 Task: Find connections with filter location Bad Arolsen with filter topic #Investingwith filter profile language Spanish with filter current company Haldiram Foods International Ltd with filter school Lalit Narayan Mithila University, Darbhanga with filter industry Utilities Administration with filter service category Resume Writing with filter keywords title Customer Service
Action: Mouse moved to (698, 92)
Screenshot: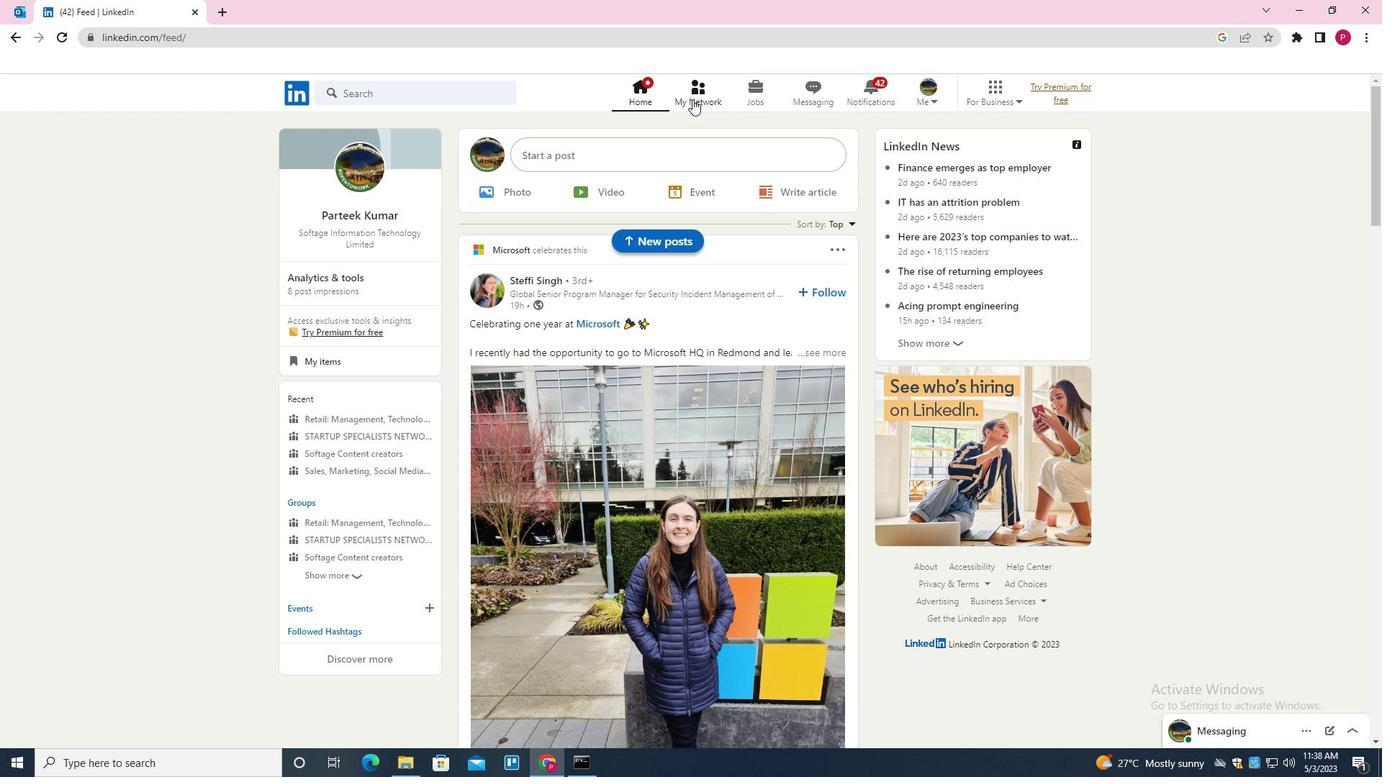 
Action: Mouse pressed left at (698, 92)
Screenshot: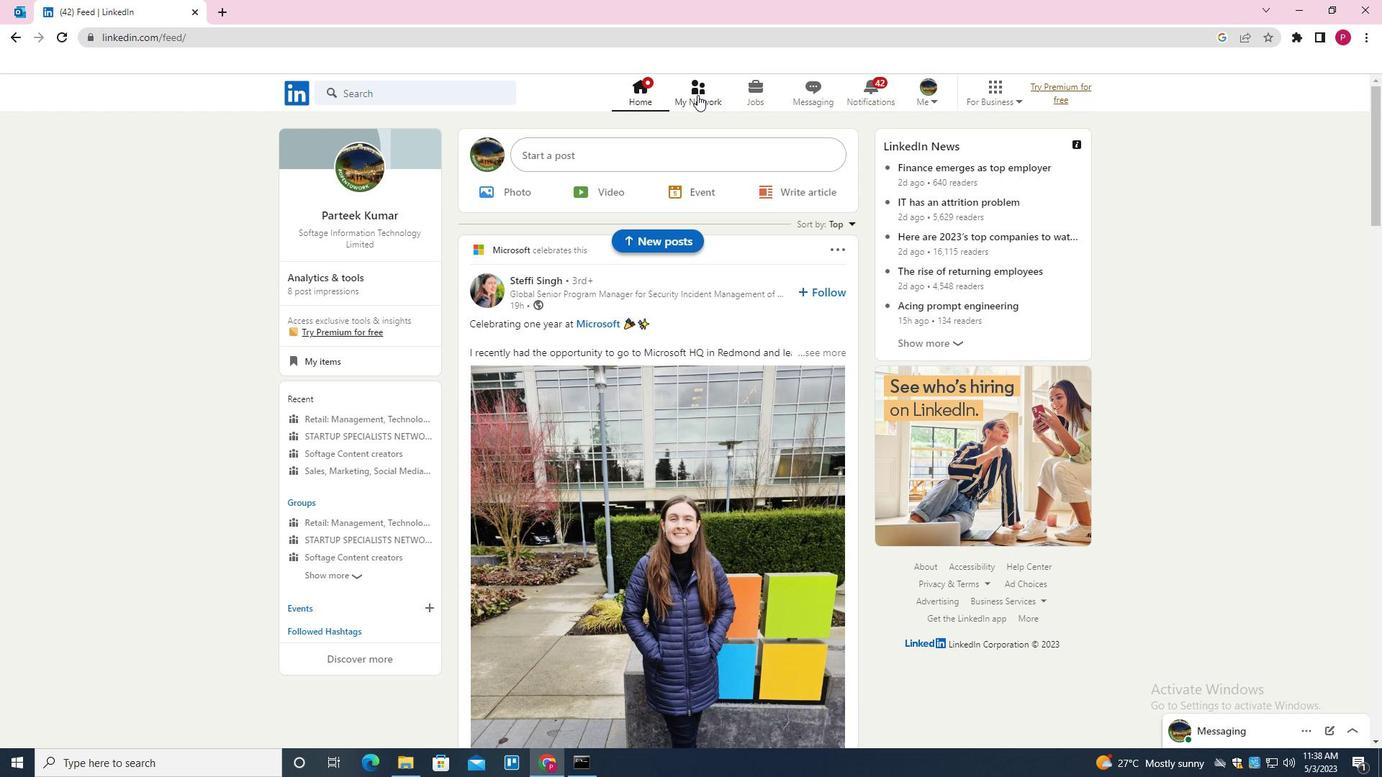
Action: Mouse moved to (444, 170)
Screenshot: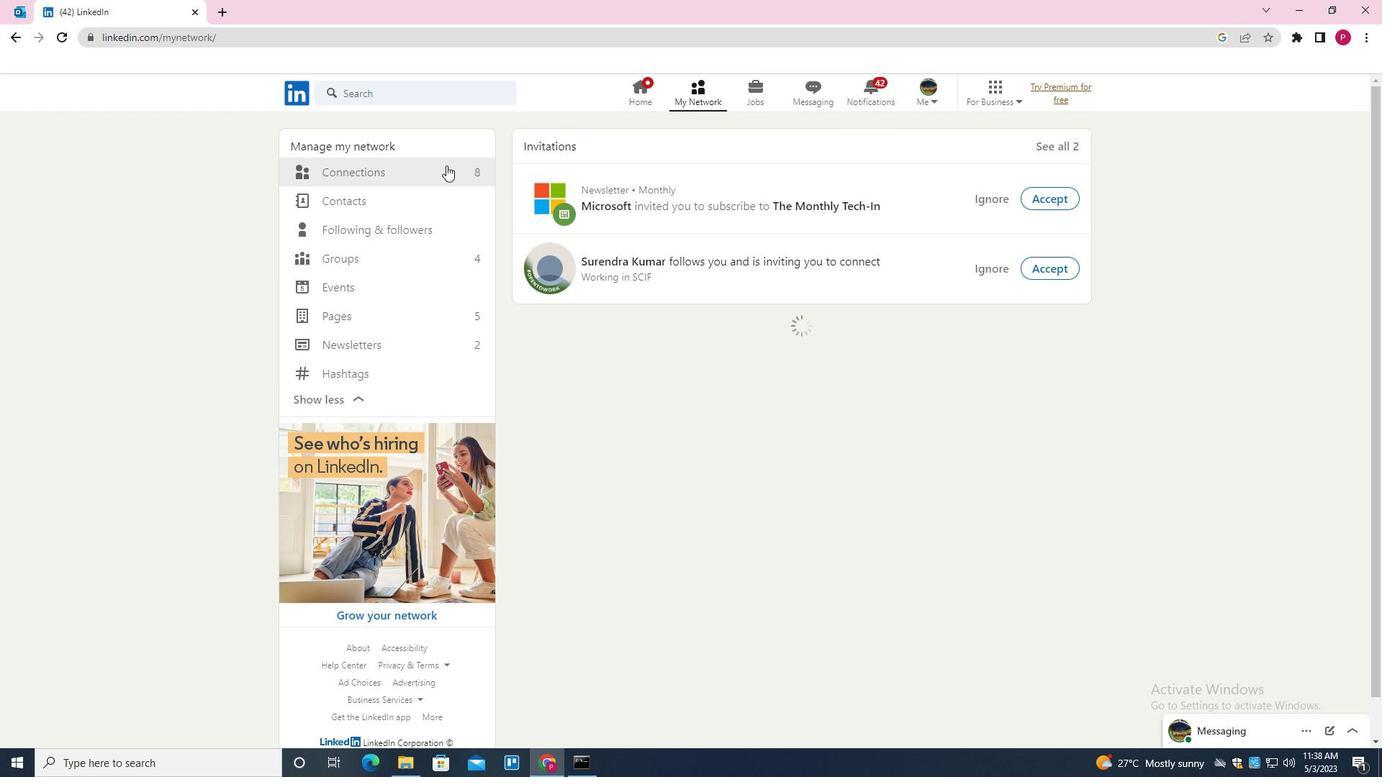 
Action: Mouse pressed left at (444, 170)
Screenshot: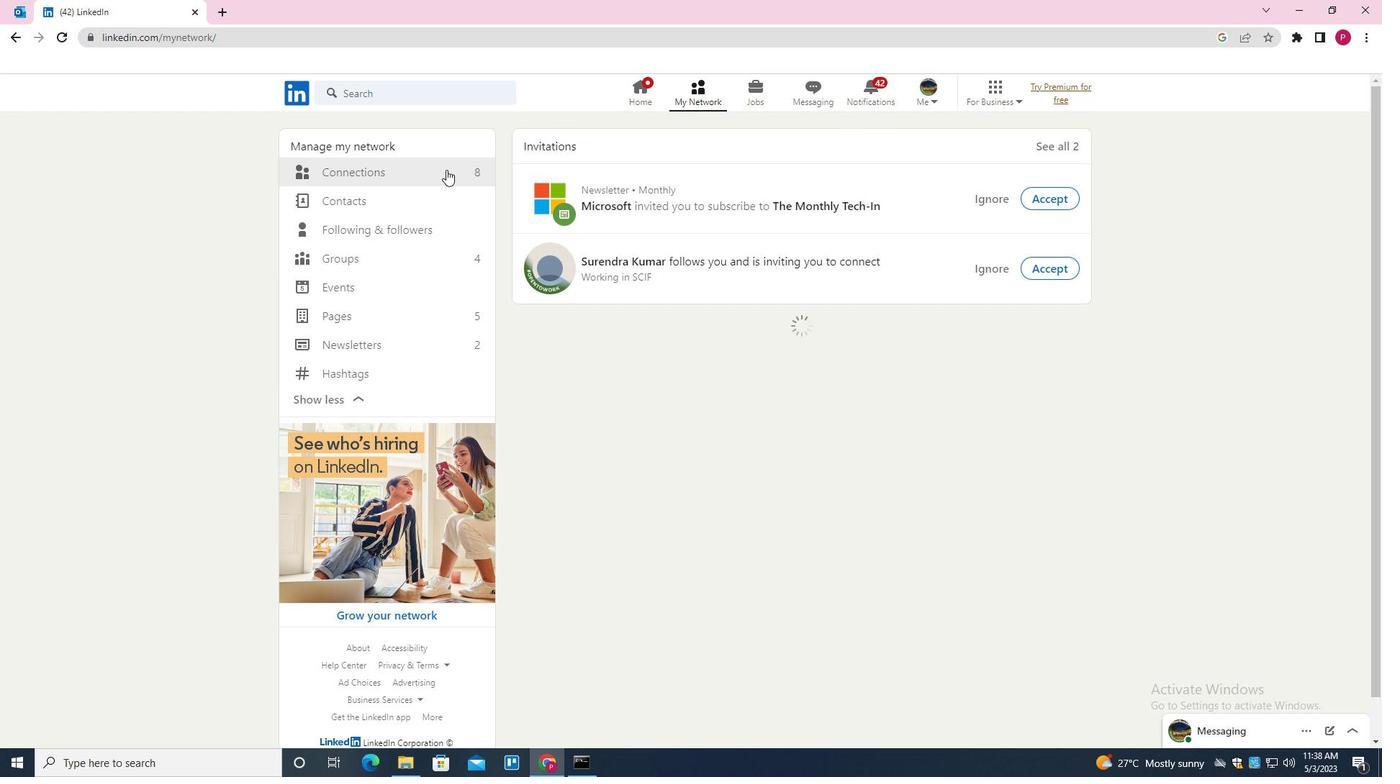 
Action: Mouse moved to (801, 169)
Screenshot: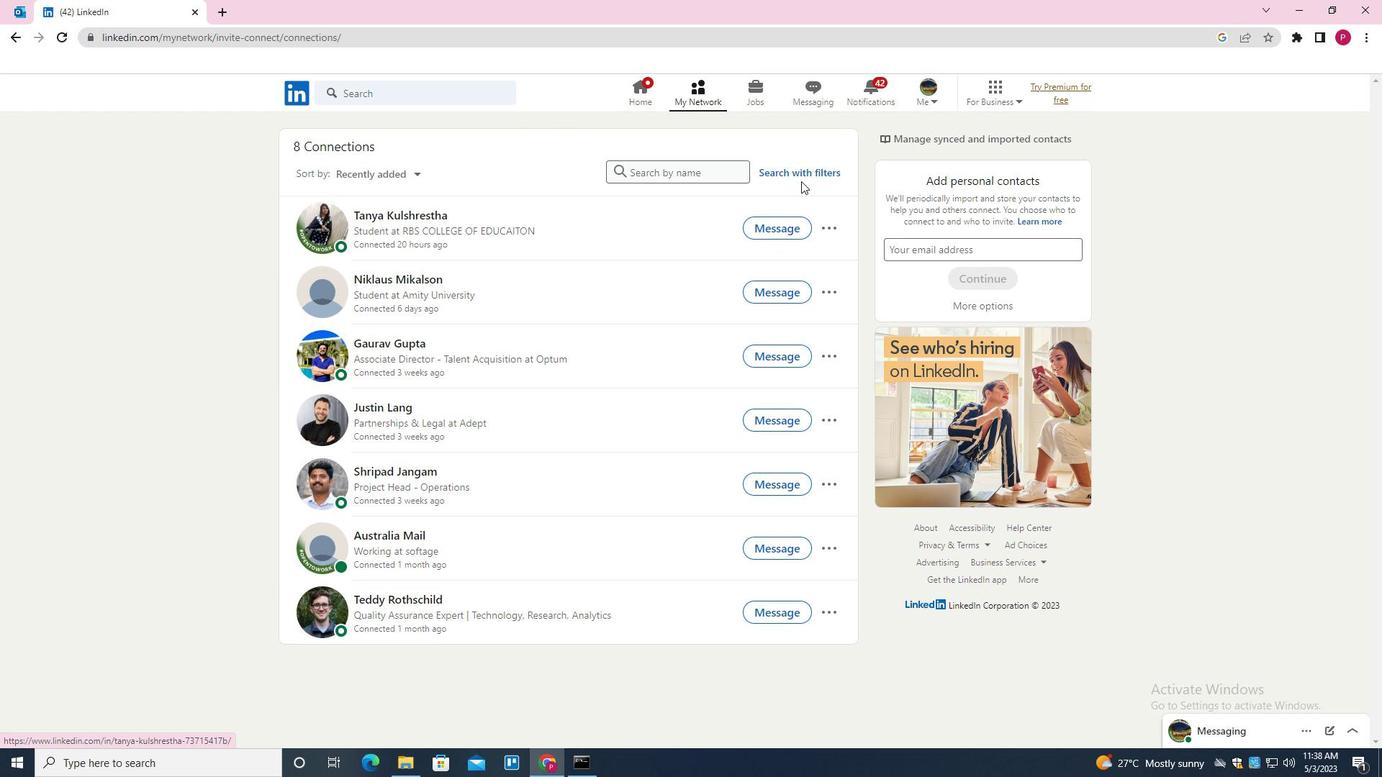
Action: Mouse pressed left at (801, 169)
Screenshot: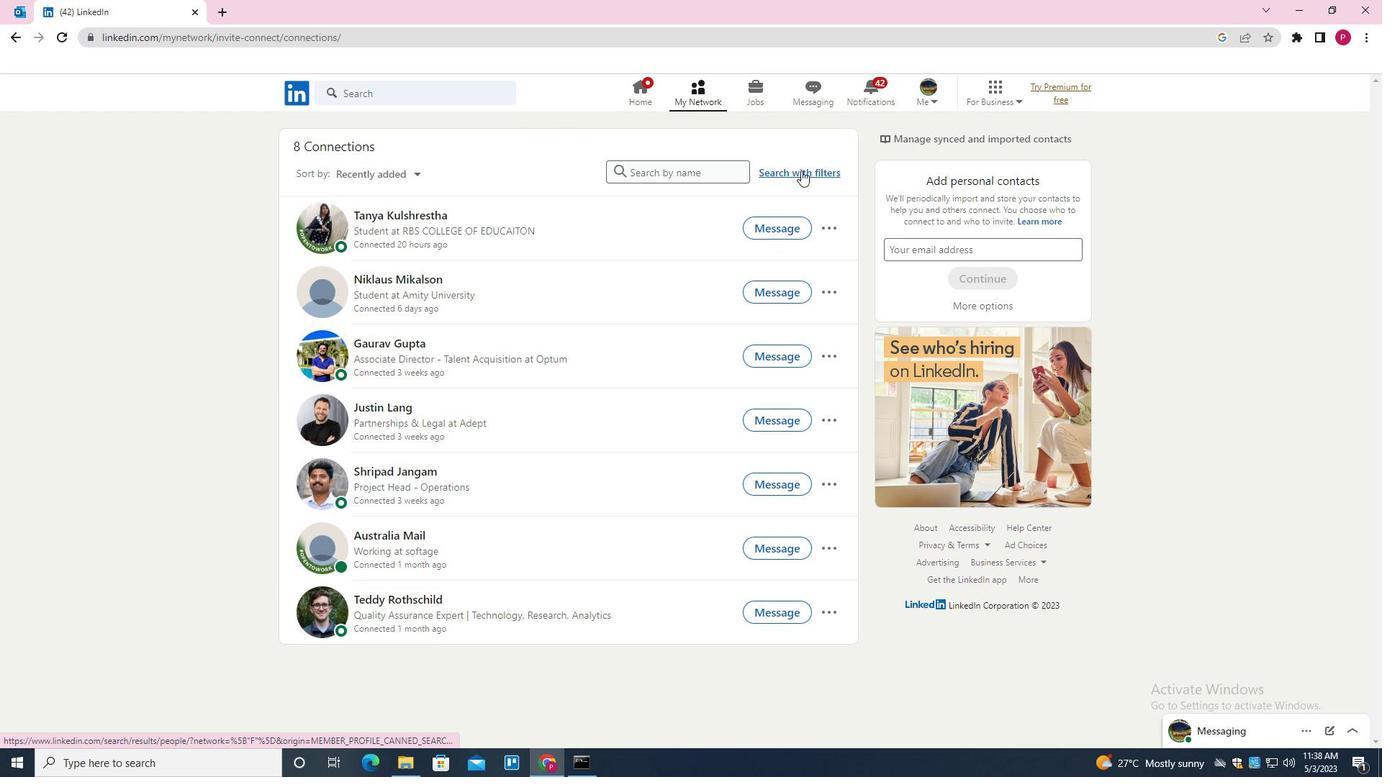 
Action: Mouse moved to (741, 133)
Screenshot: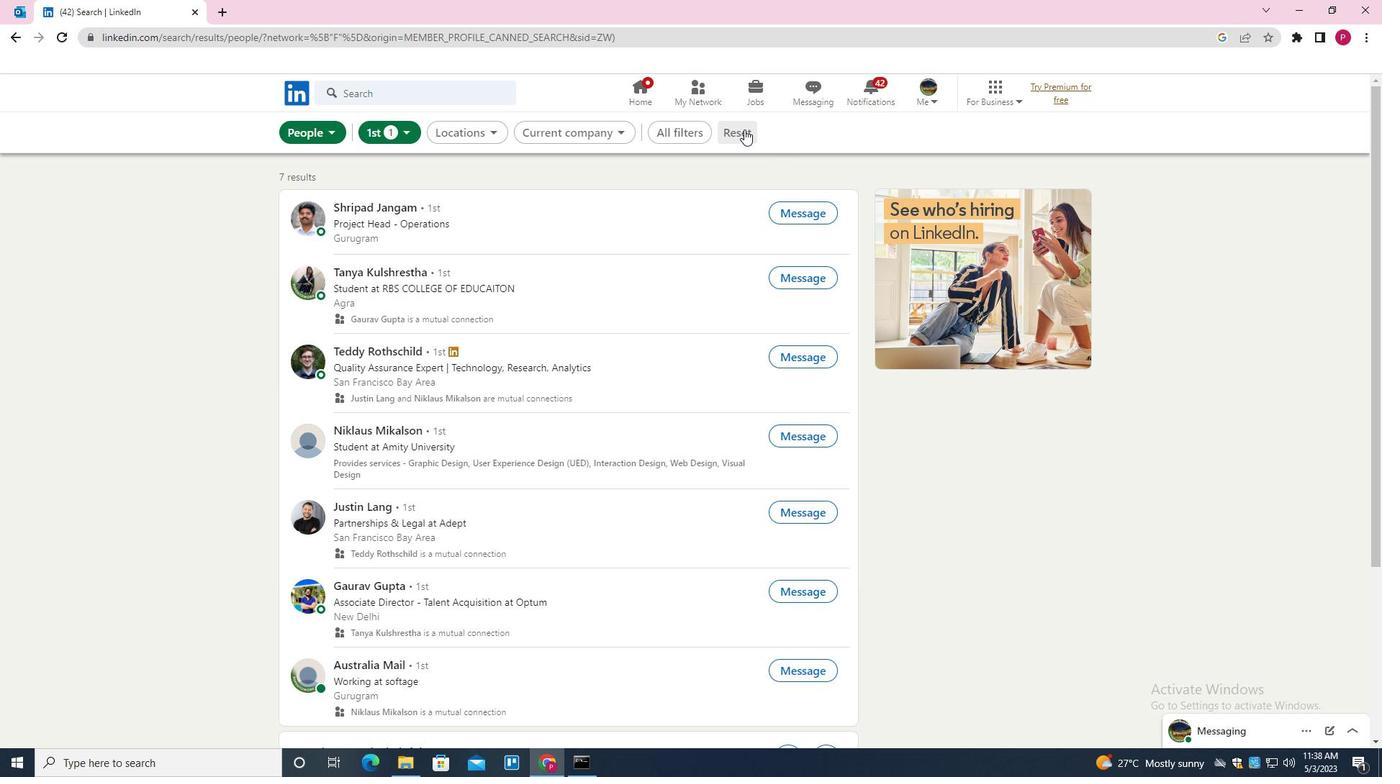 
Action: Mouse pressed left at (741, 133)
Screenshot: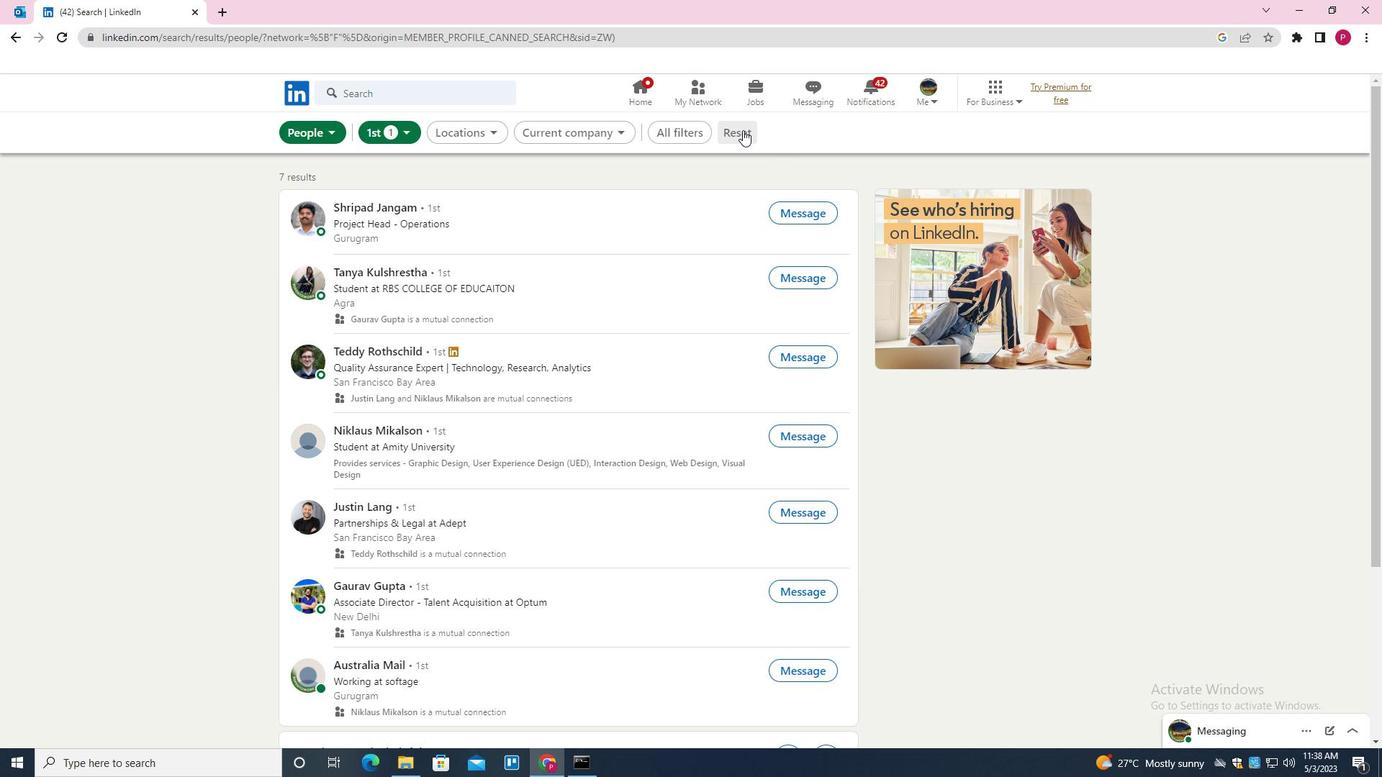 
Action: Mouse moved to (718, 136)
Screenshot: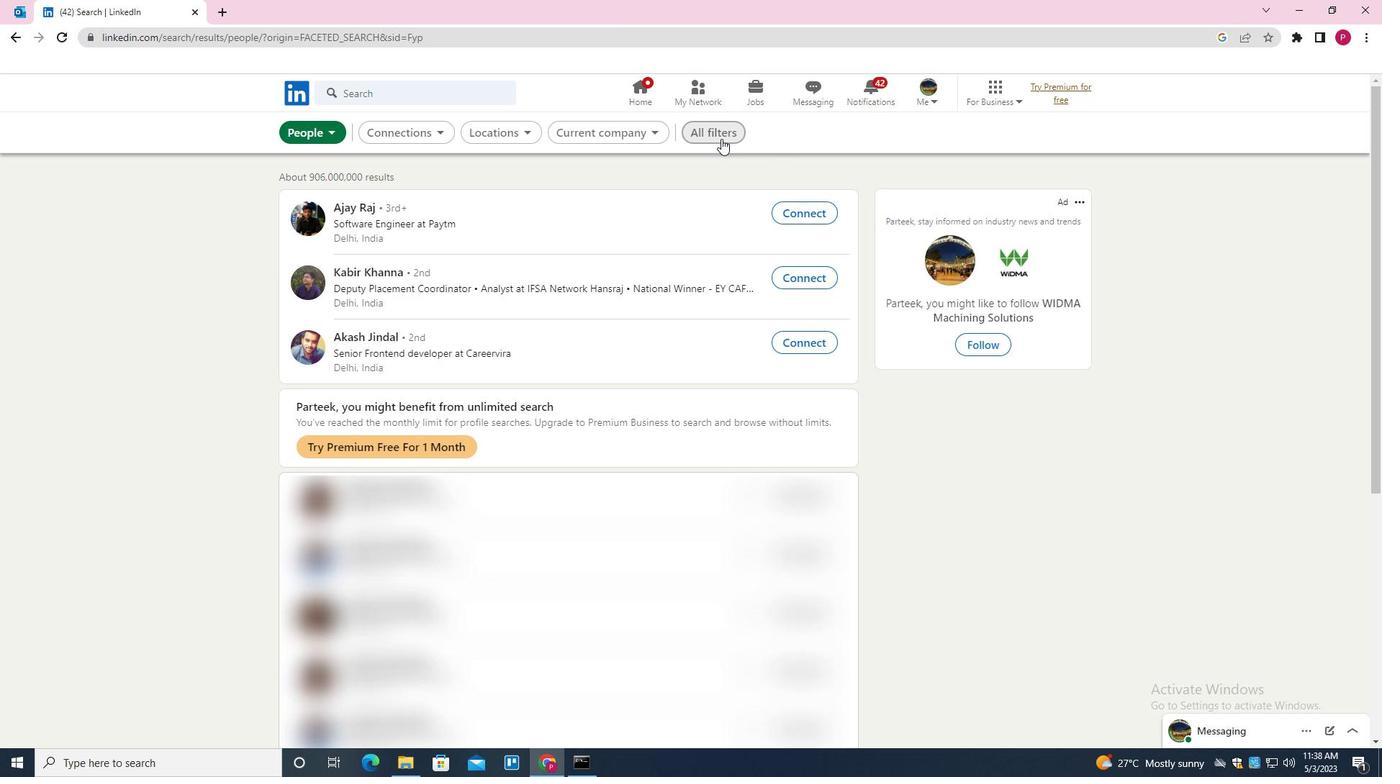 
Action: Mouse pressed left at (718, 136)
Screenshot: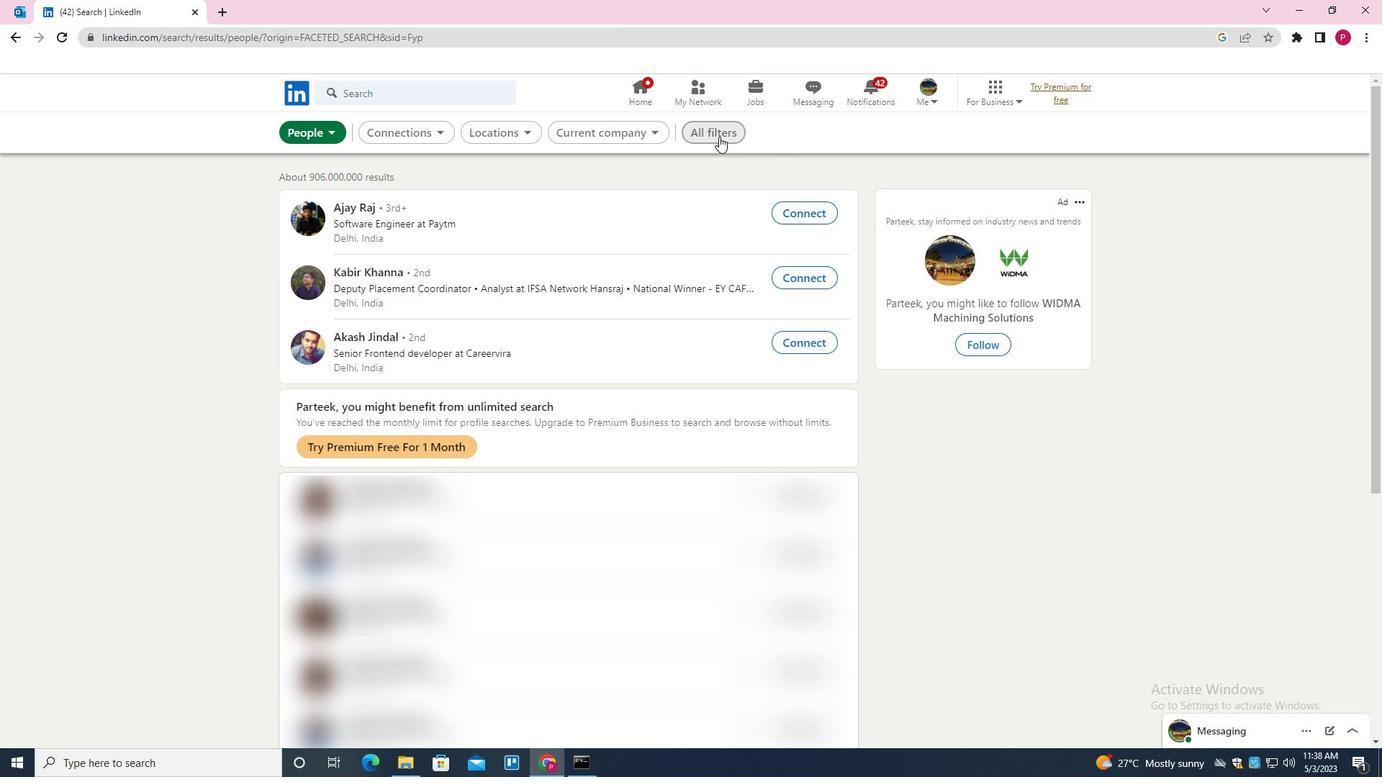 
Action: Mouse moved to (1007, 317)
Screenshot: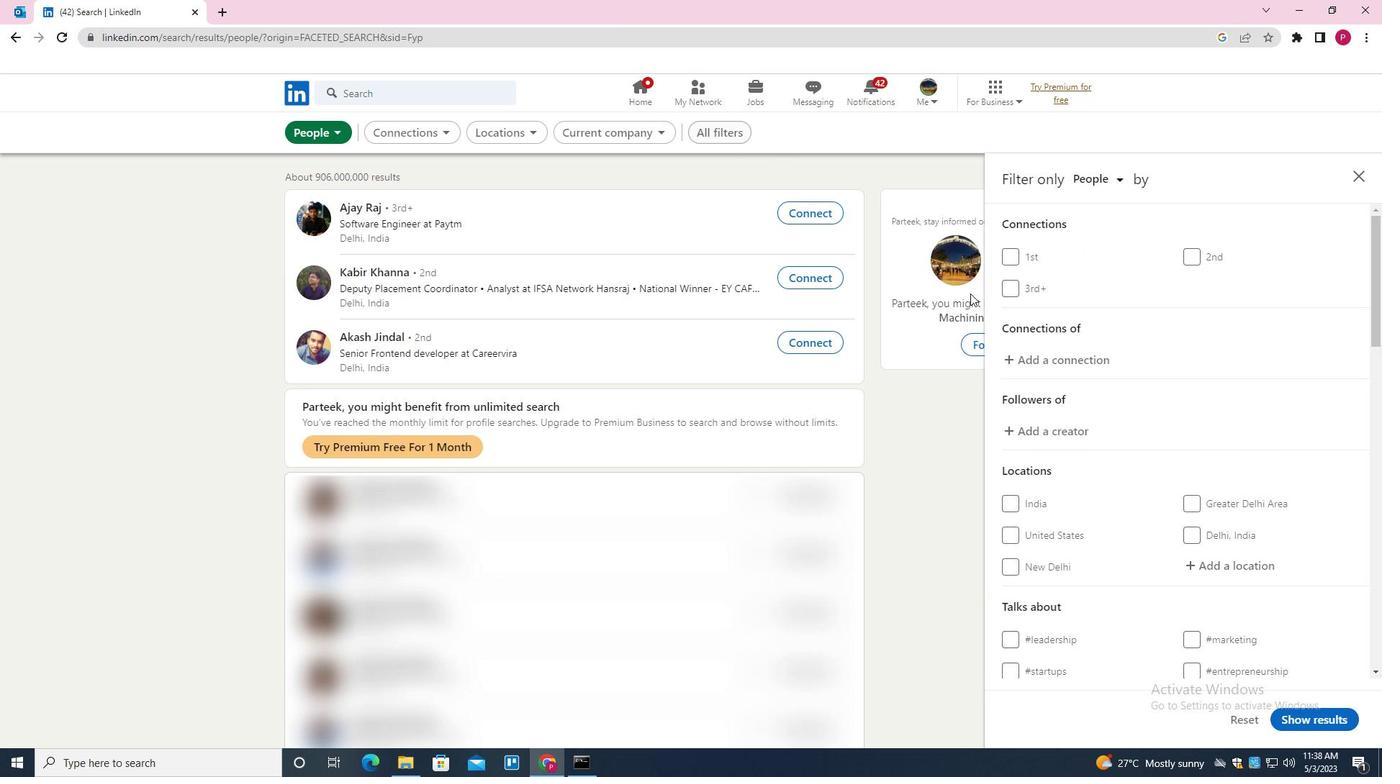 
Action: Mouse scrolled (1007, 316) with delta (0, 0)
Screenshot: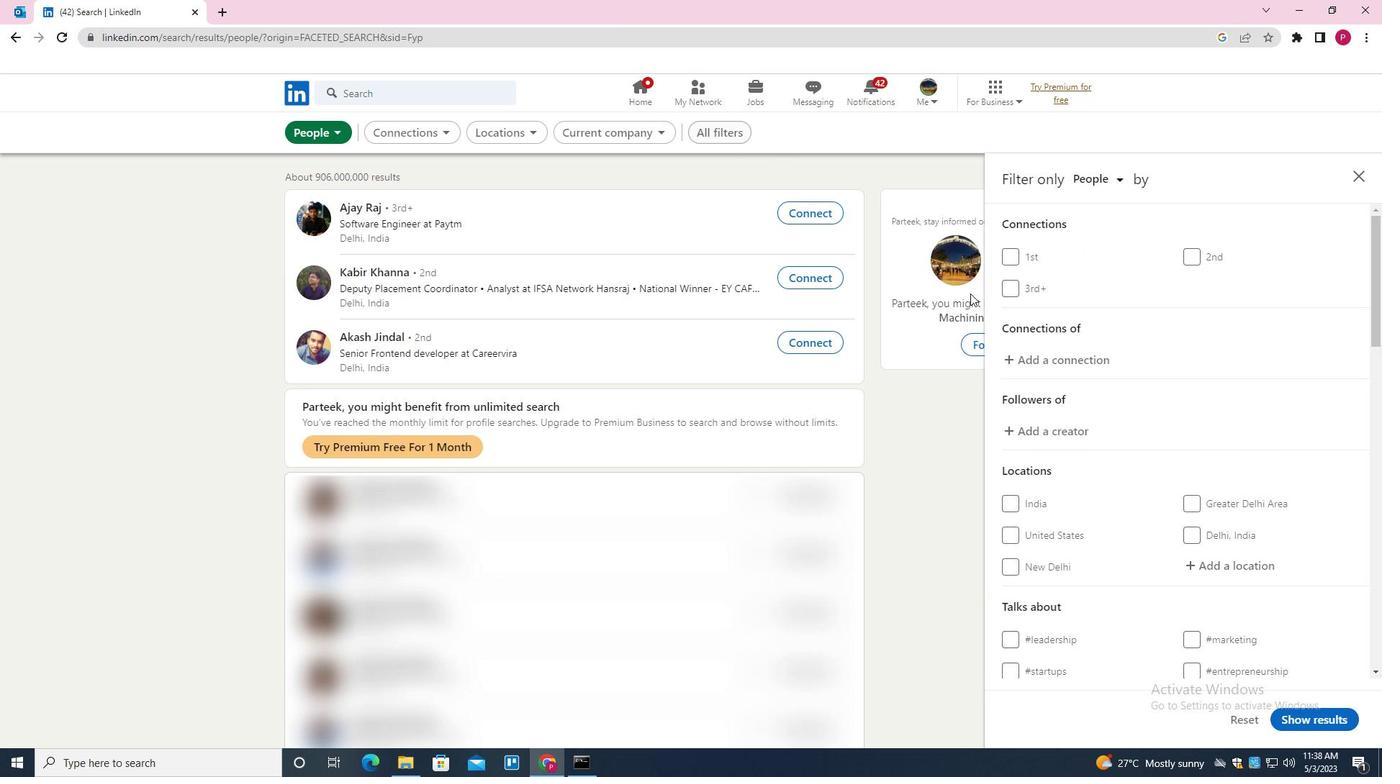 
Action: Mouse moved to (1043, 335)
Screenshot: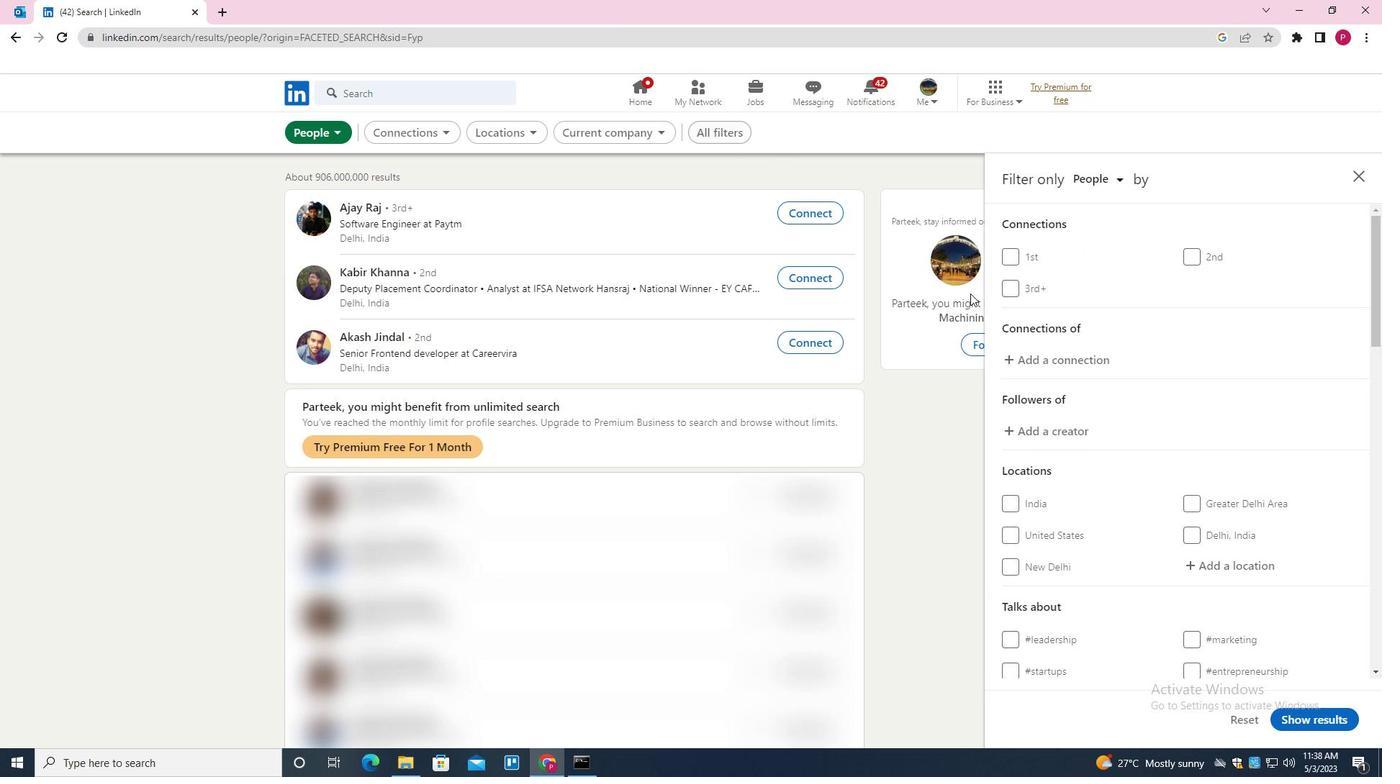 
Action: Mouse scrolled (1043, 334) with delta (0, 0)
Screenshot: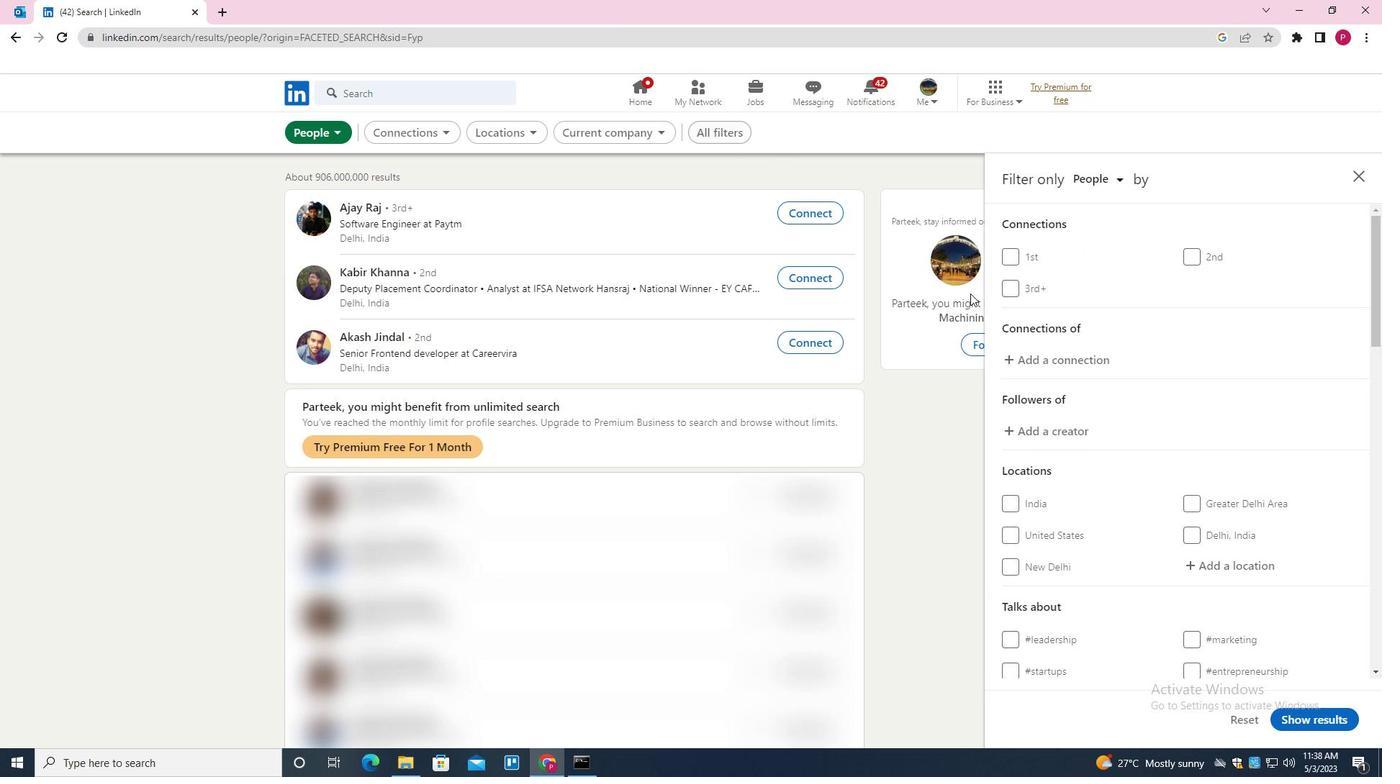 
Action: Mouse moved to (1228, 415)
Screenshot: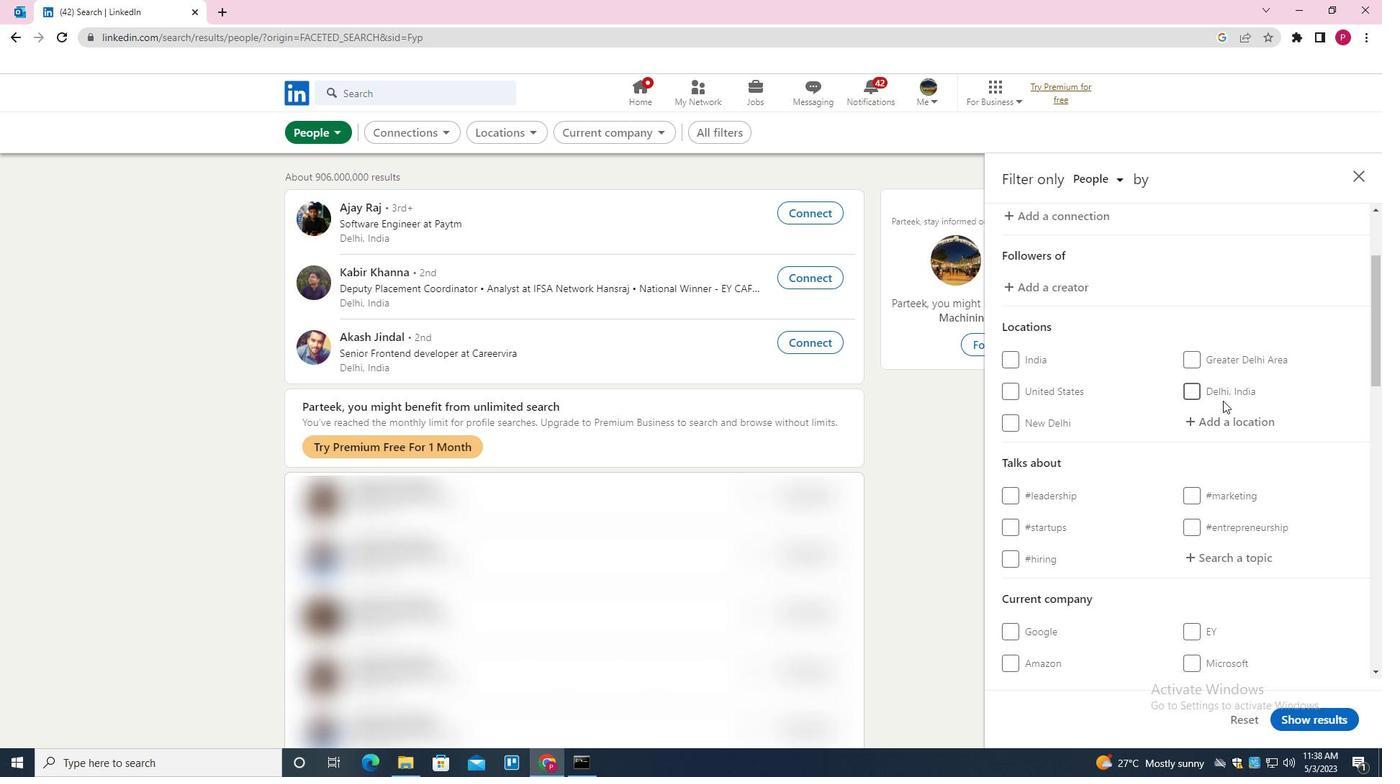 
Action: Mouse pressed left at (1228, 415)
Screenshot: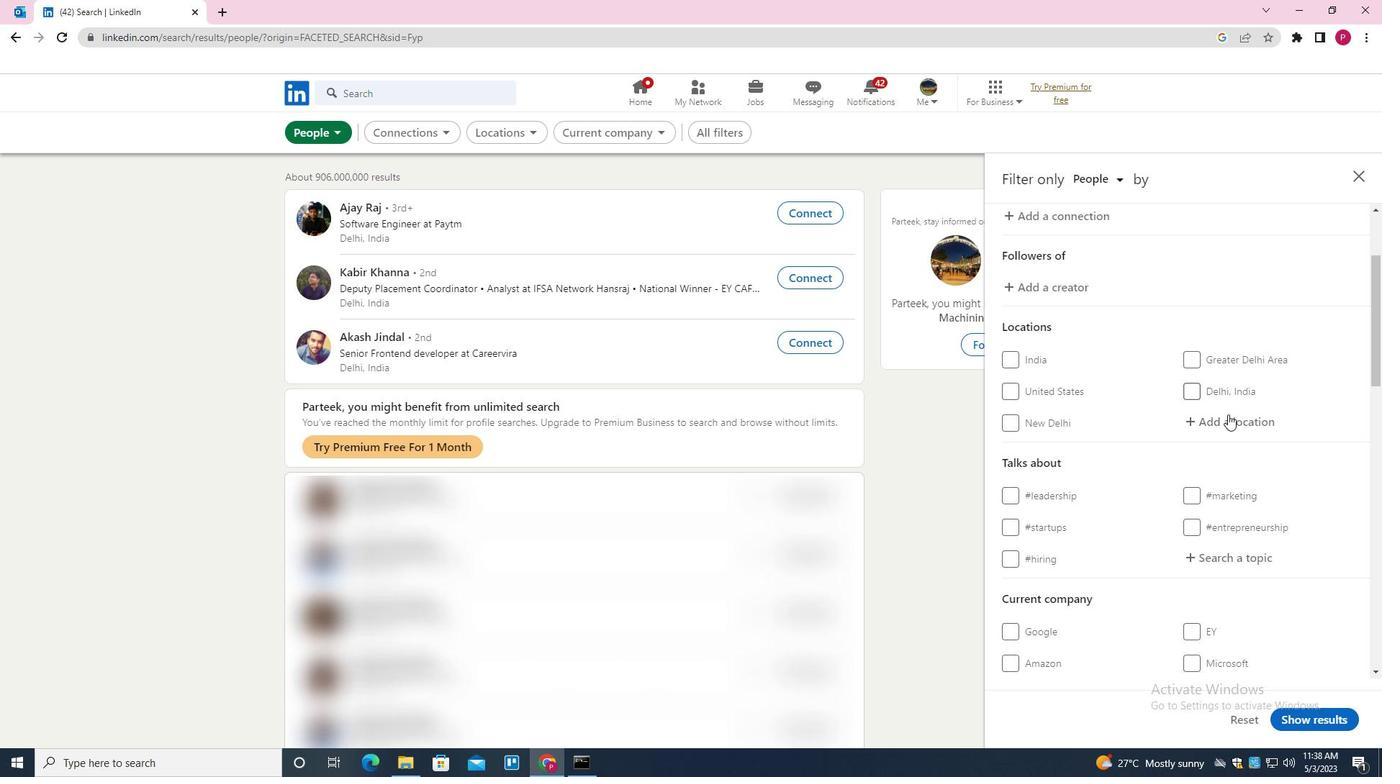 
Action: Key pressed <Key.shift>BAD<Key.space><Key.shift>AROLSEN<Key.down><Key.enter>
Screenshot: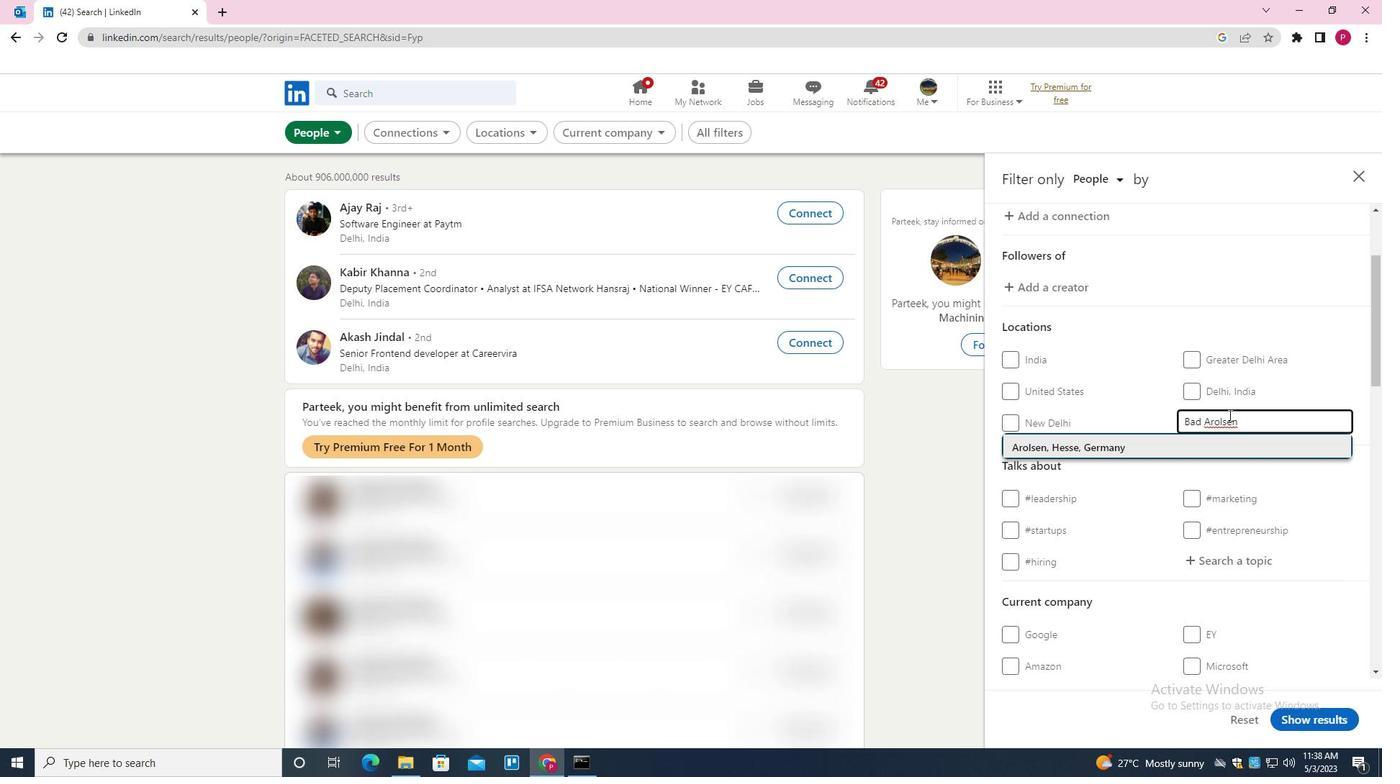 
Action: Mouse moved to (1175, 395)
Screenshot: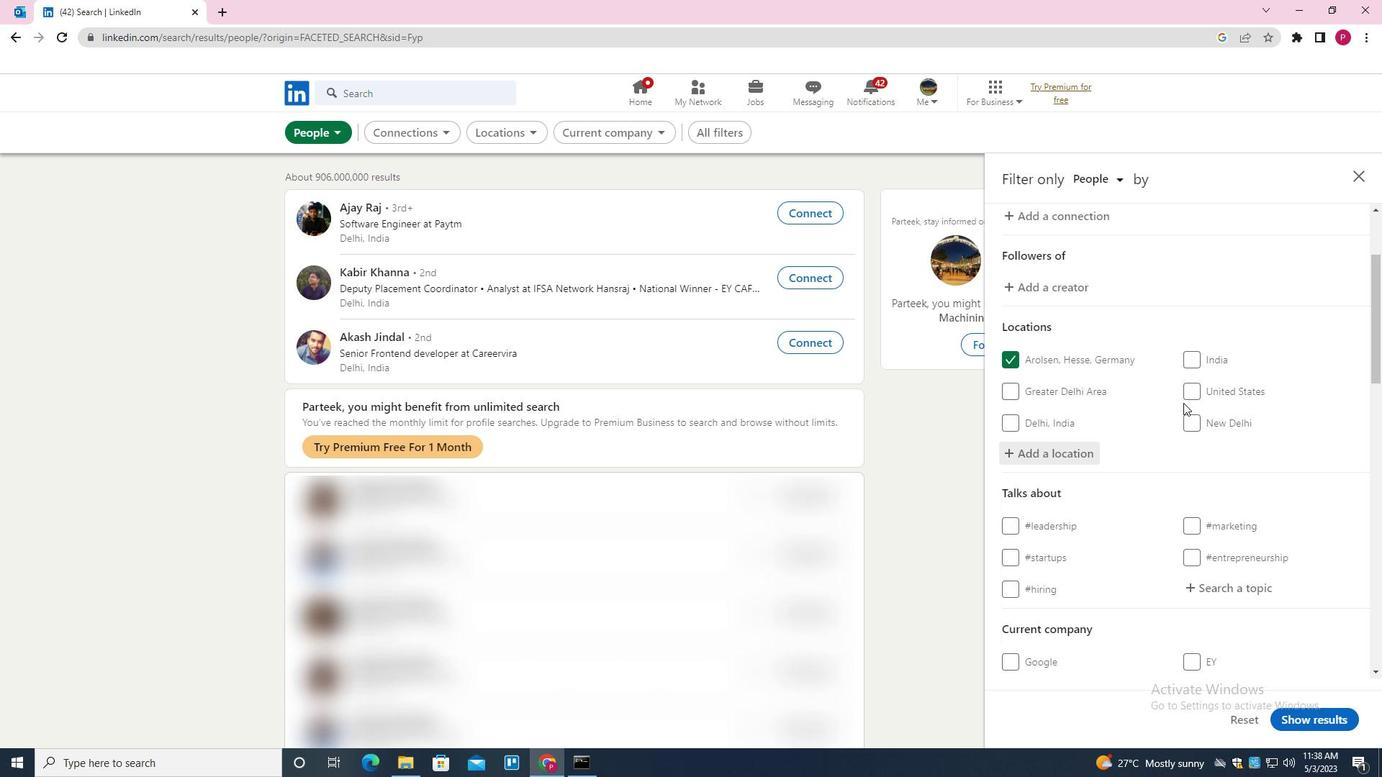 
Action: Mouse scrolled (1175, 395) with delta (0, 0)
Screenshot: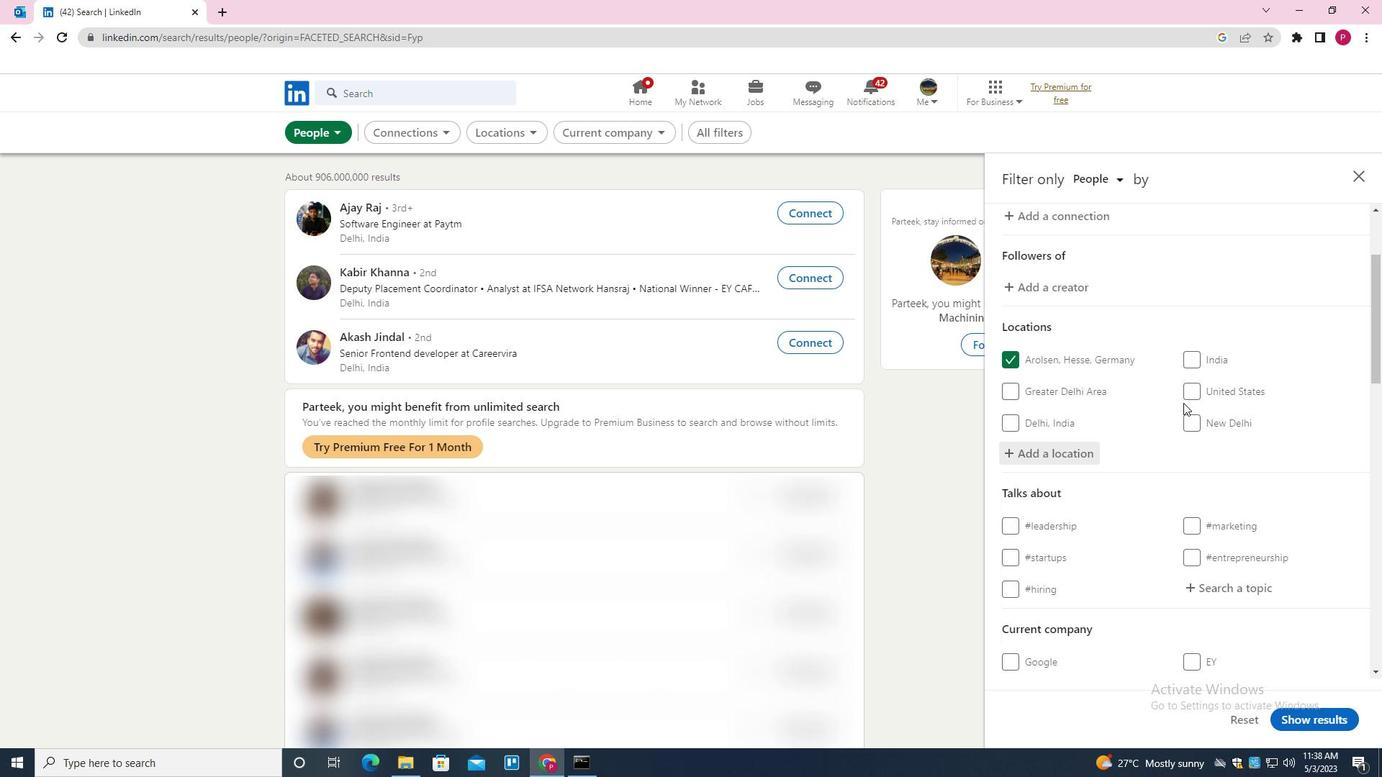 
Action: Mouse moved to (1174, 394)
Screenshot: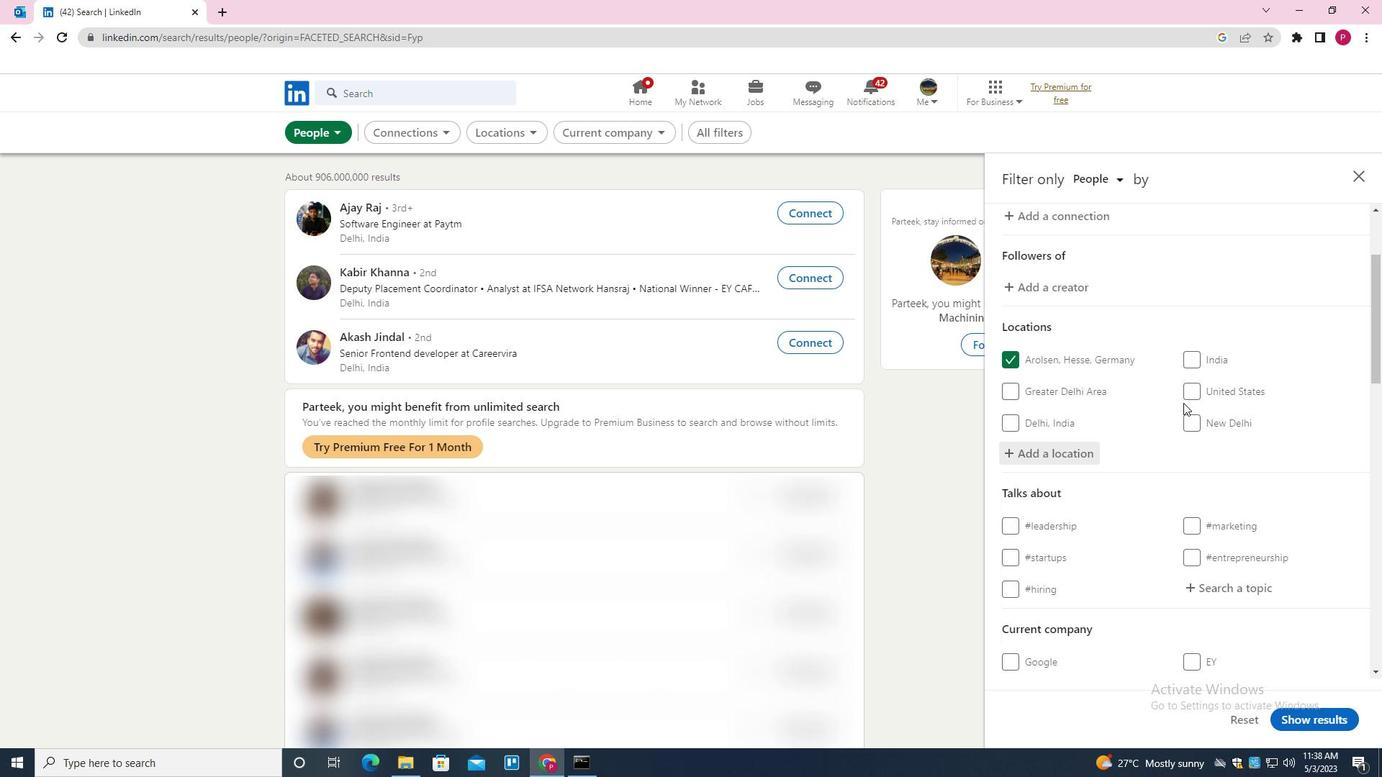
Action: Mouse scrolled (1174, 393) with delta (0, 0)
Screenshot: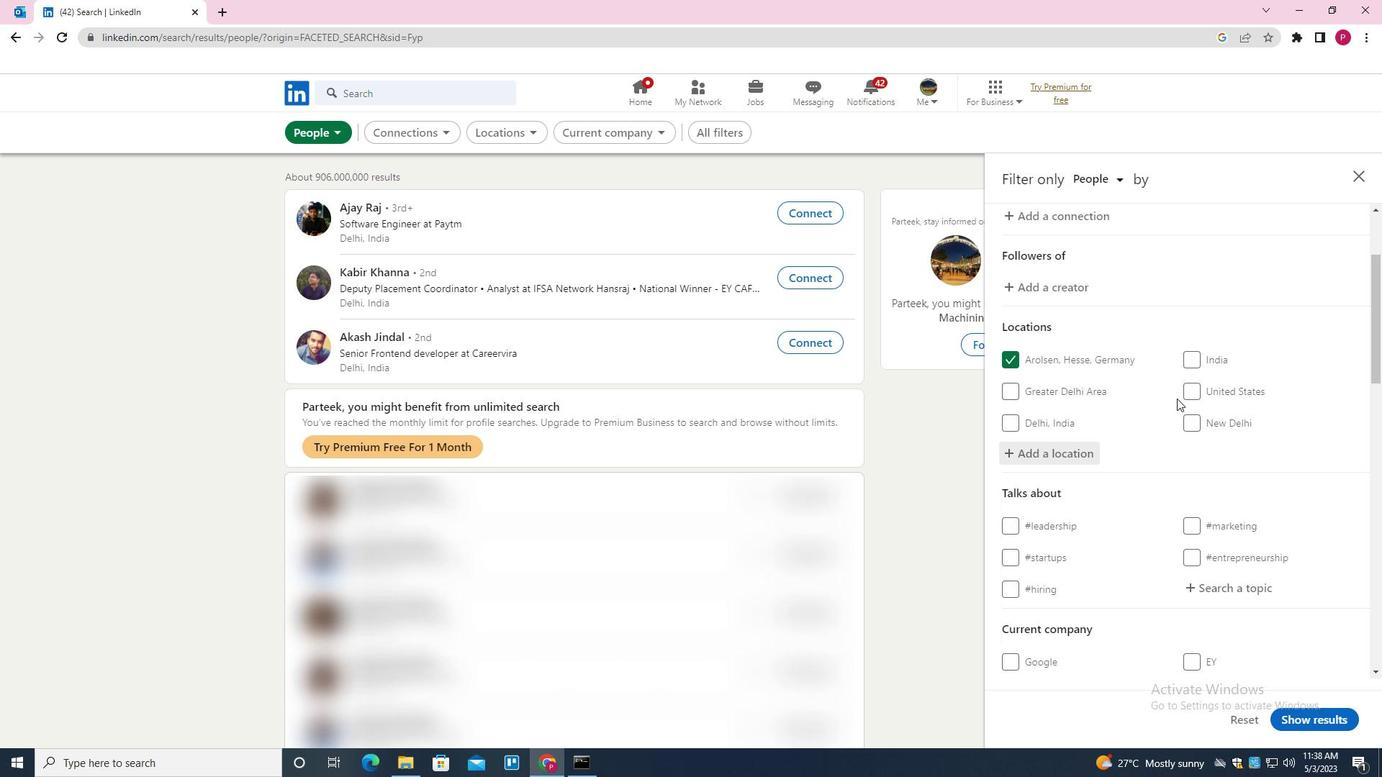 
Action: Mouse scrolled (1174, 393) with delta (0, 0)
Screenshot: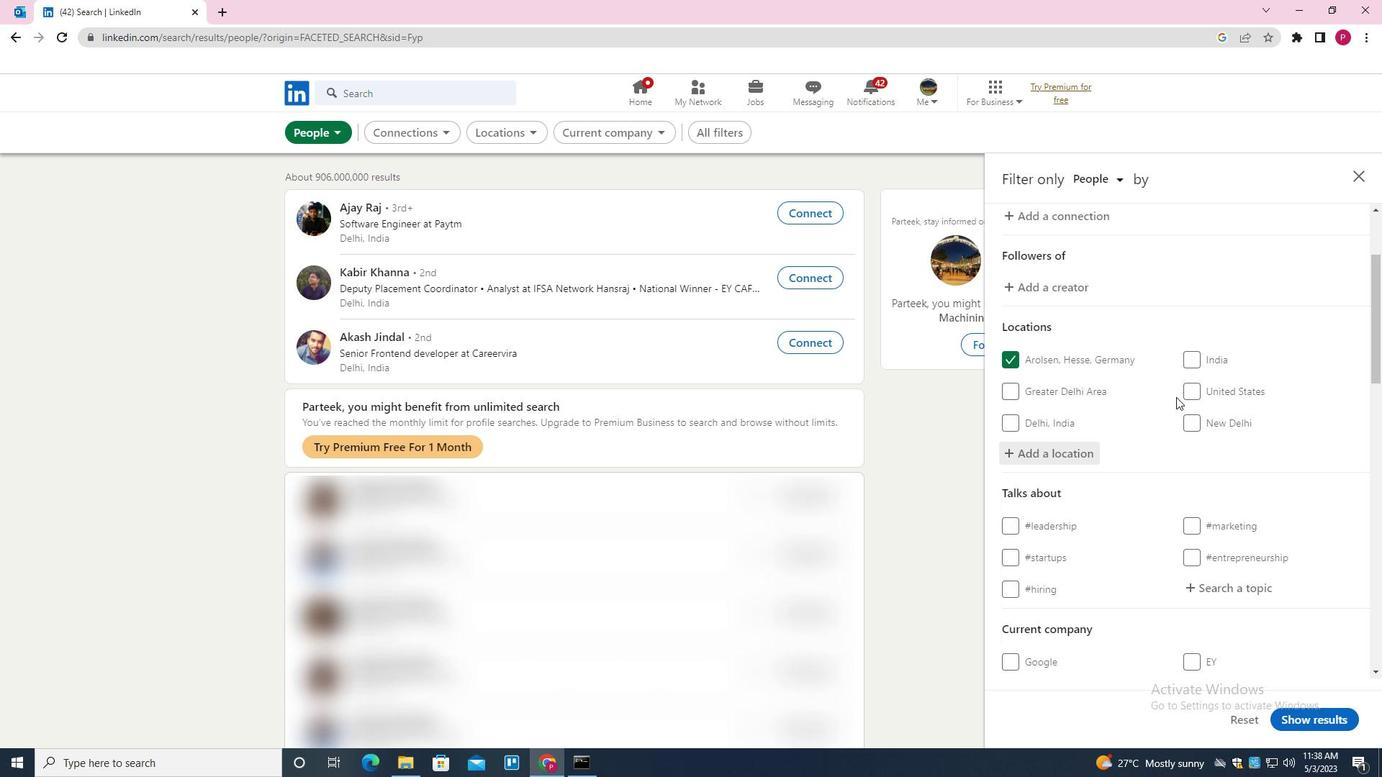 
Action: Mouse moved to (1209, 371)
Screenshot: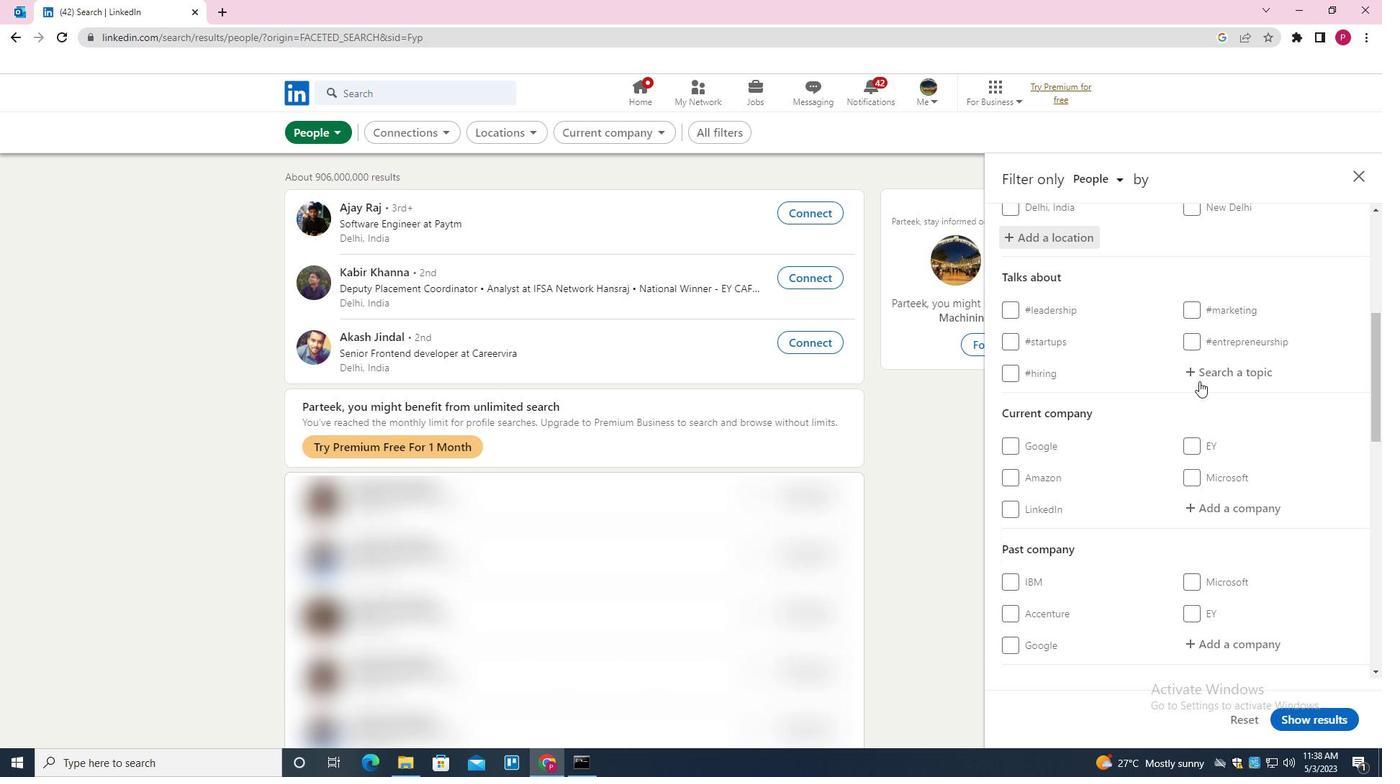 
Action: Mouse pressed left at (1209, 371)
Screenshot: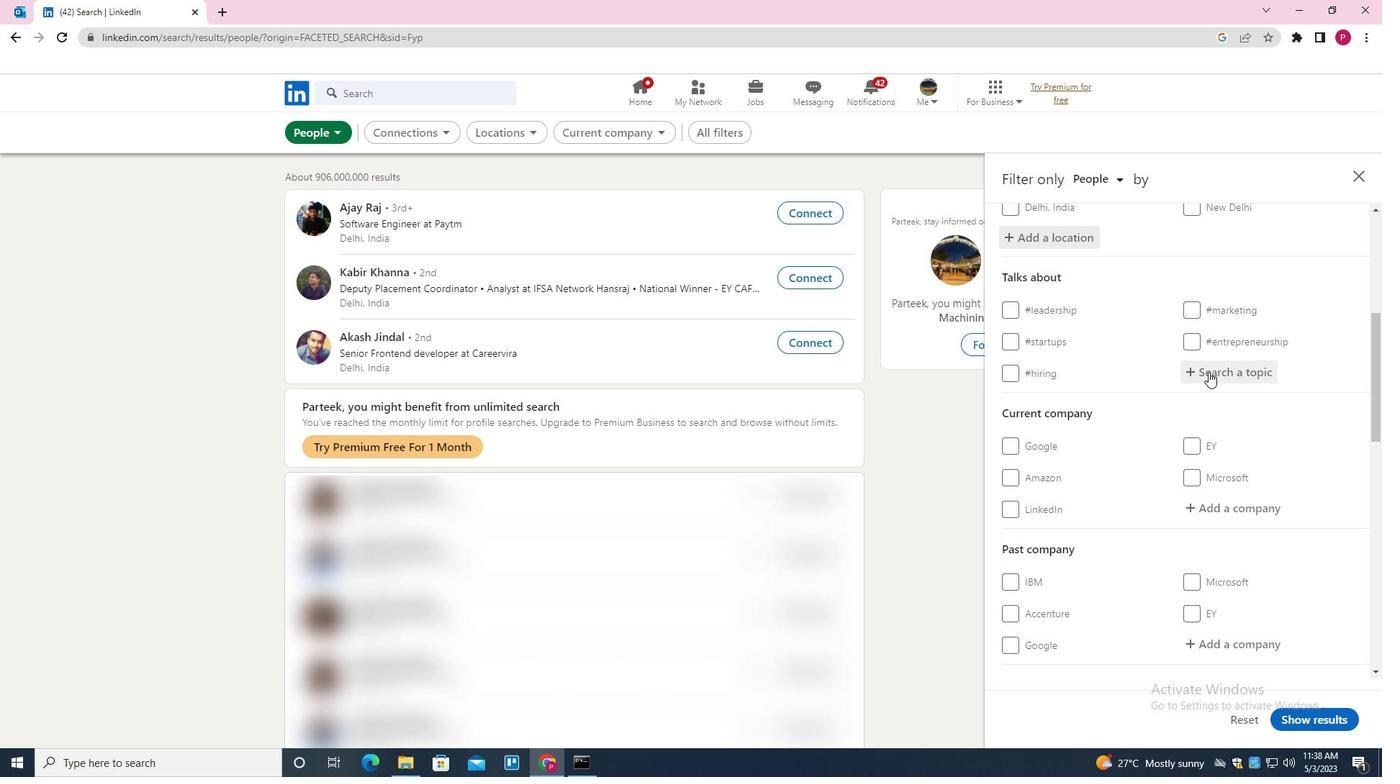 
Action: Key pressed INVESTING<Key.down><Key.enter>
Screenshot: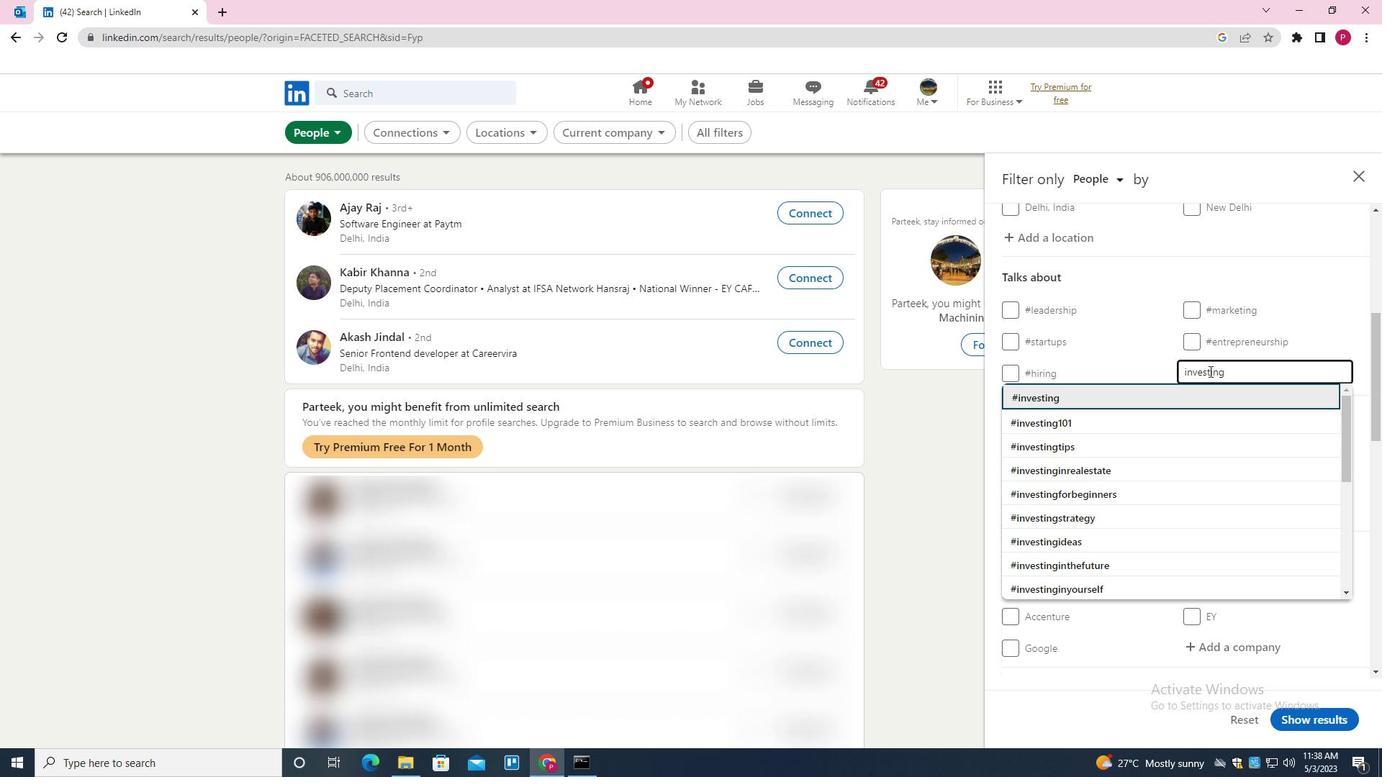 
Action: Mouse moved to (1202, 395)
Screenshot: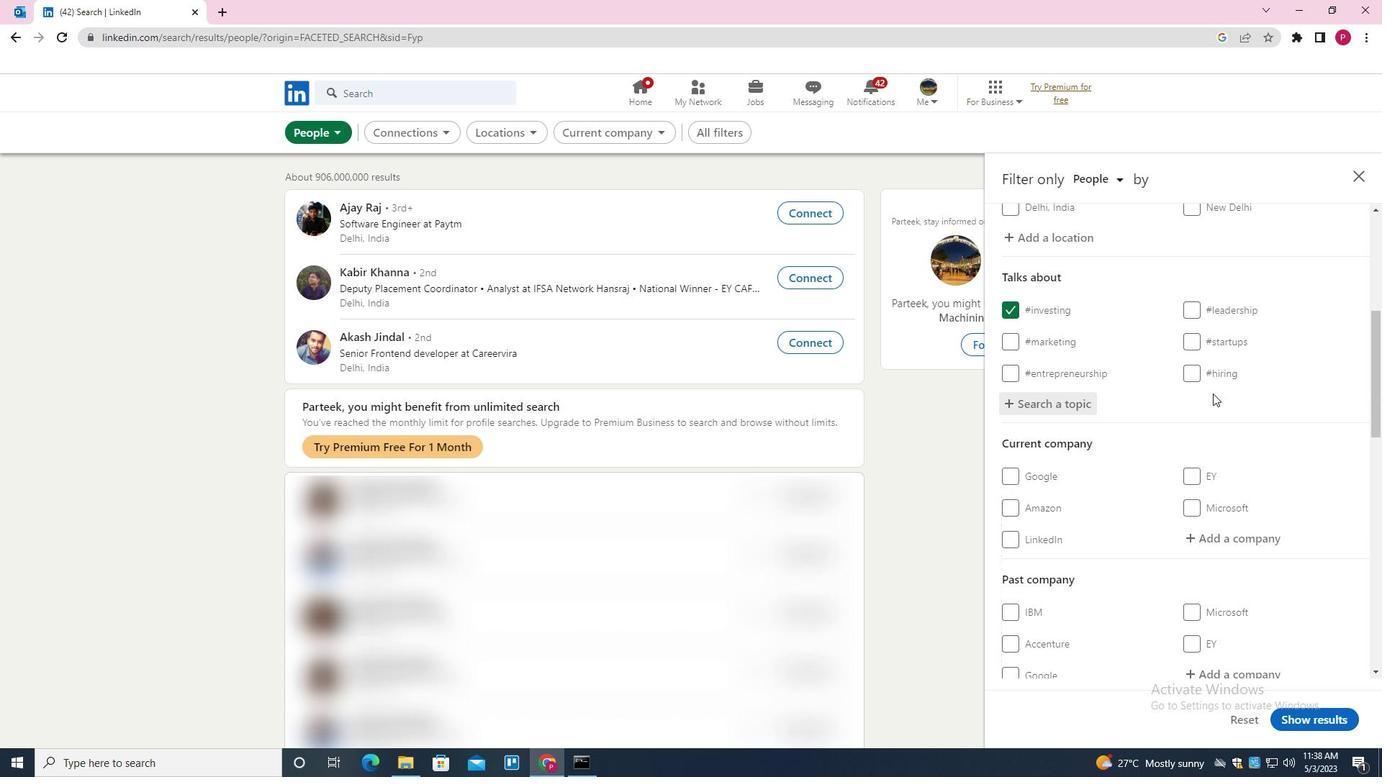 
Action: Mouse scrolled (1202, 395) with delta (0, 0)
Screenshot: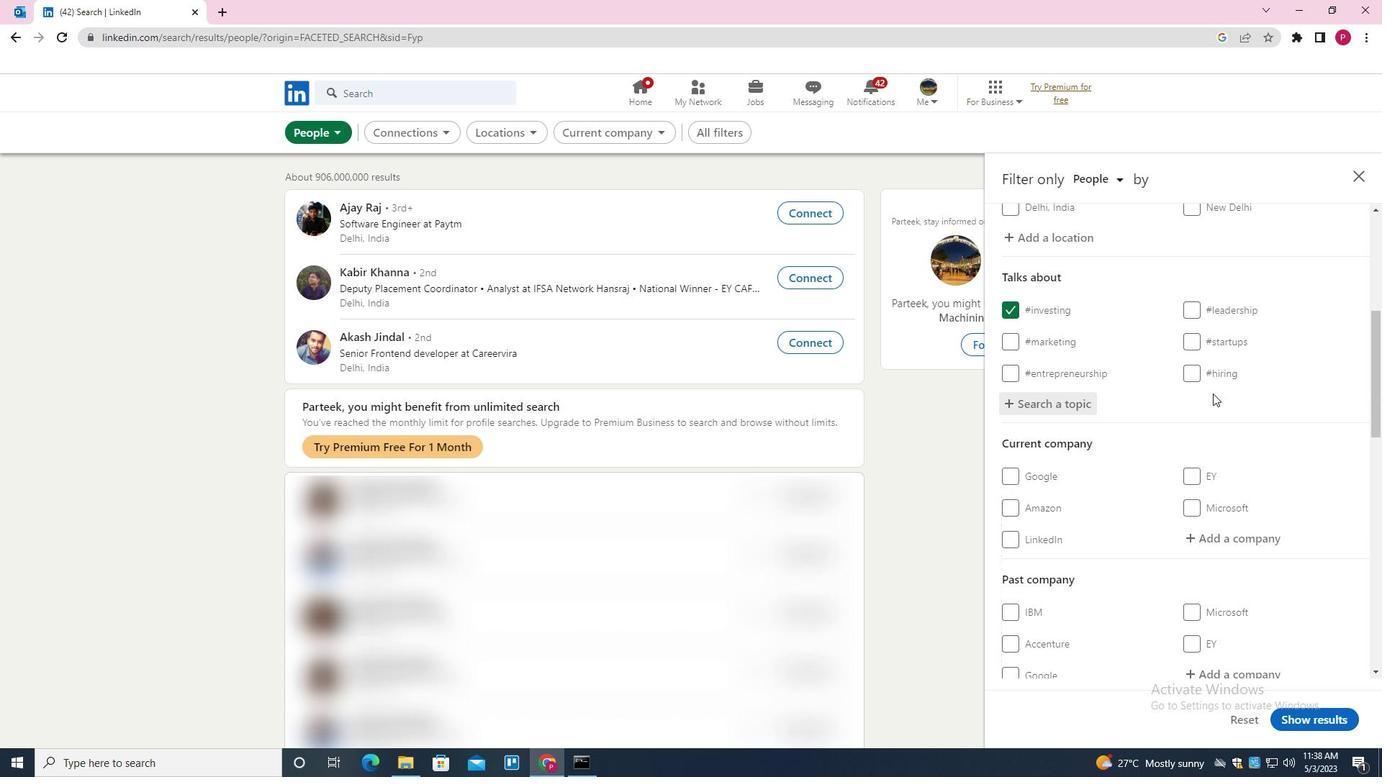 
Action: Mouse moved to (1202, 395)
Screenshot: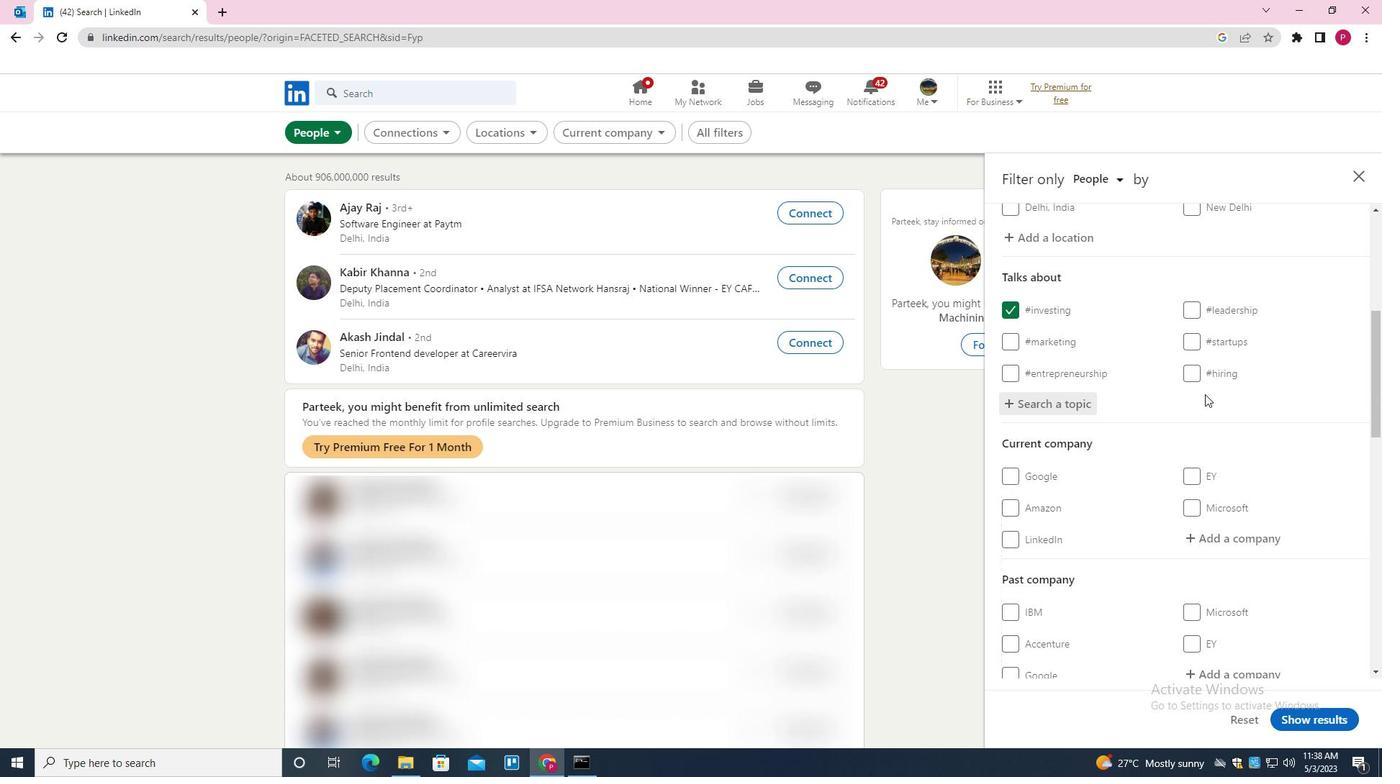 
Action: Mouse scrolled (1202, 395) with delta (0, 0)
Screenshot: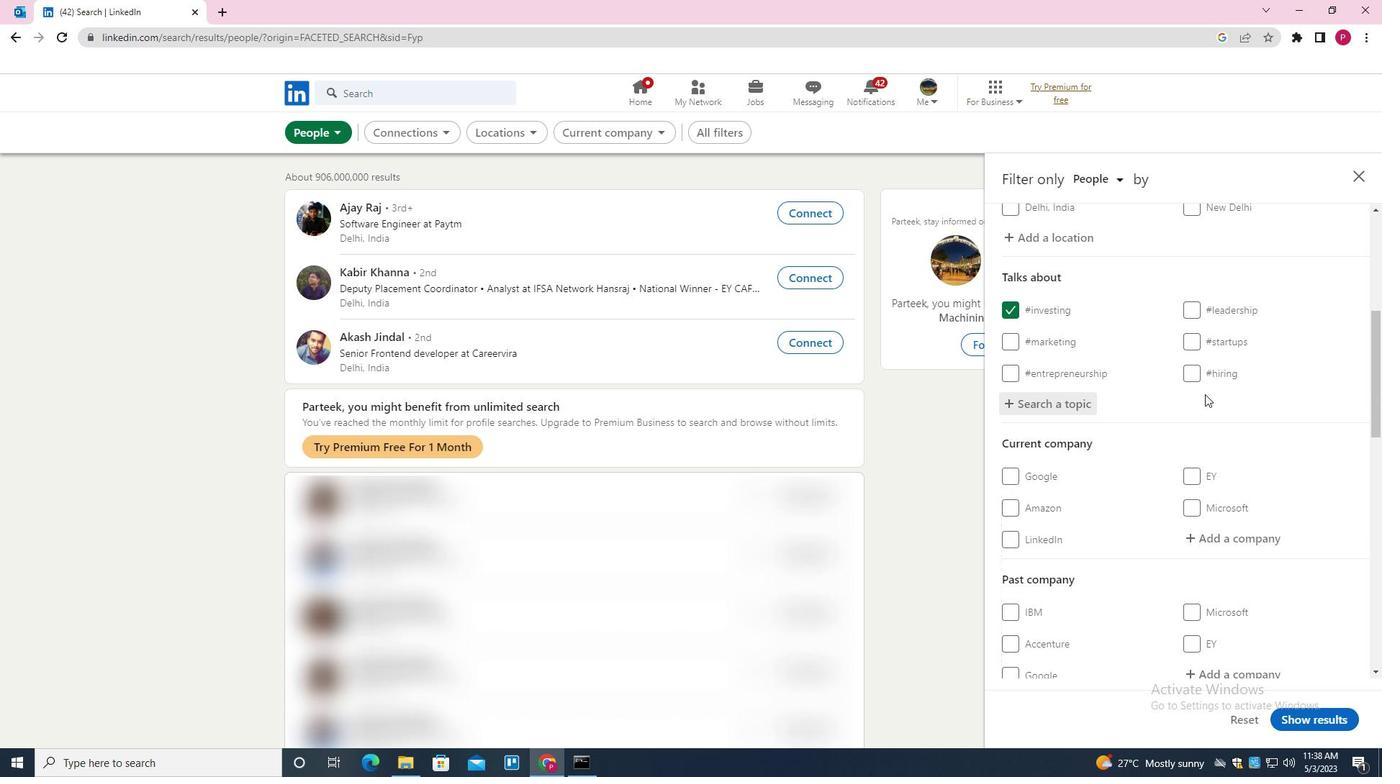 
Action: Mouse scrolled (1202, 395) with delta (0, 0)
Screenshot: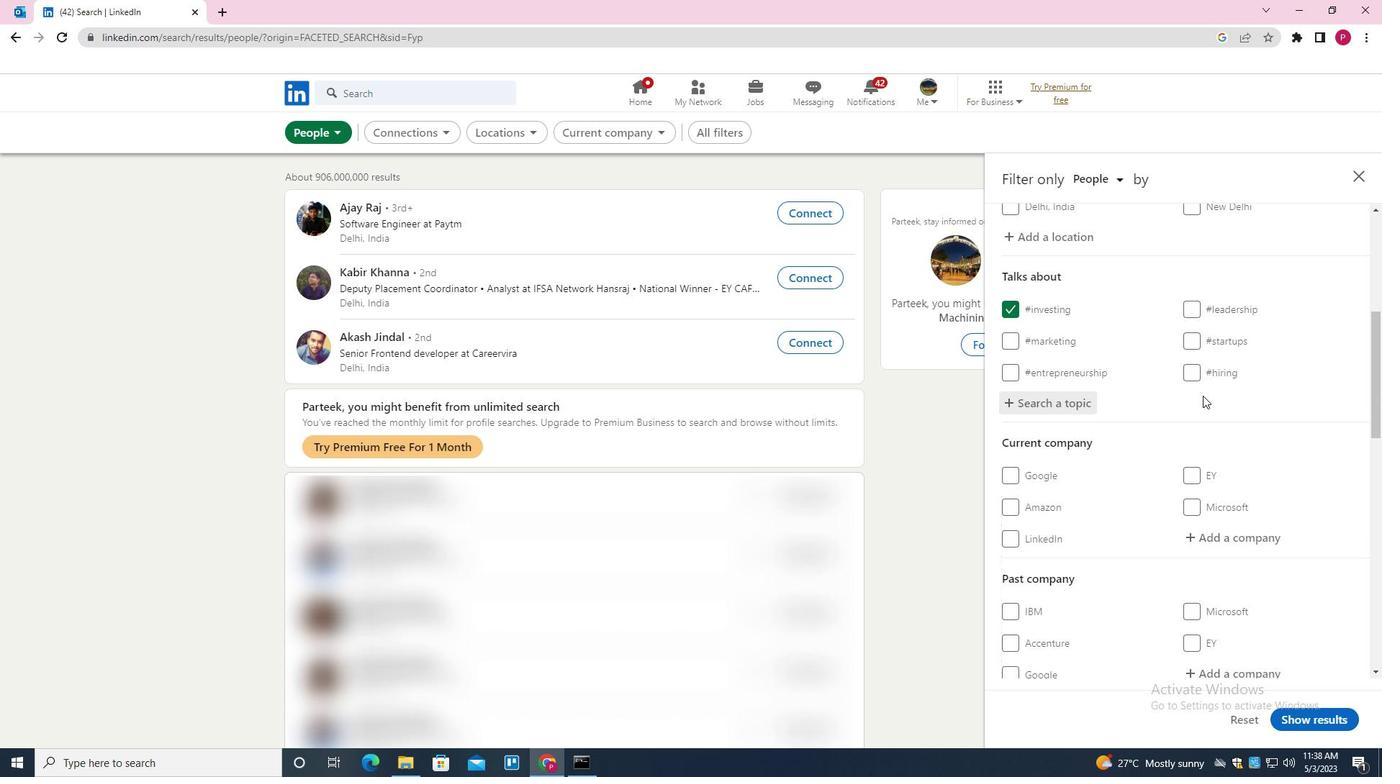 
Action: Mouse scrolled (1202, 395) with delta (0, 0)
Screenshot: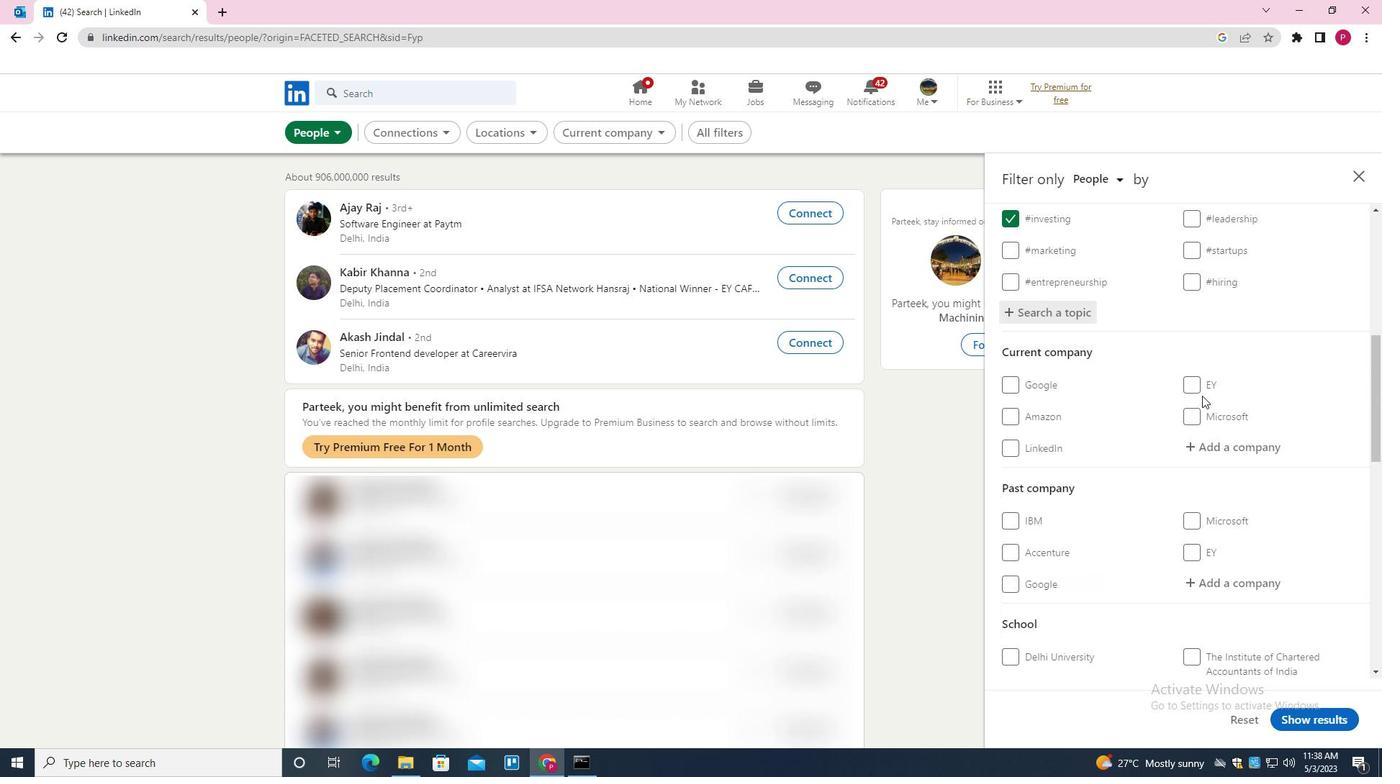 
Action: Mouse moved to (1187, 399)
Screenshot: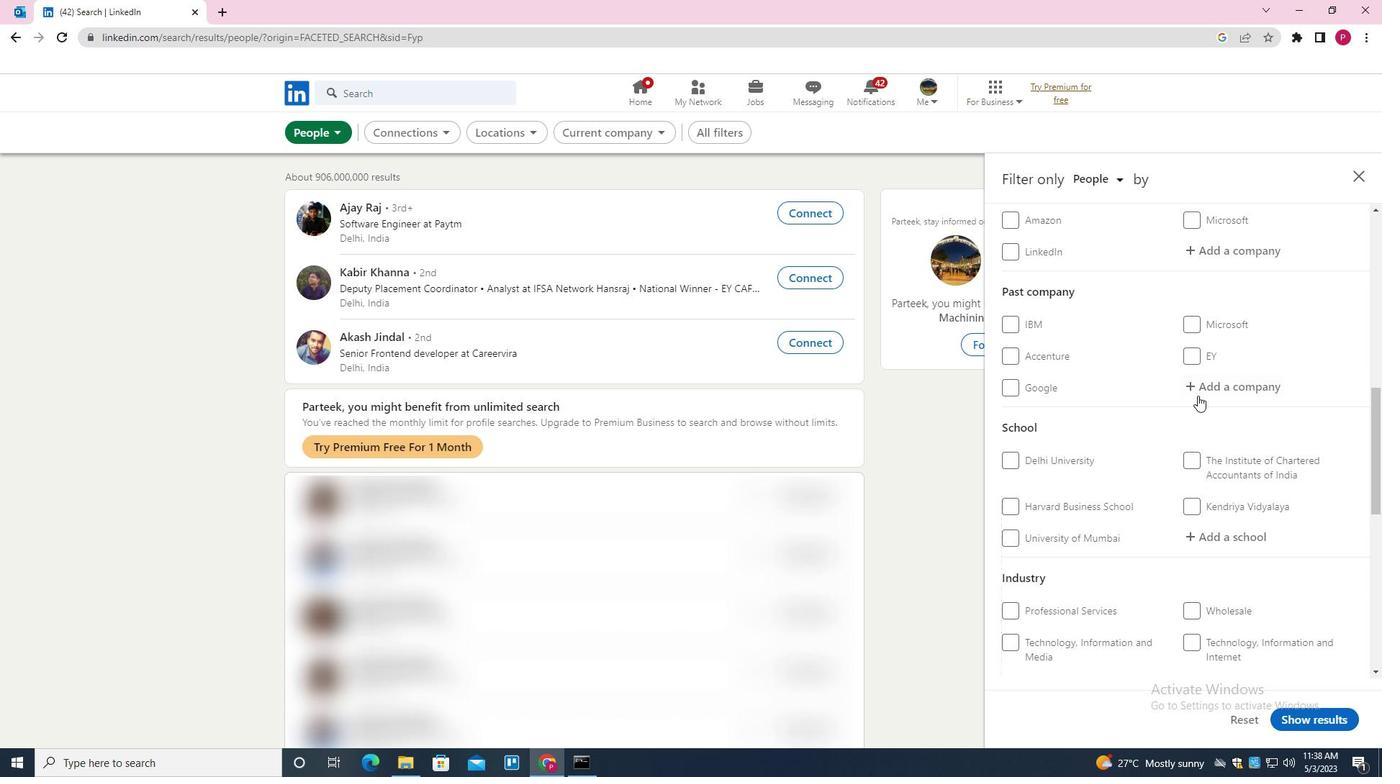 
Action: Mouse scrolled (1187, 398) with delta (0, 0)
Screenshot: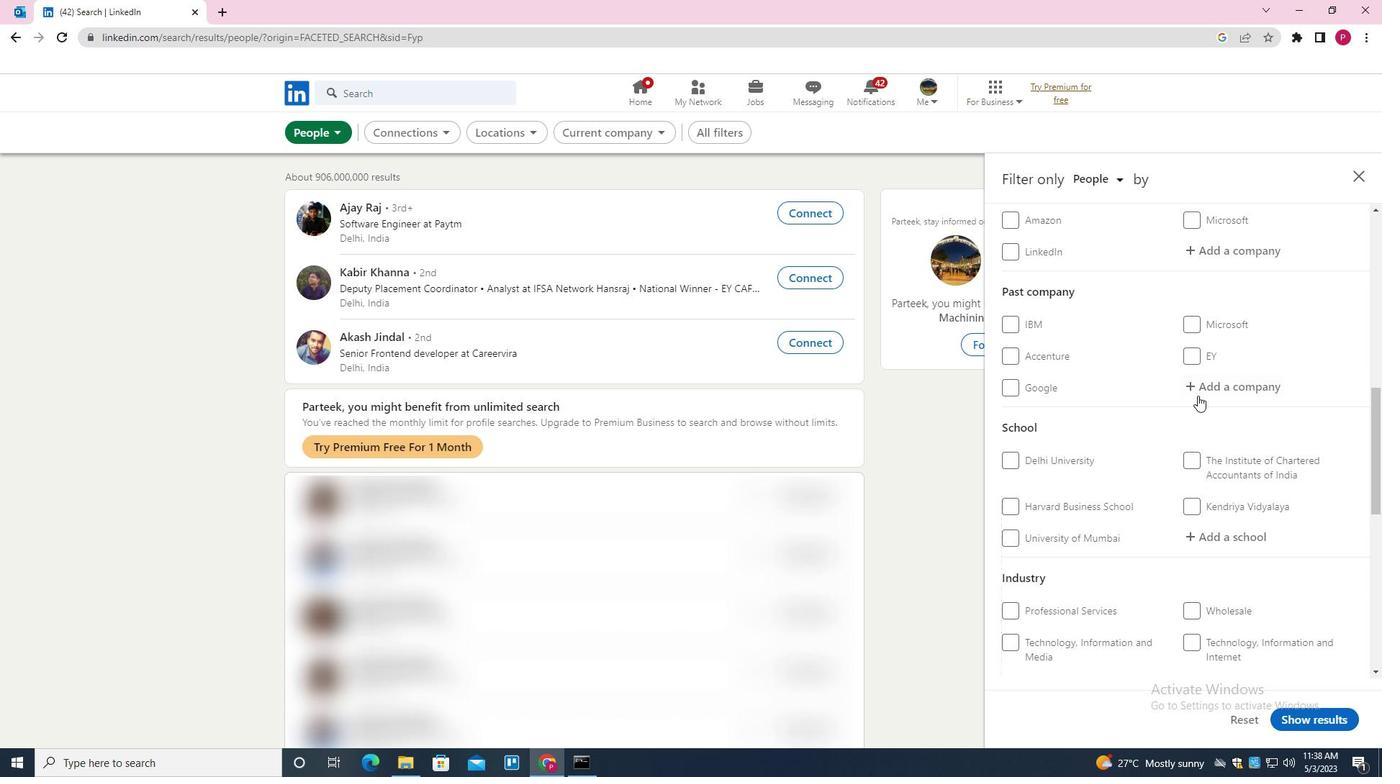 
Action: Mouse moved to (1185, 400)
Screenshot: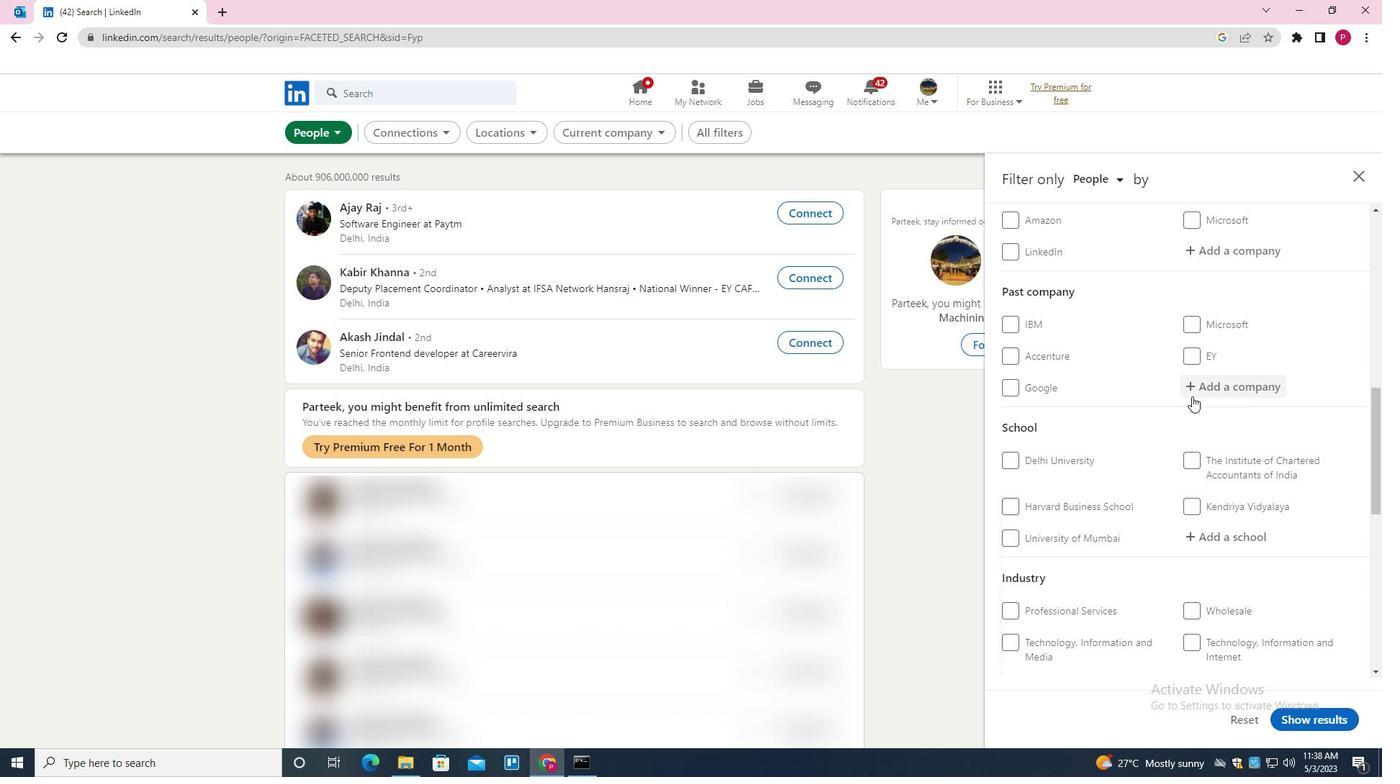 
Action: Mouse scrolled (1185, 400) with delta (0, 0)
Screenshot: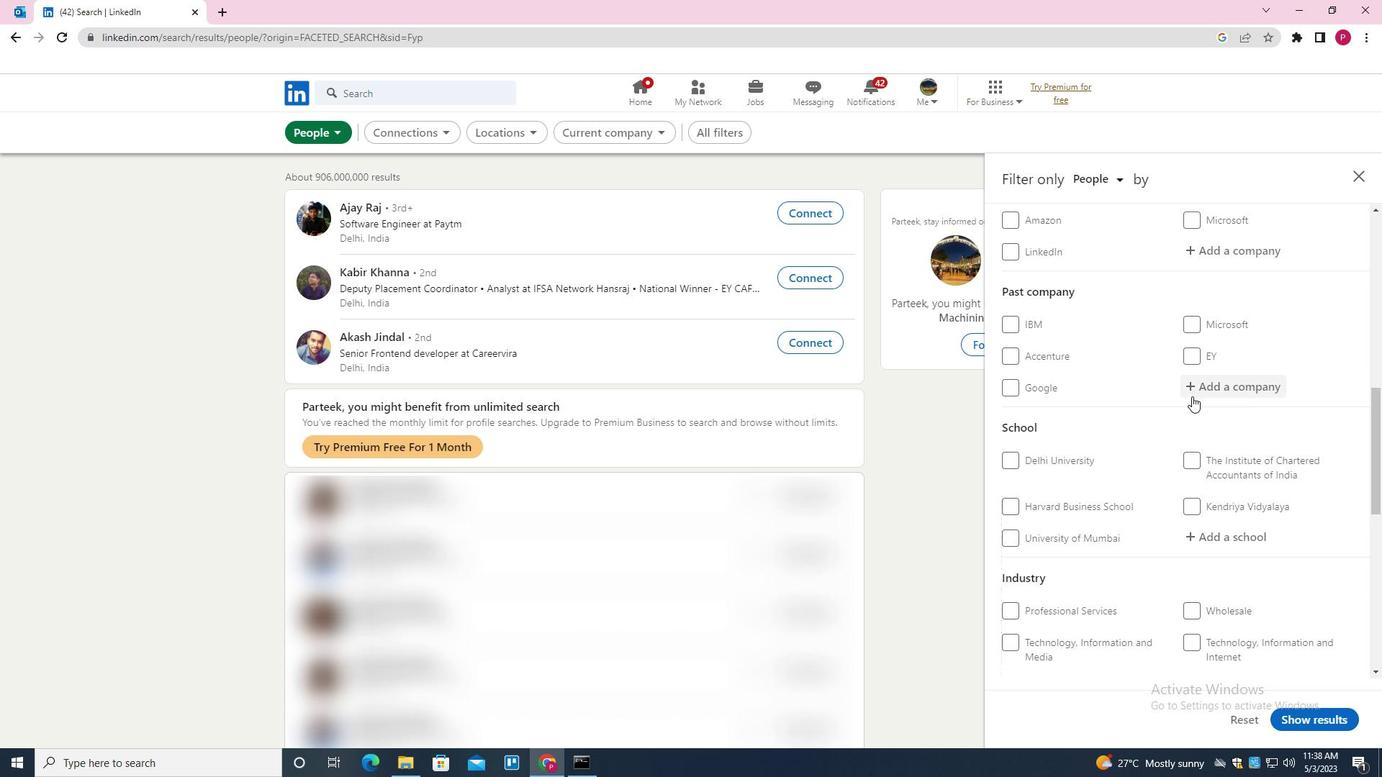 
Action: Mouse scrolled (1185, 400) with delta (0, 0)
Screenshot: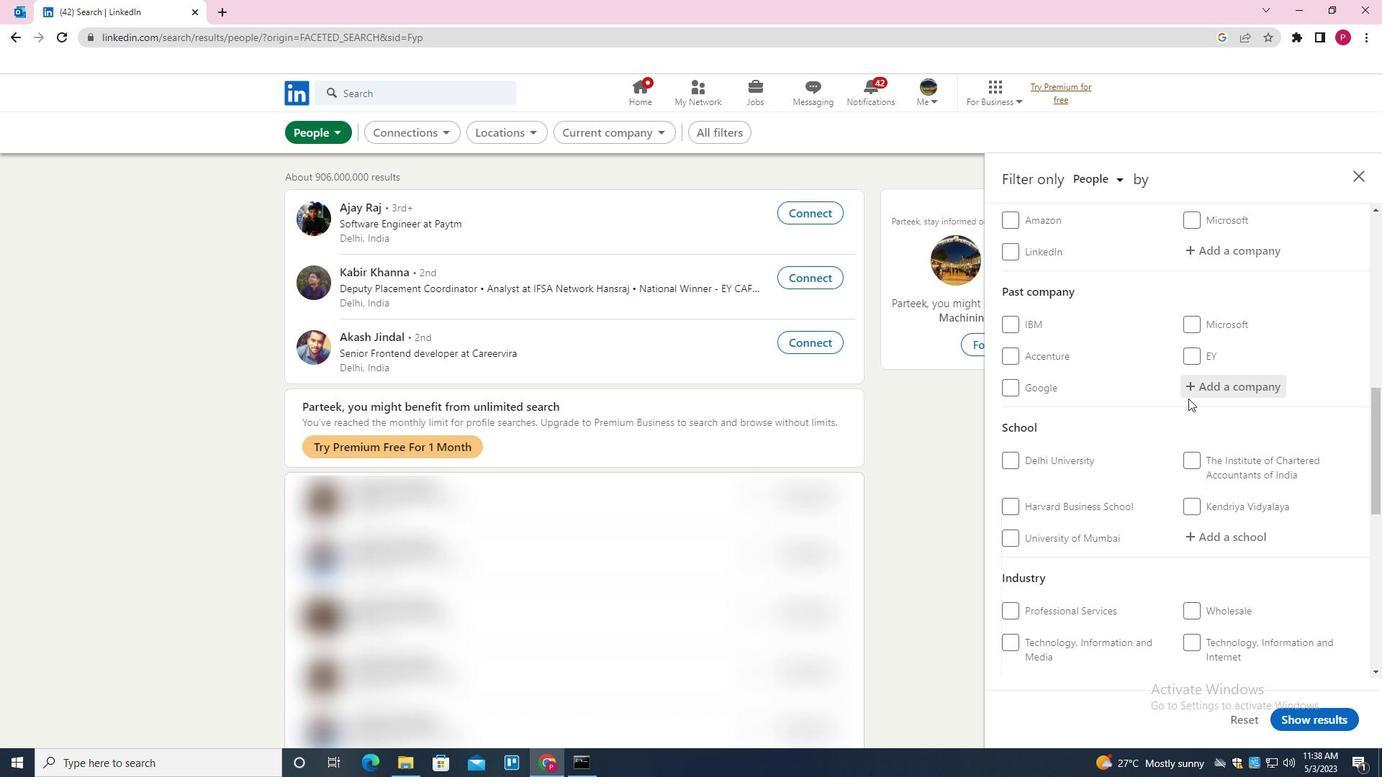 
Action: Mouse moved to (1185, 400)
Screenshot: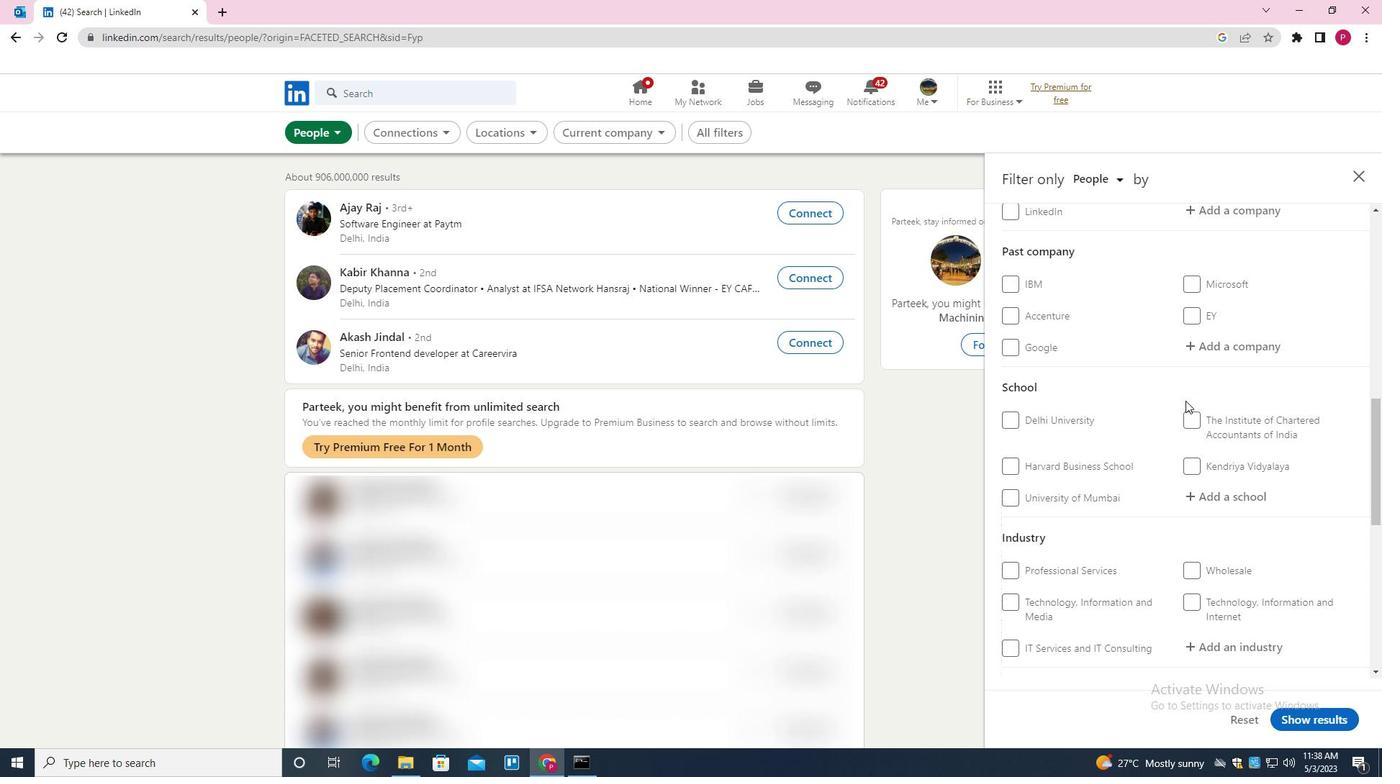 
Action: Mouse scrolled (1185, 400) with delta (0, 0)
Screenshot: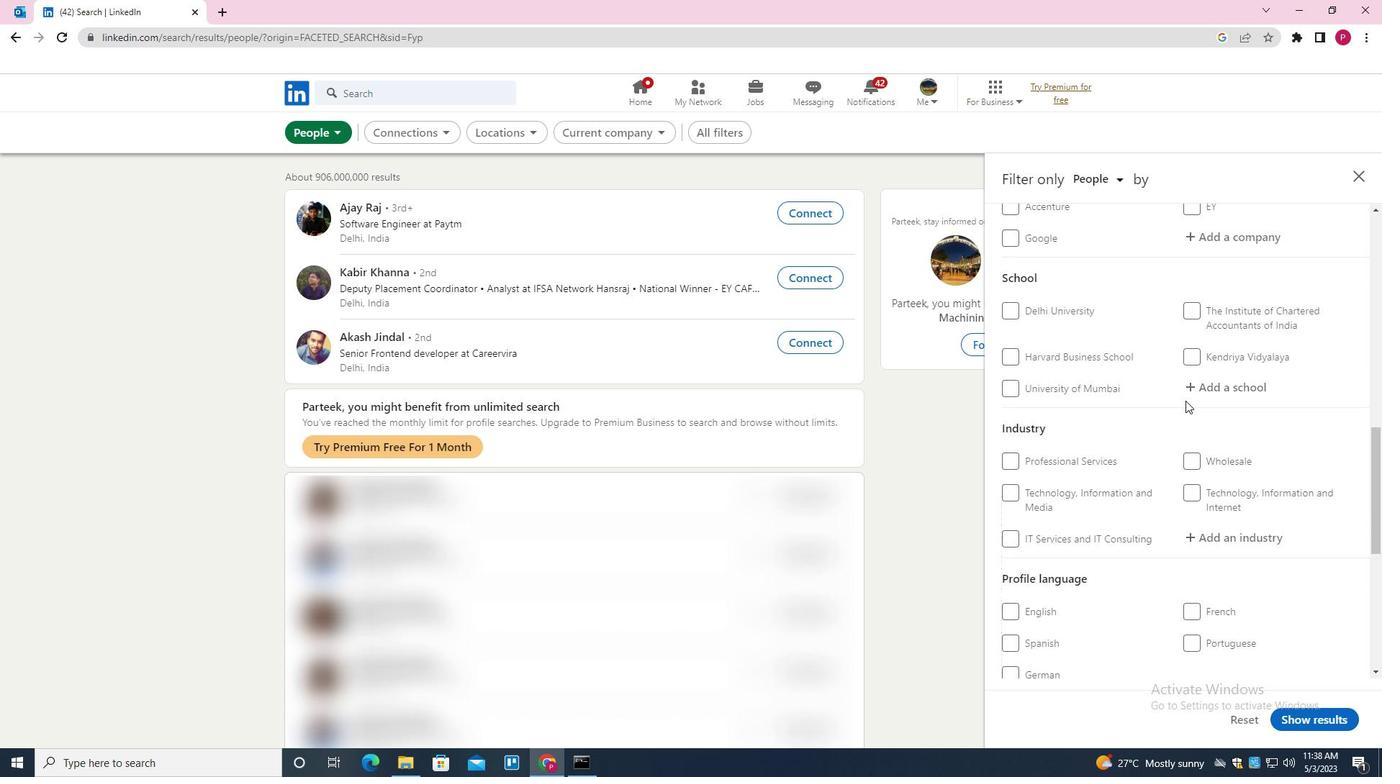 
Action: Mouse moved to (1184, 400)
Screenshot: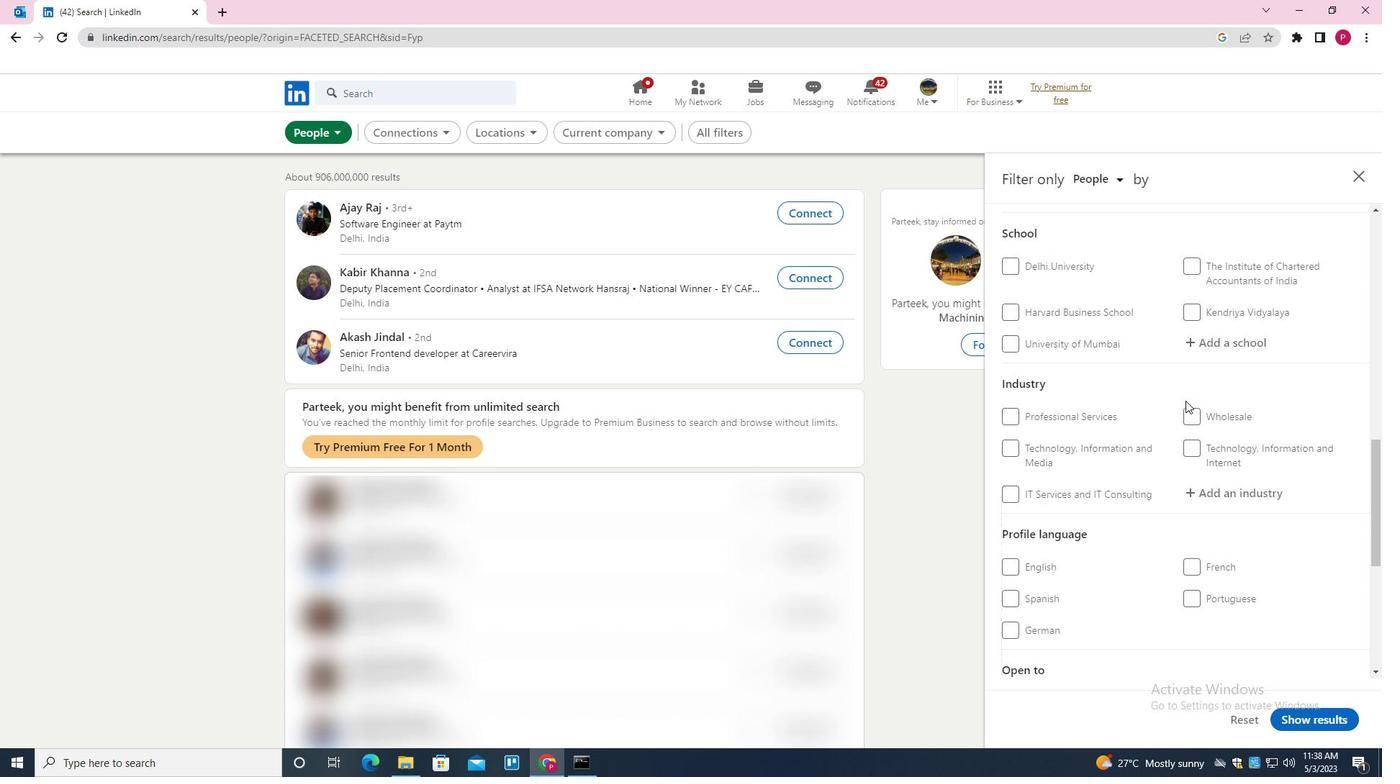 
Action: Mouse scrolled (1184, 400) with delta (0, 0)
Screenshot: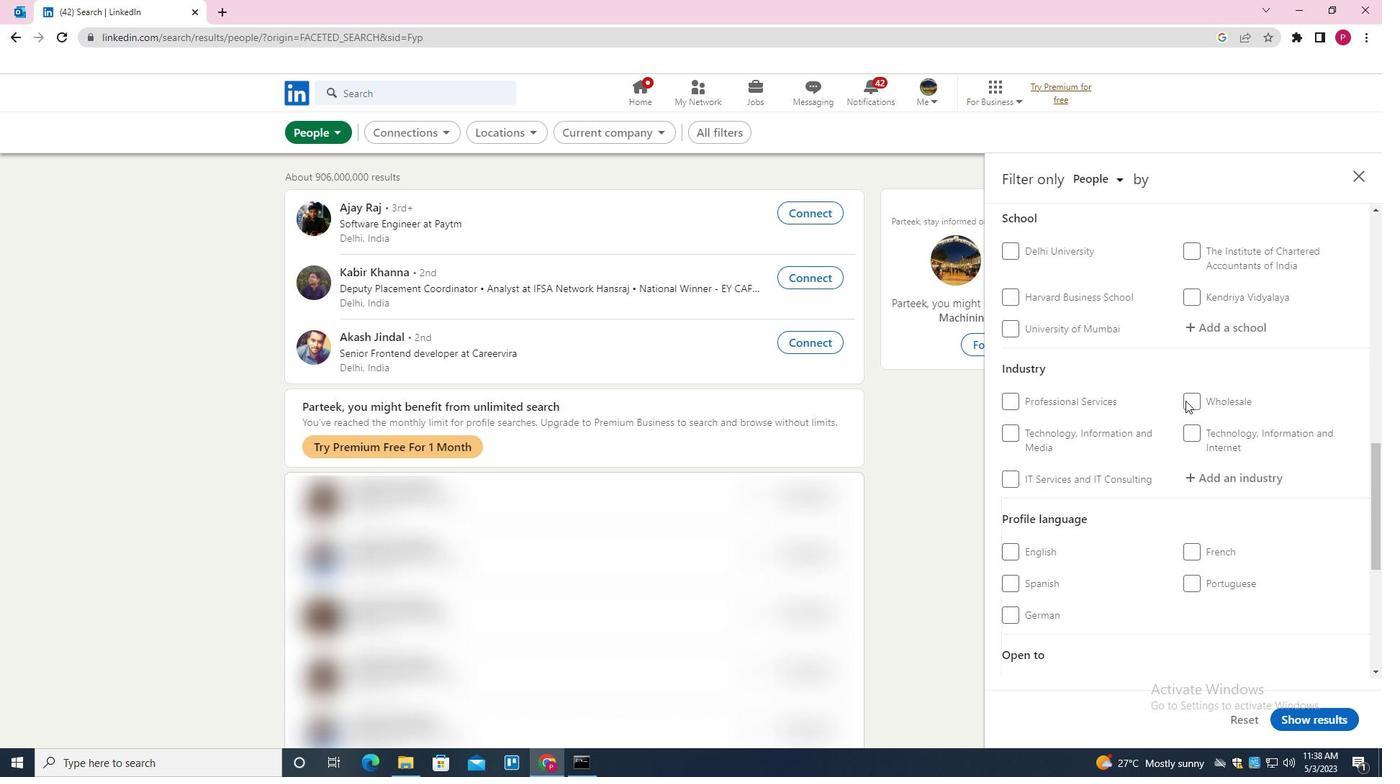 
Action: Mouse moved to (1037, 430)
Screenshot: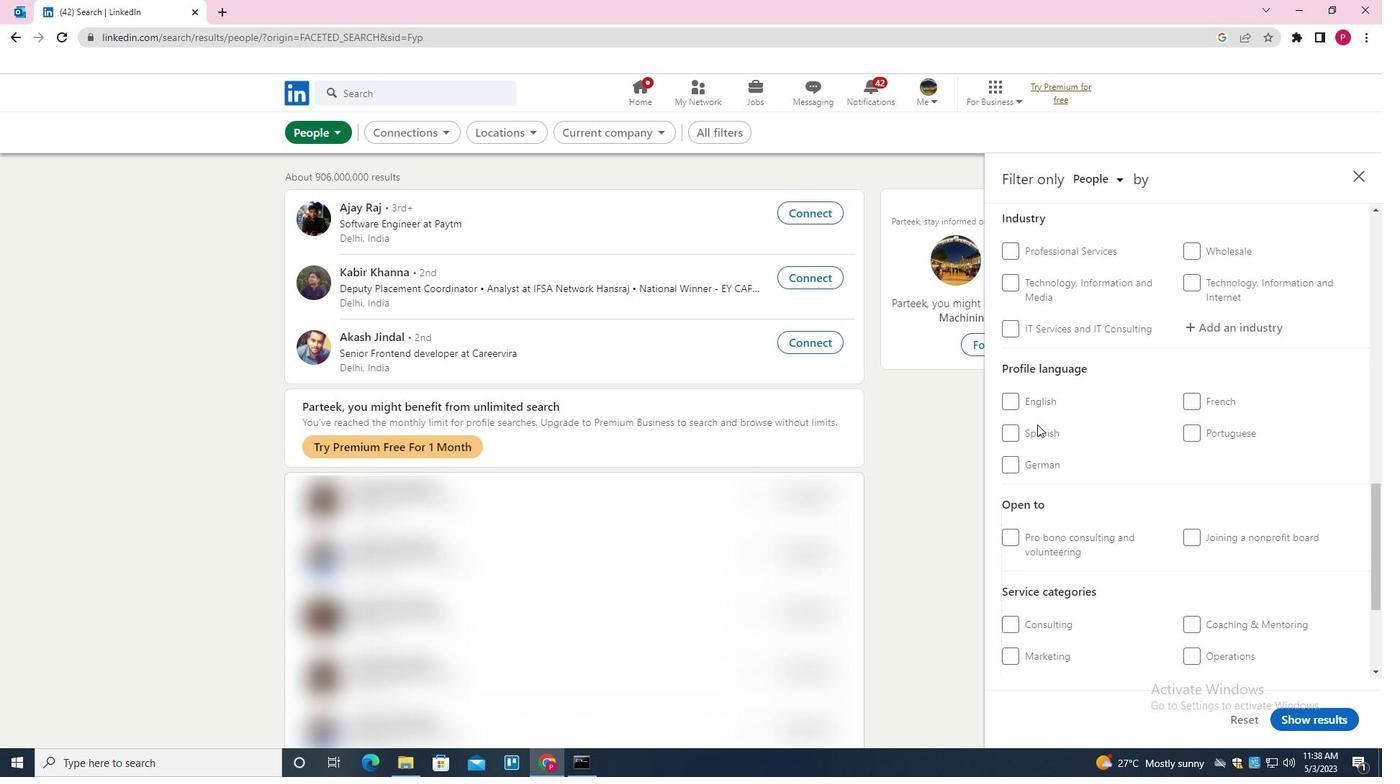 
Action: Mouse pressed left at (1037, 430)
Screenshot: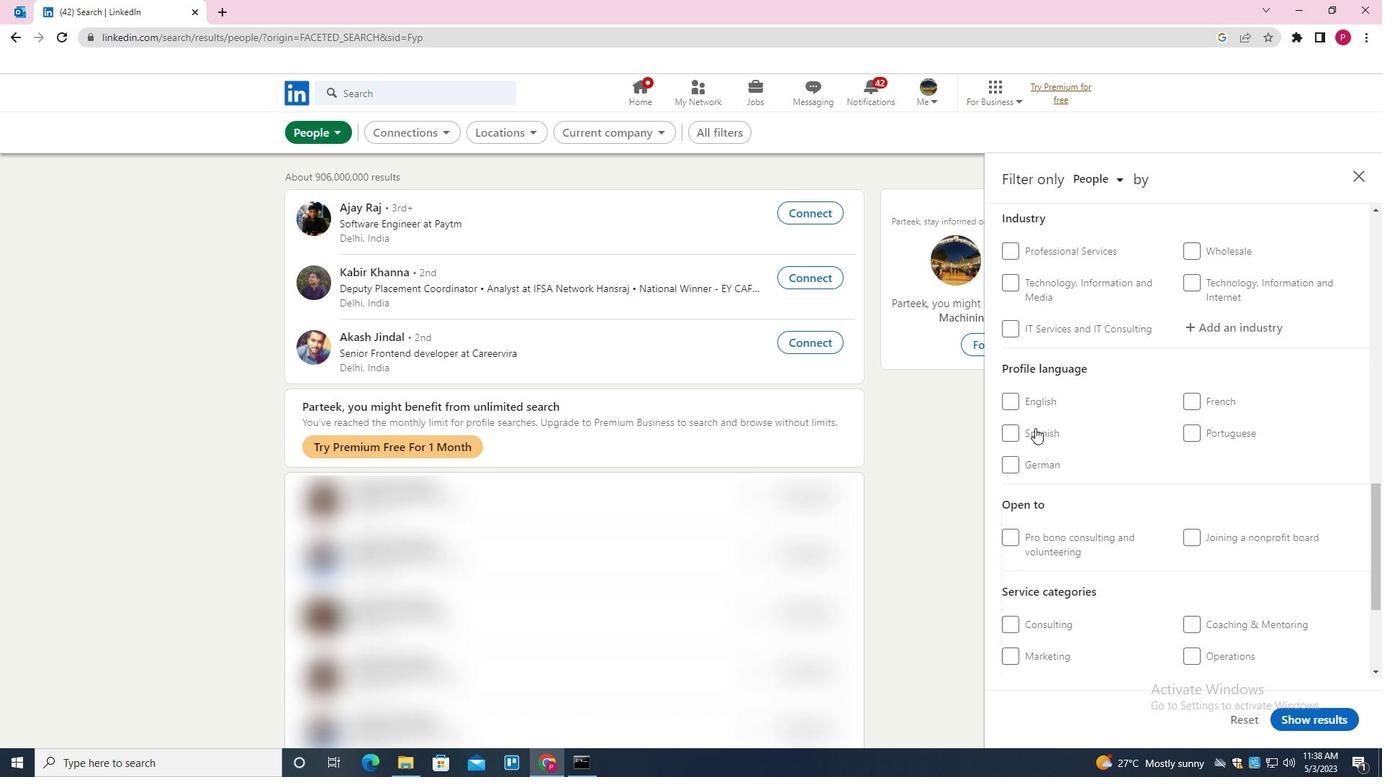 
Action: Mouse moved to (1102, 436)
Screenshot: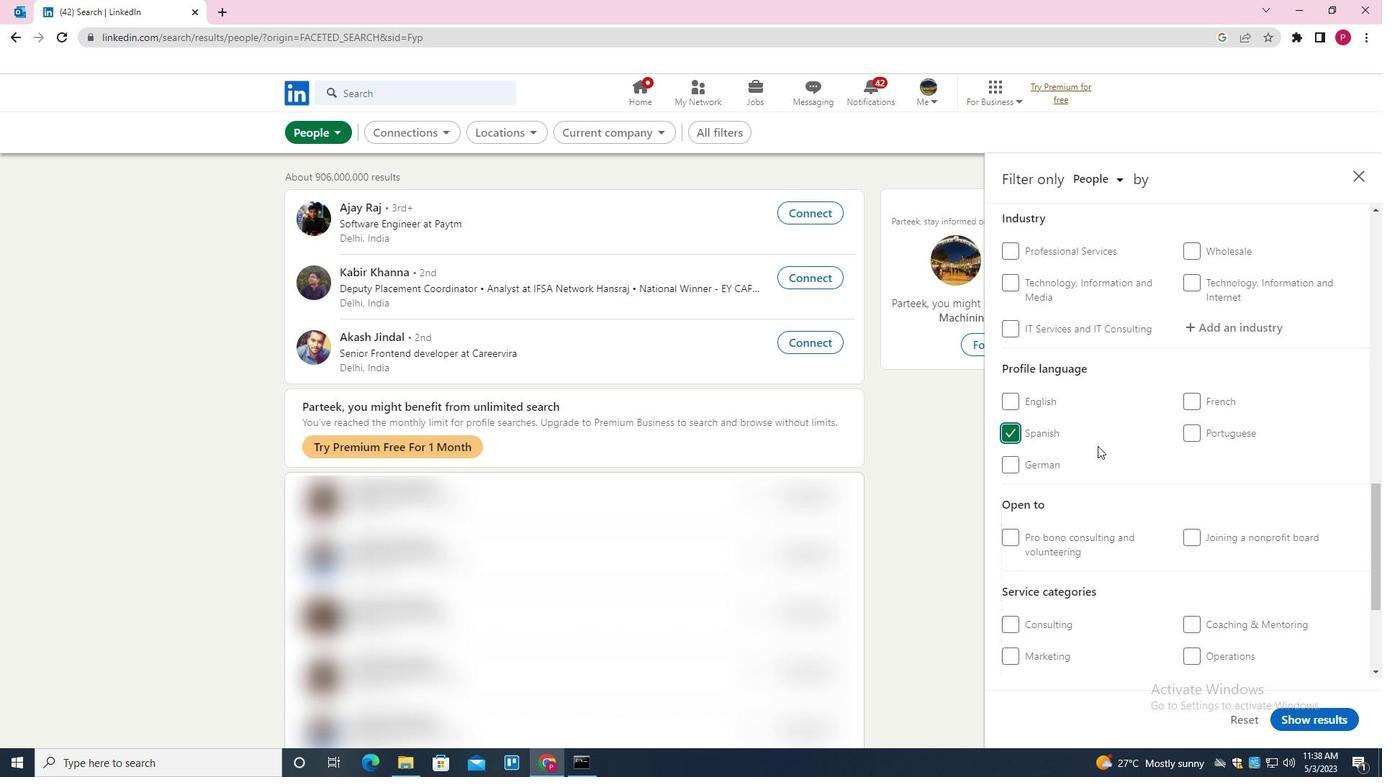 
Action: Mouse scrolled (1102, 437) with delta (0, 0)
Screenshot: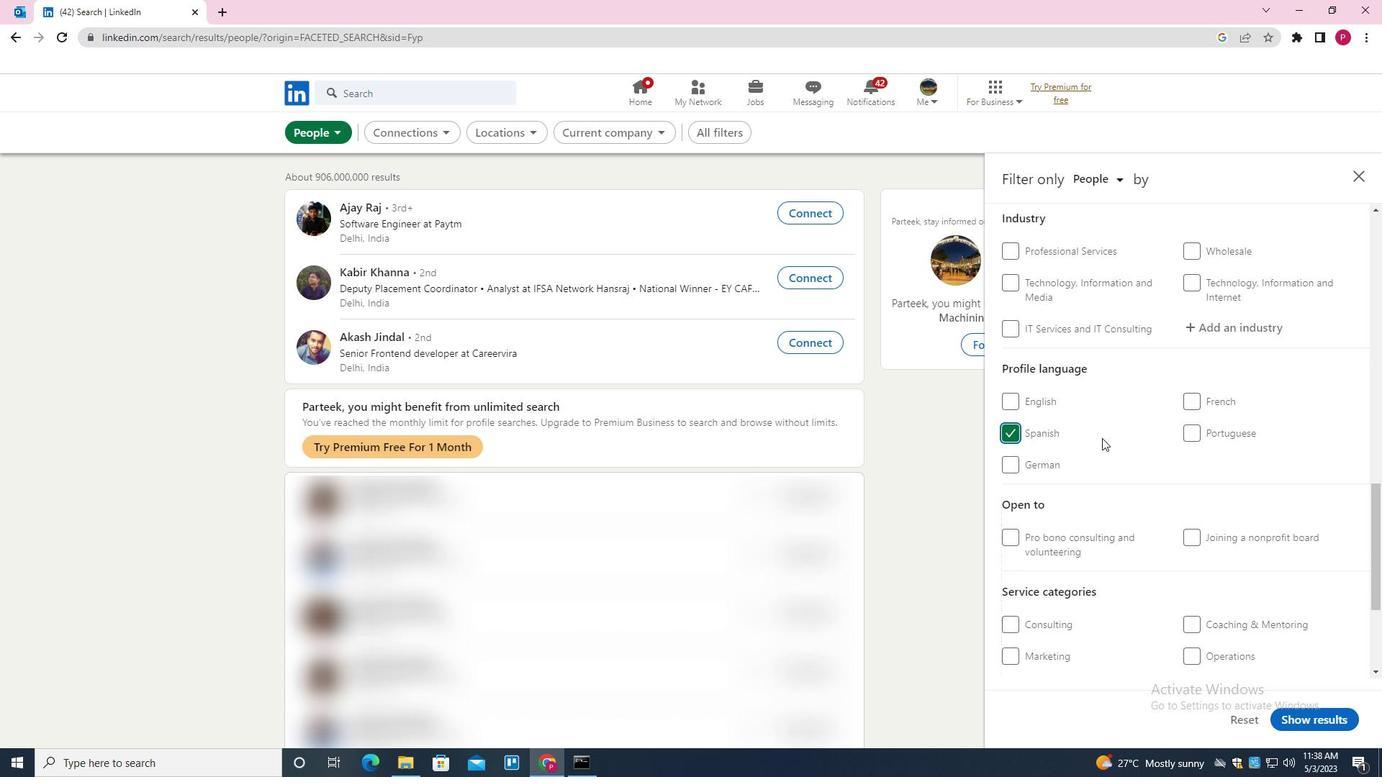
Action: Mouse scrolled (1102, 437) with delta (0, 0)
Screenshot: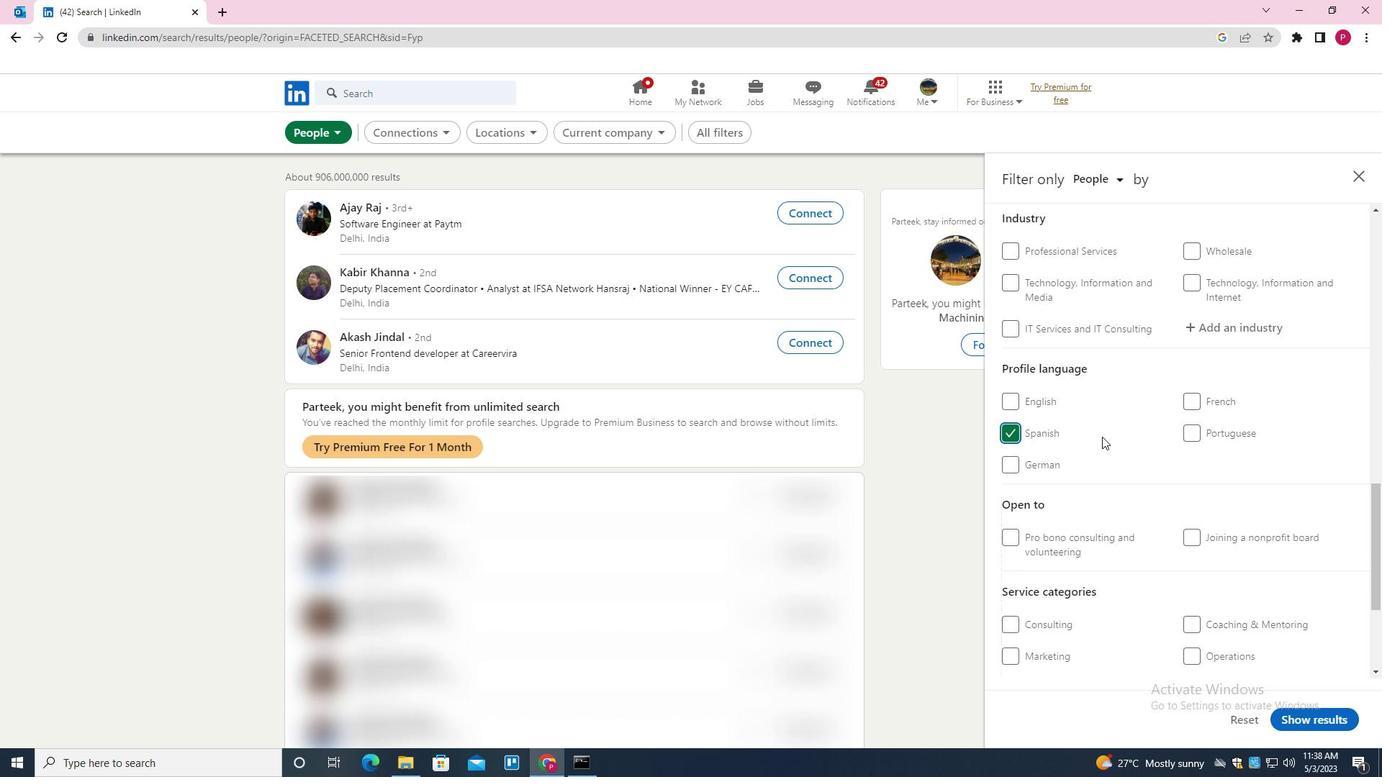 
Action: Mouse scrolled (1102, 437) with delta (0, 0)
Screenshot: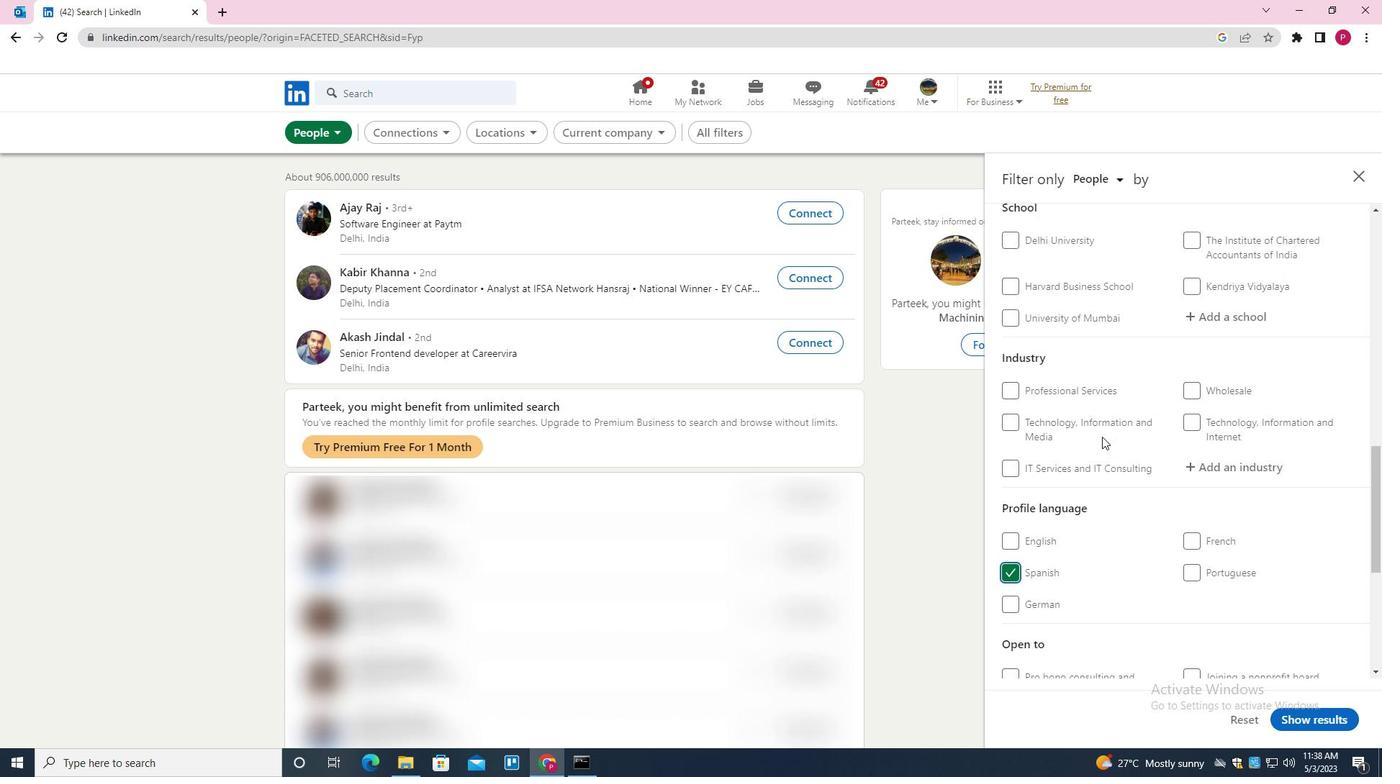 
Action: Mouse scrolled (1102, 437) with delta (0, 0)
Screenshot: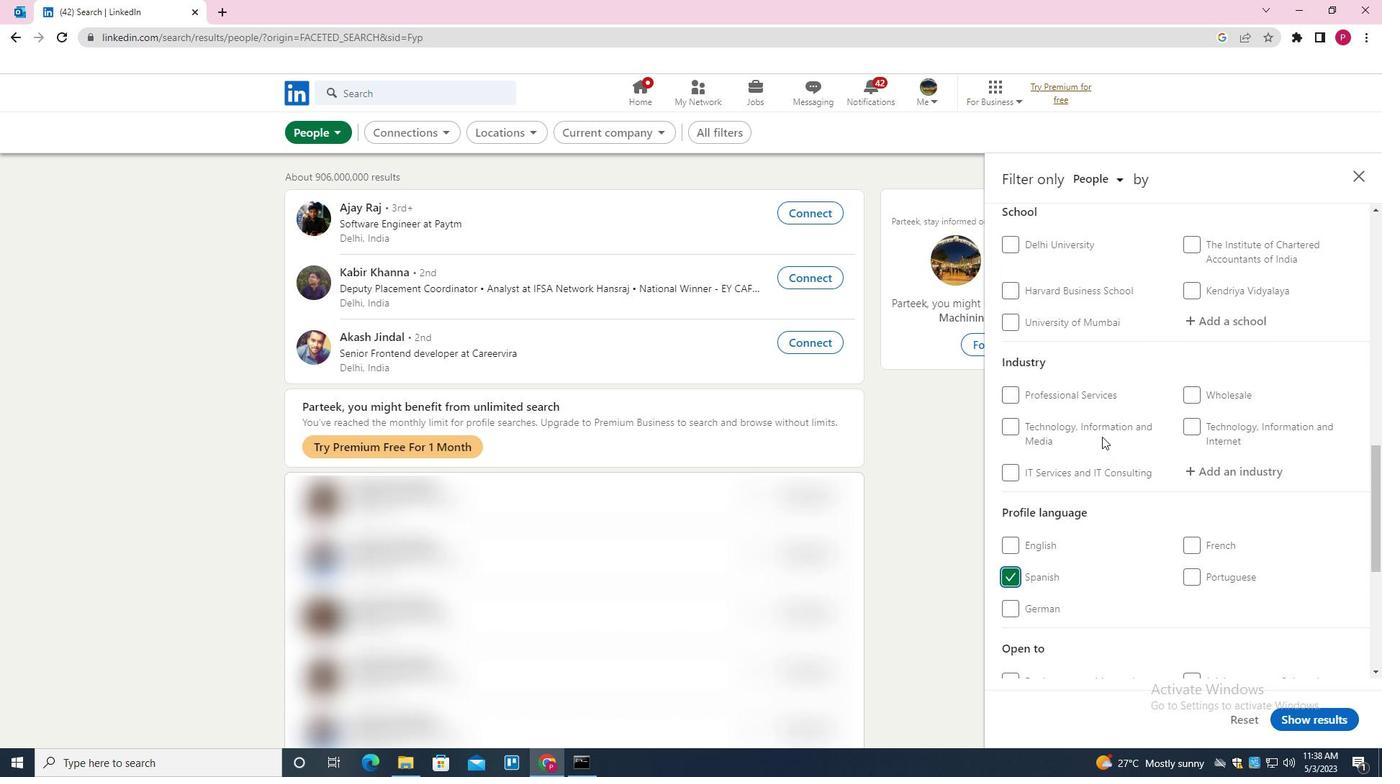 
Action: Mouse scrolled (1102, 437) with delta (0, 0)
Screenshot: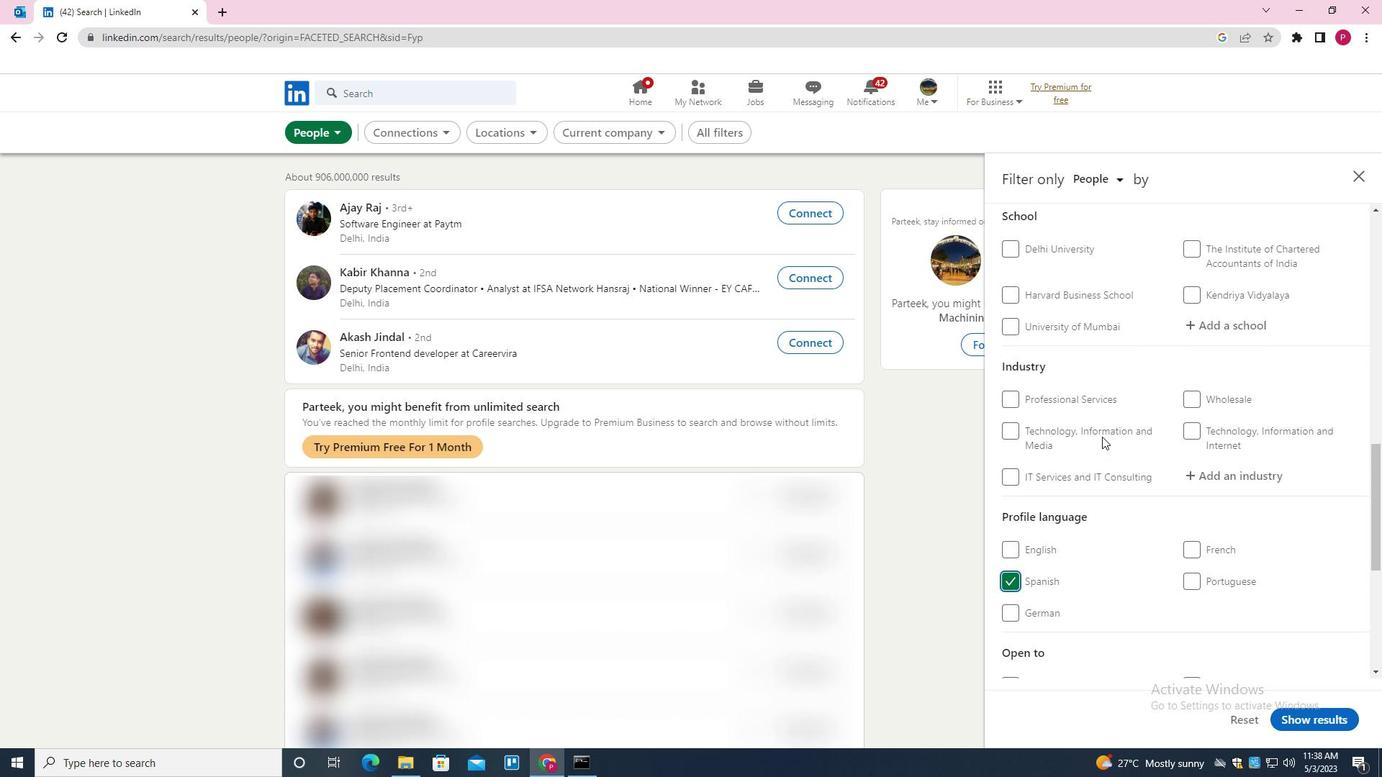 
Action: Mouse scrolled (1102, 437) with delta (0, 0)
Screenshot: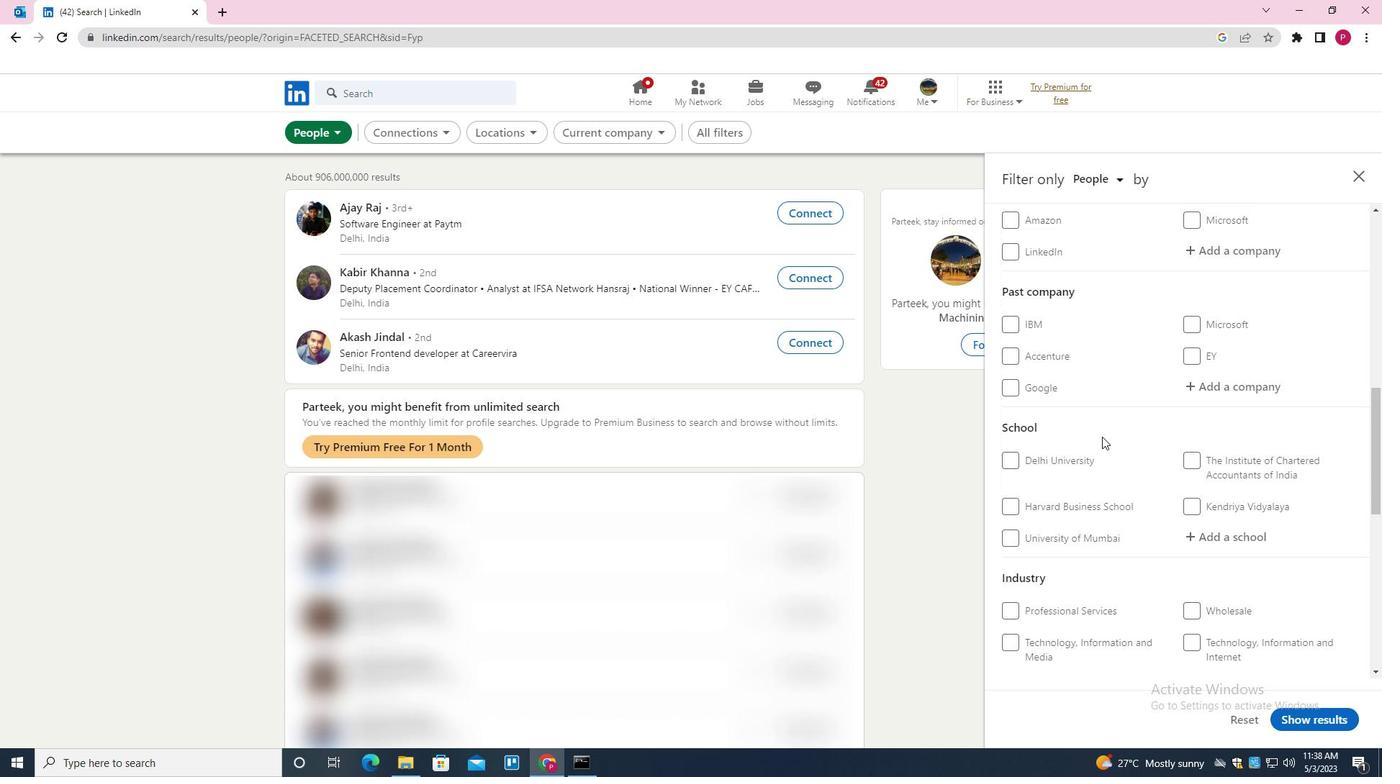 
Action: Mouse scrolled (1102, 437) with delta (0, 0)
Screenshot: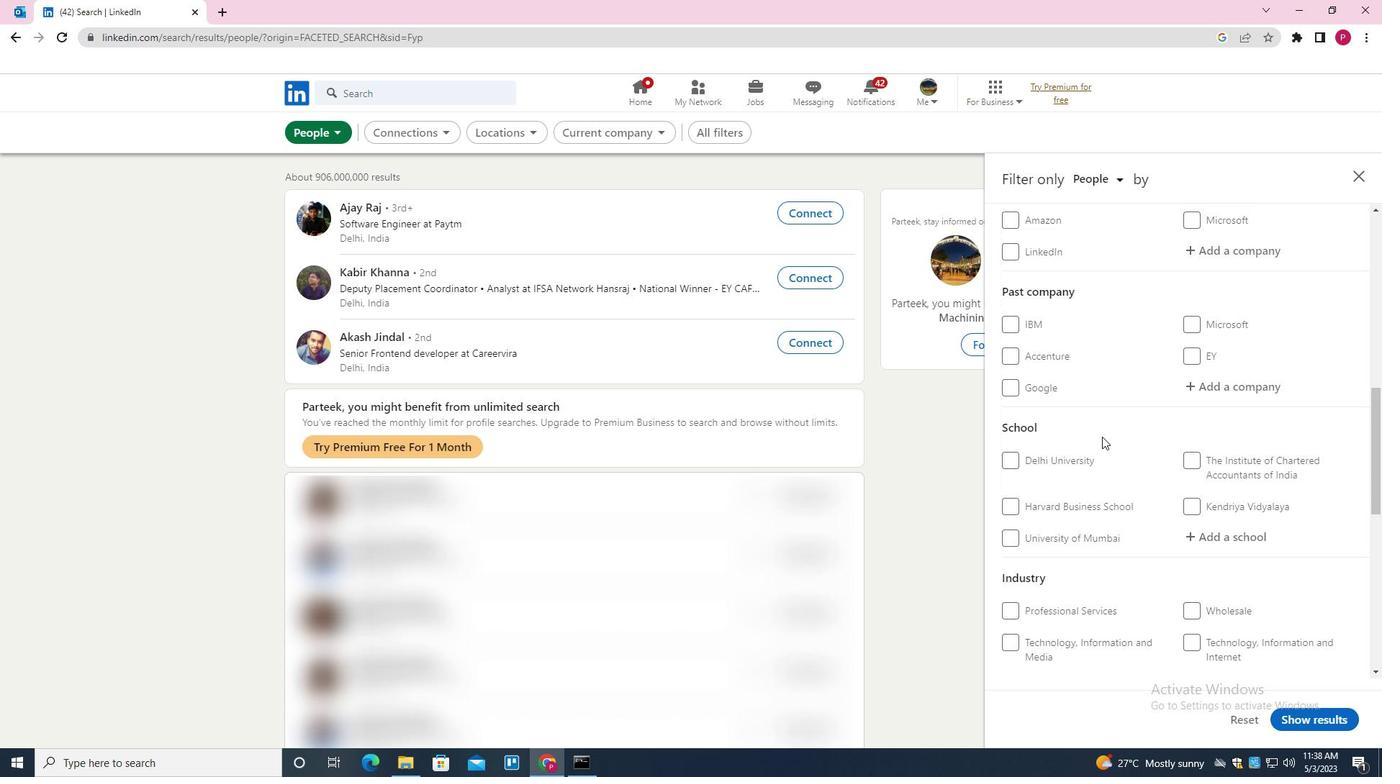 
Action: Mouse moved to (1233, 395)
Screenshot: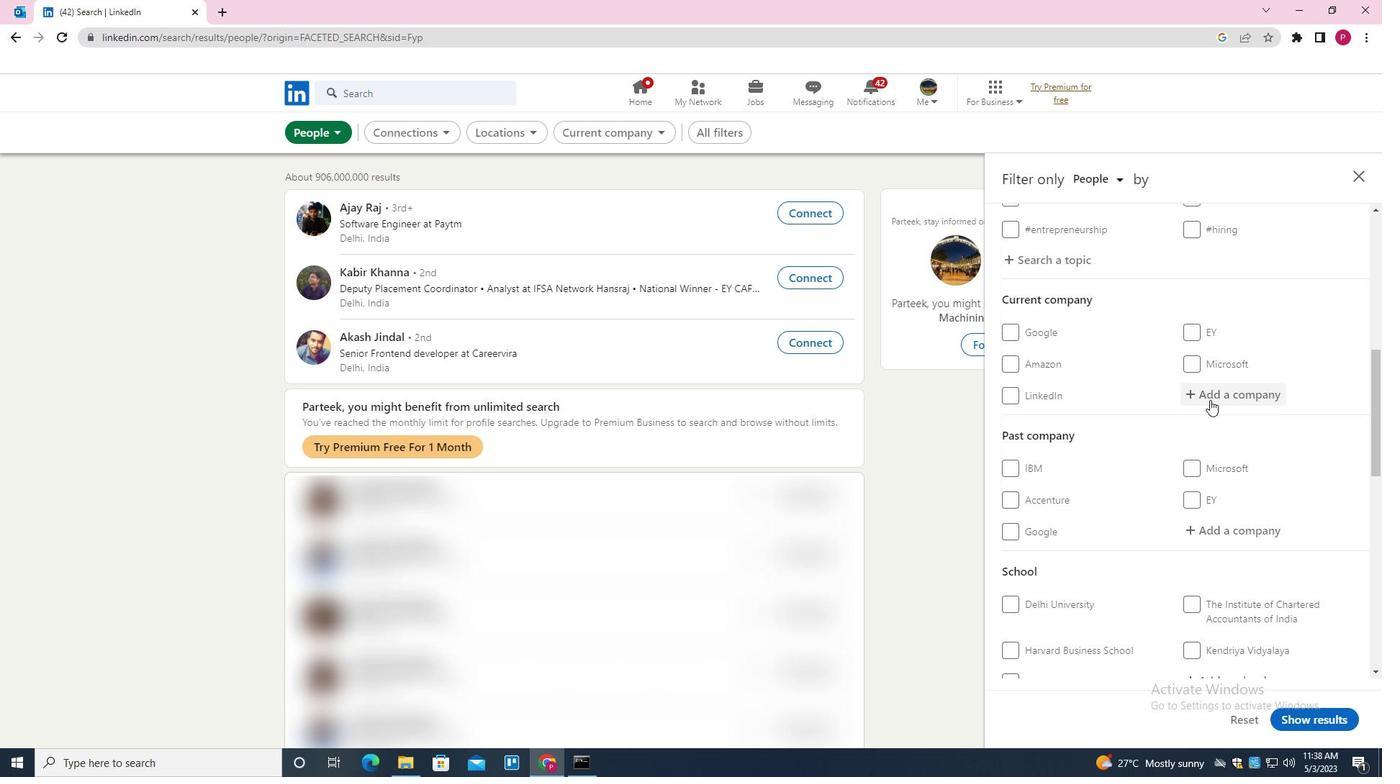 
Action: Mouse pressed left at (1233, 395)
Screenshot: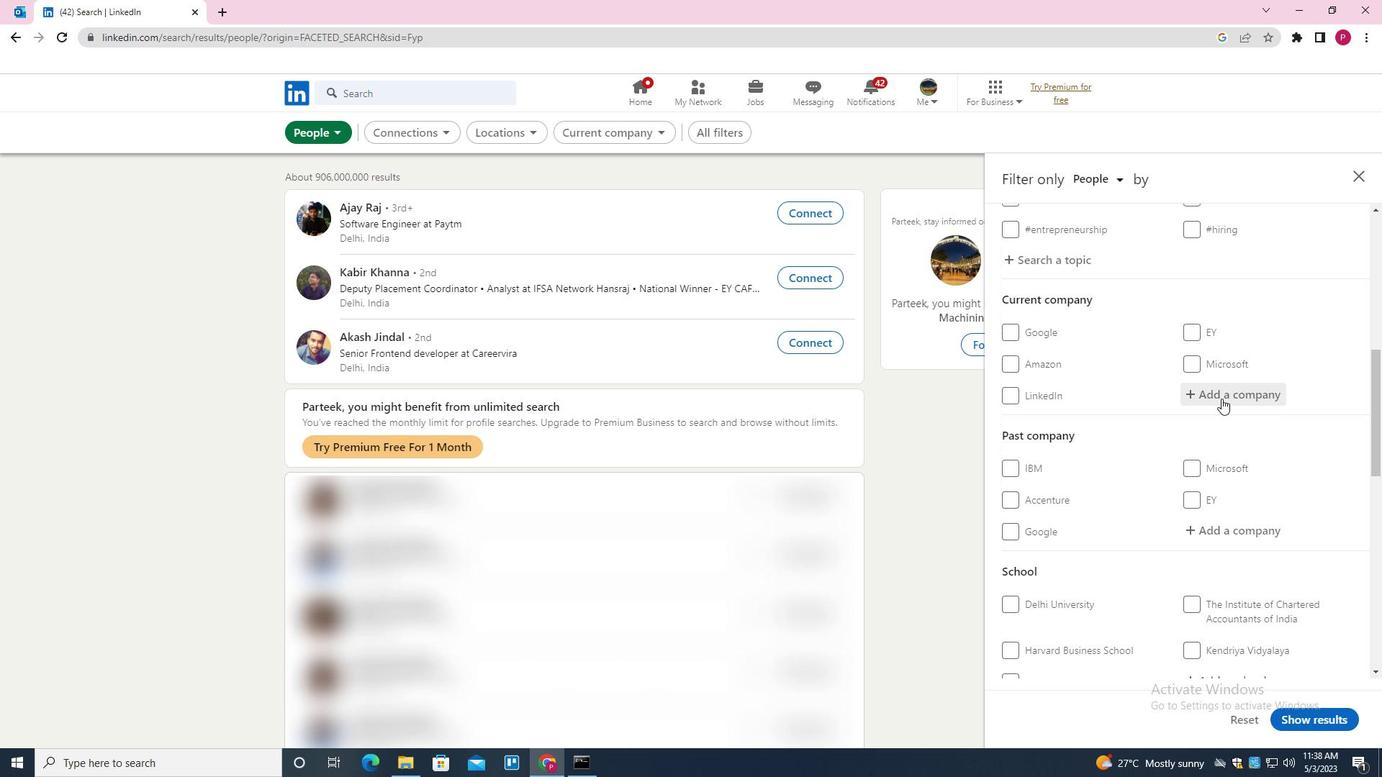 
Action: Mouse moved to (1233, 395)
Screenshot: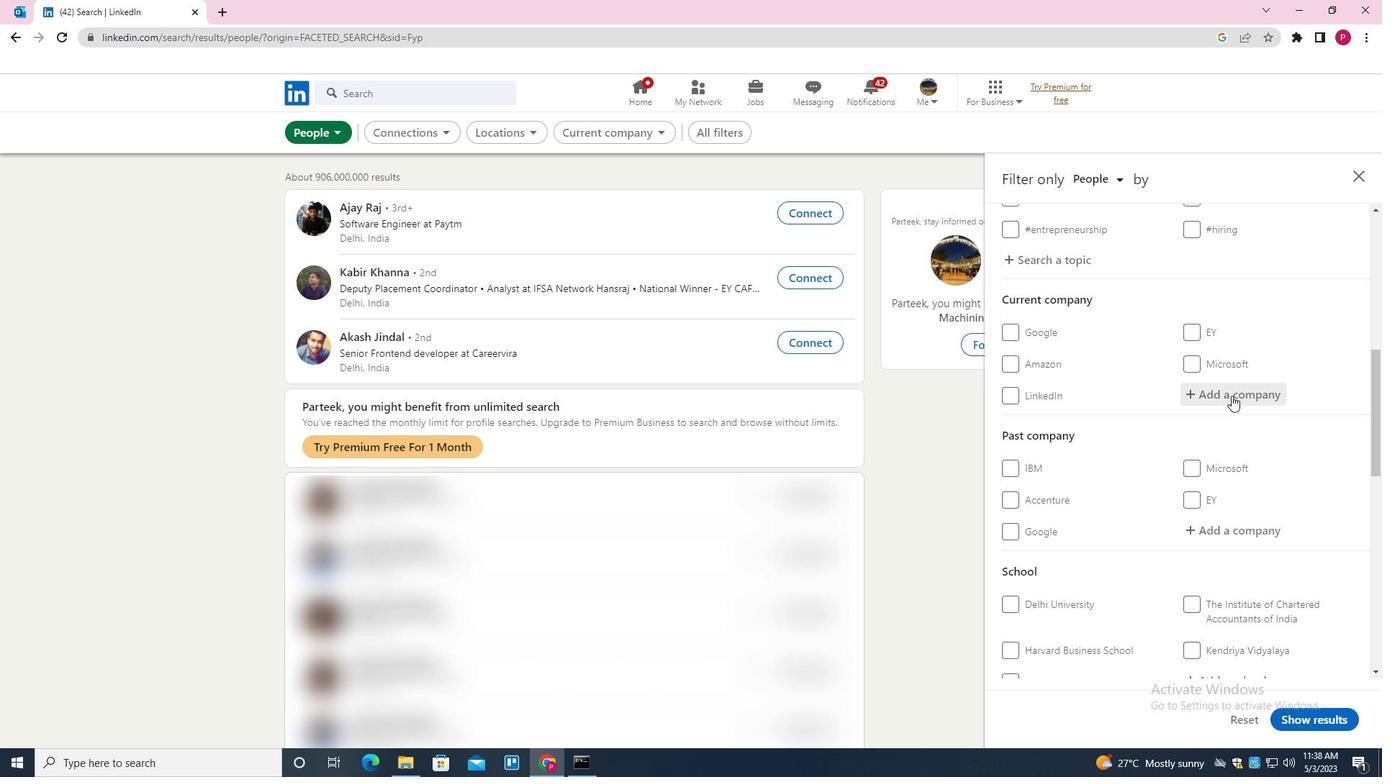 
Action: Key pressed <Key.shift>HALDIRAM<Key.space><Key.shift><Key.shift><Key.shift><Key.shift><Key.shift><Key.shift><Key.shift><Key.shift><Key.shift><Key.shift><Key.shift>FOODS<Key.space><Key.shift>INTERNATIONAL<Key.space><Key.shift>LTD<Key.down><Key.enter>
Screenshot: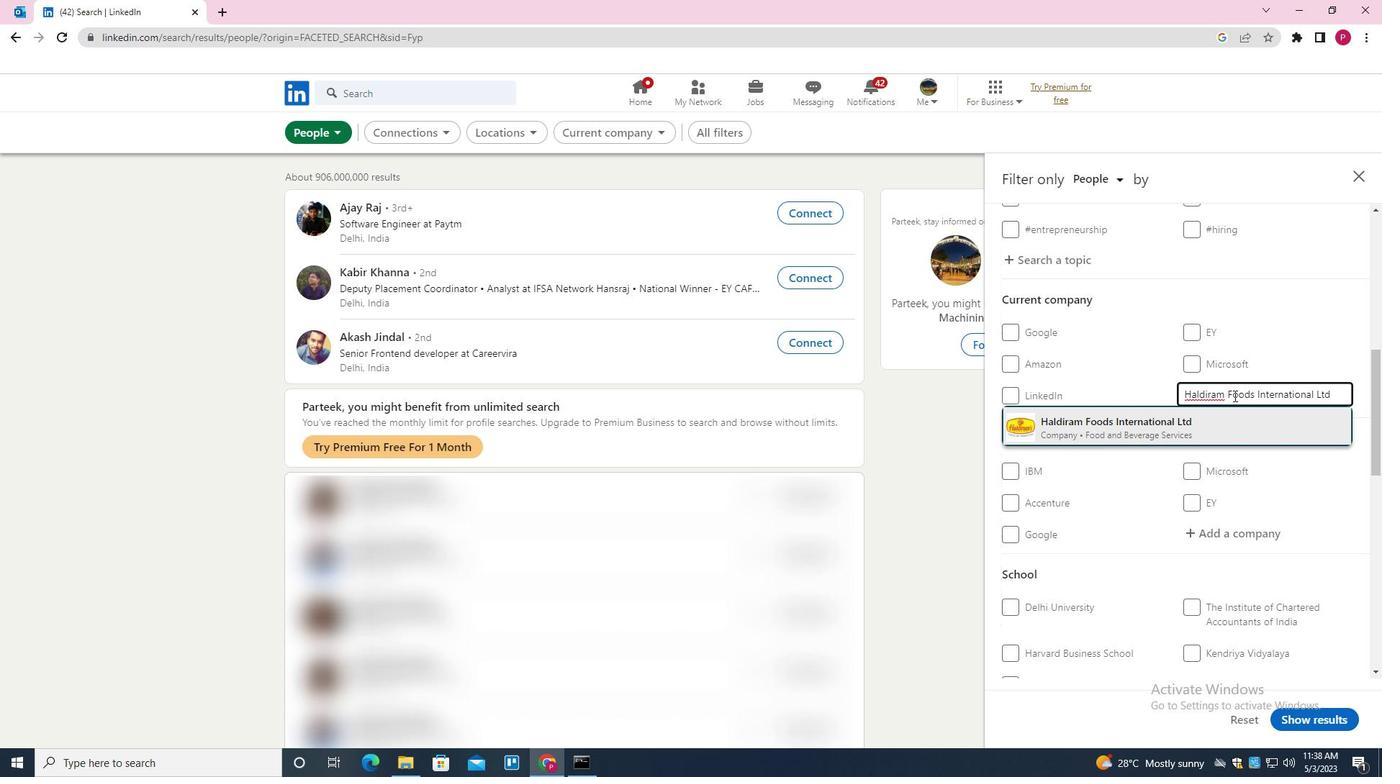 
Action: Mouse moved to (1169, 401)
Screenshot: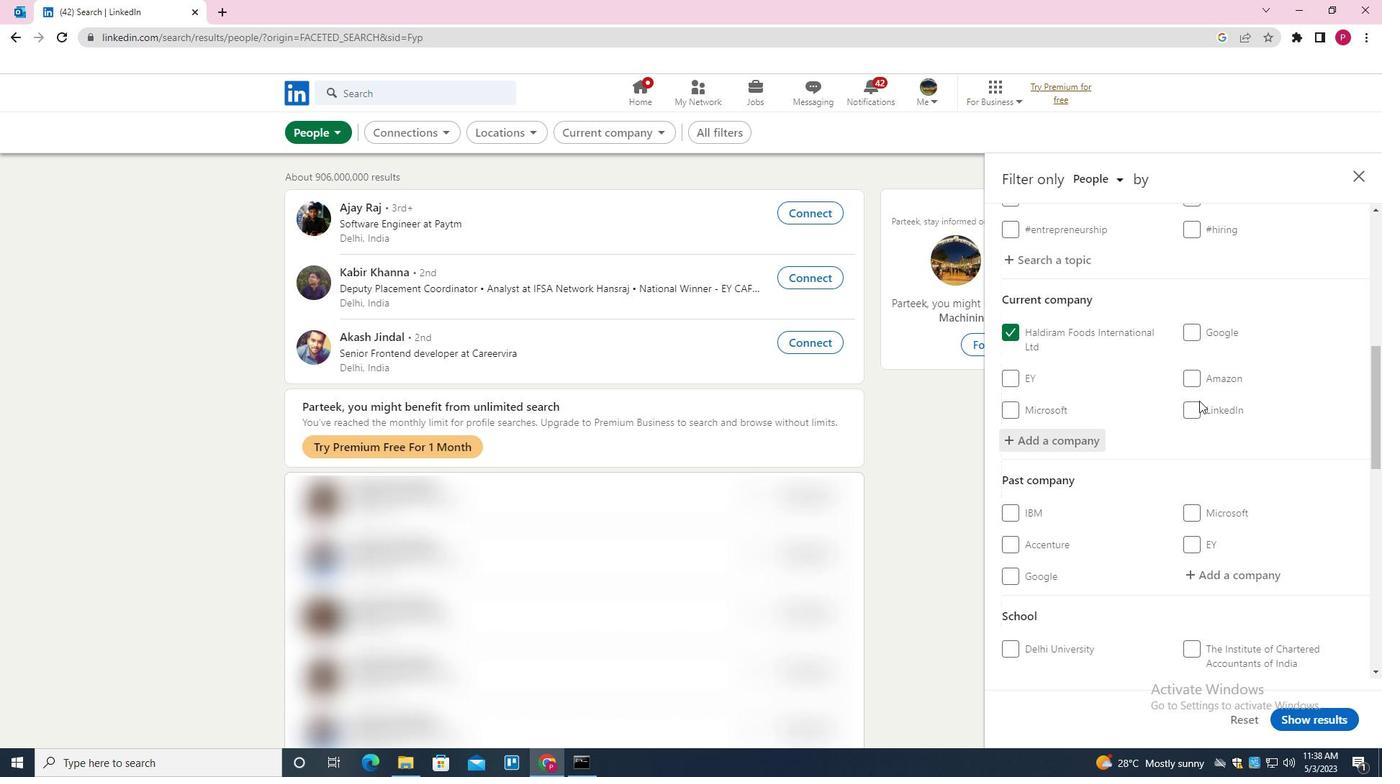 
Action: Mouse scrolled (1169, 400) with delta (0, 0)
Screenshot: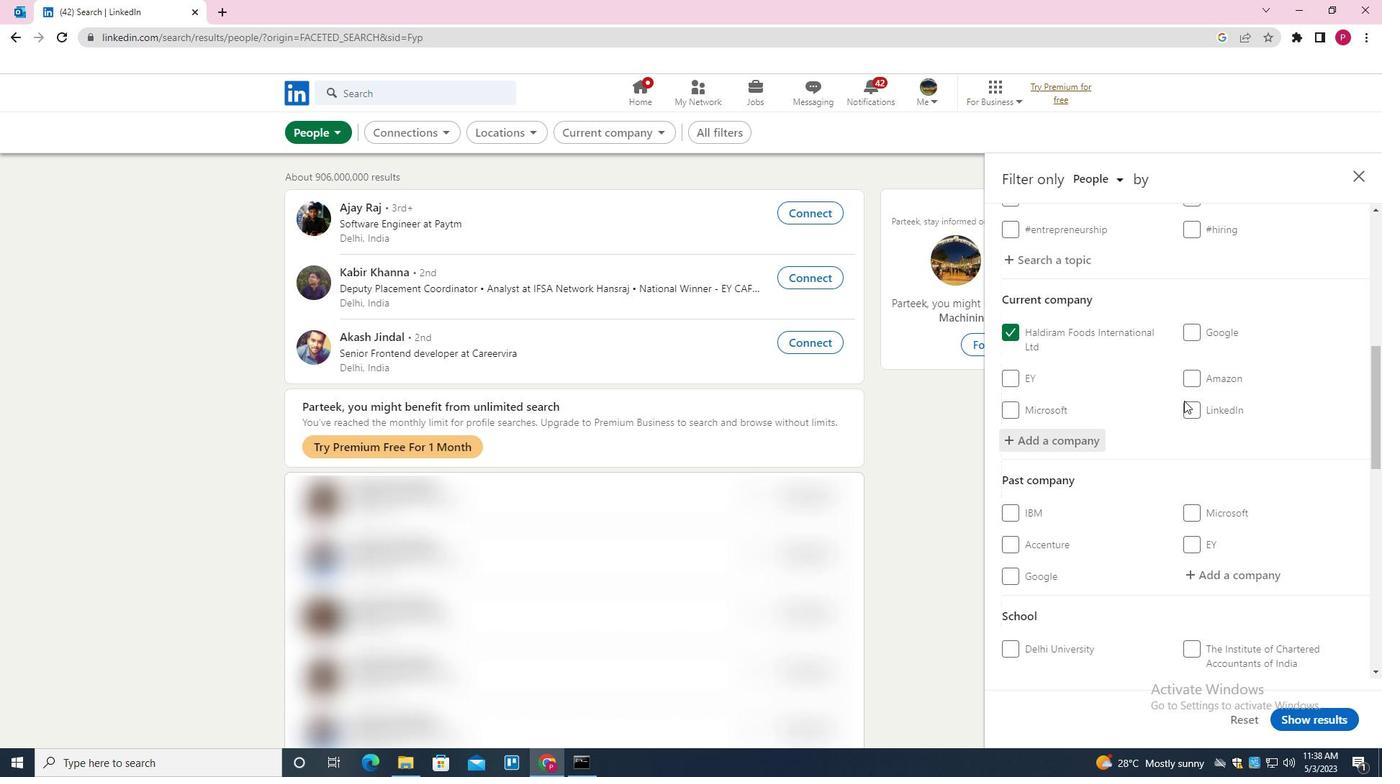 
Action: Mouse moved to (1167, 402)
Screenshot: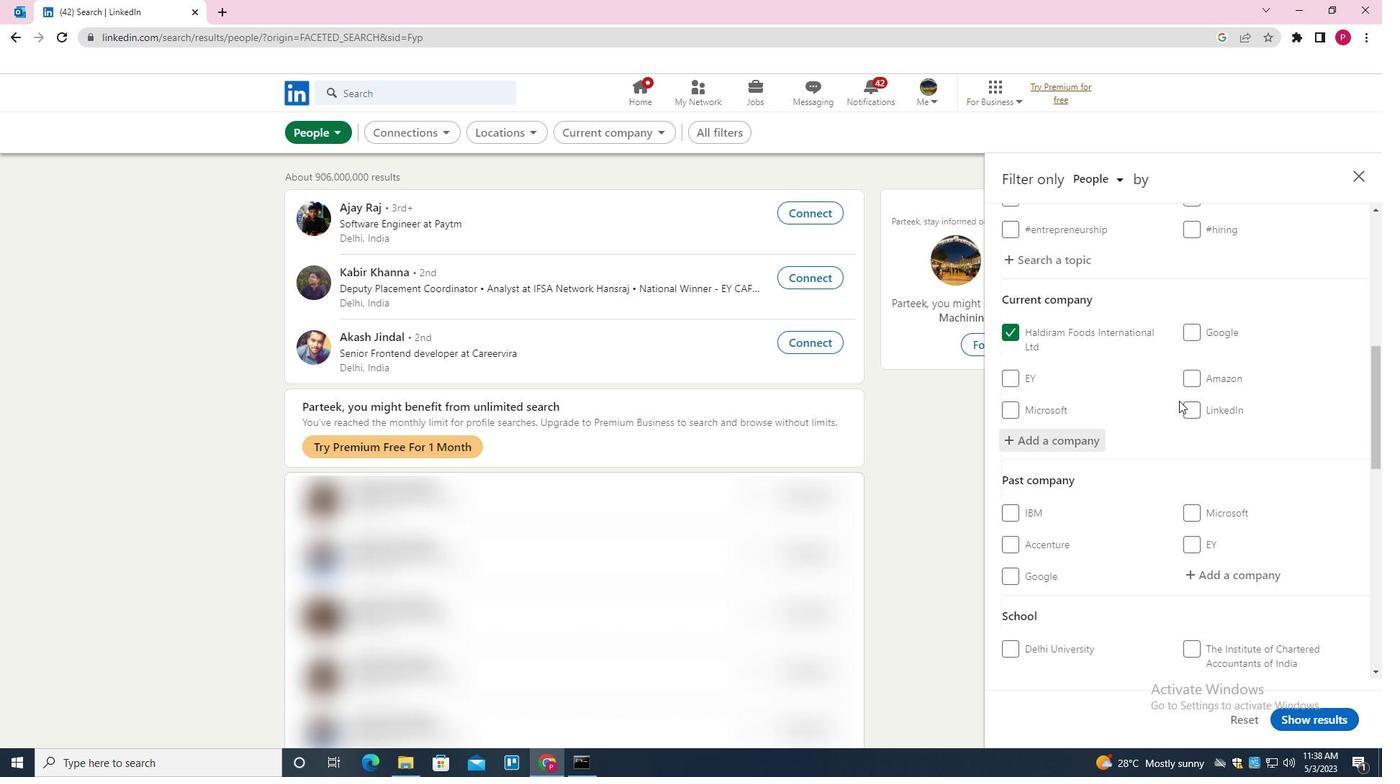 
Action: Mouse scrolled (1167, 401) with delta (0, 0)
Screenshot: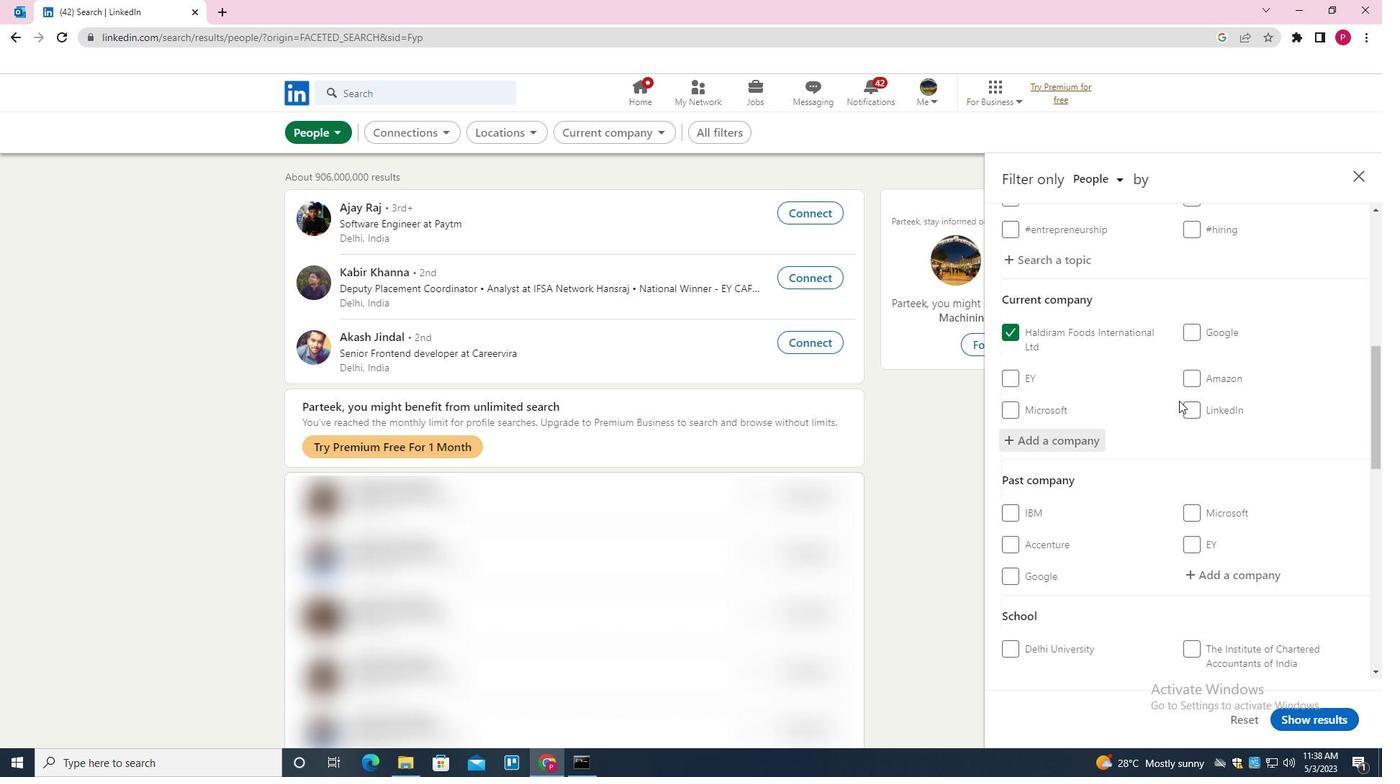 
Action: Mouse moved to (1166, 403)
Screenshot: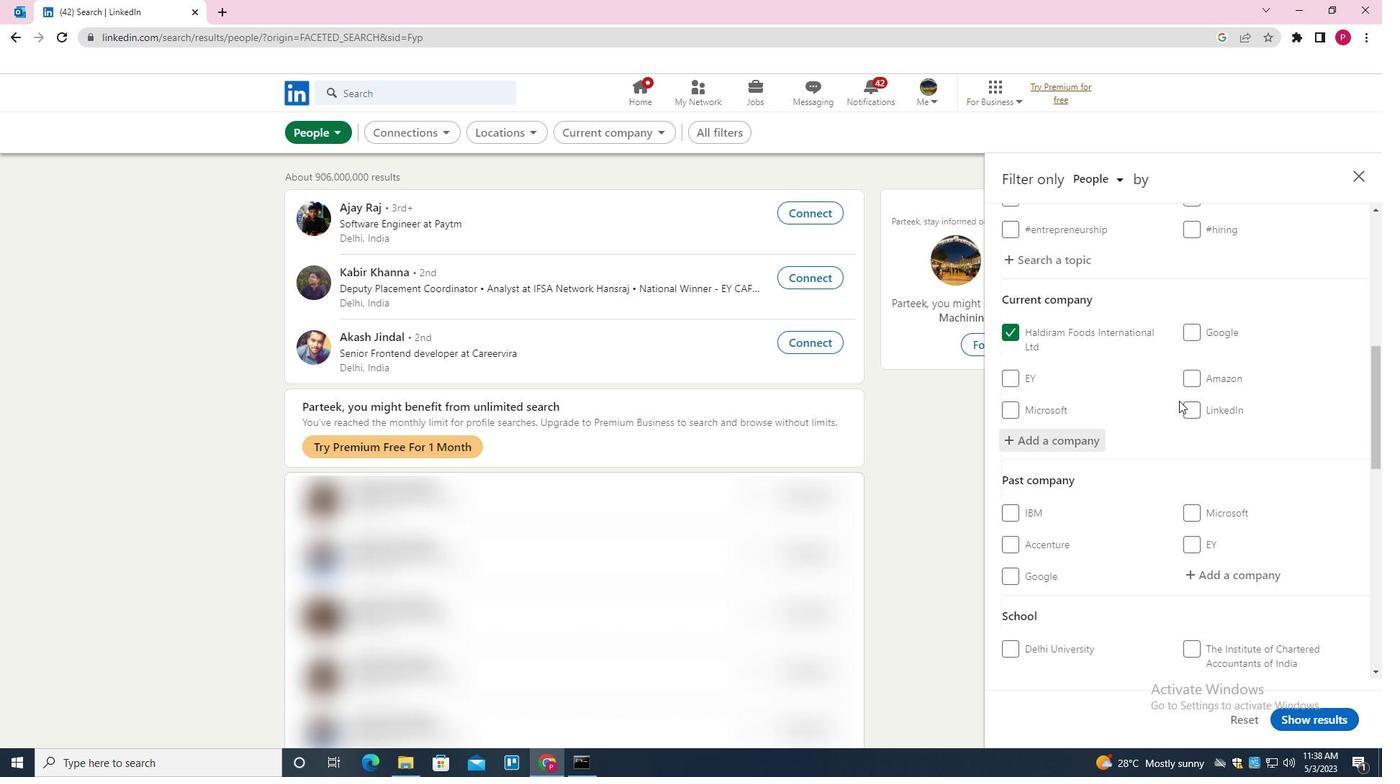 
Action: Mouse scrolled (1166, 402) with delta (0, 0)
Screenshot: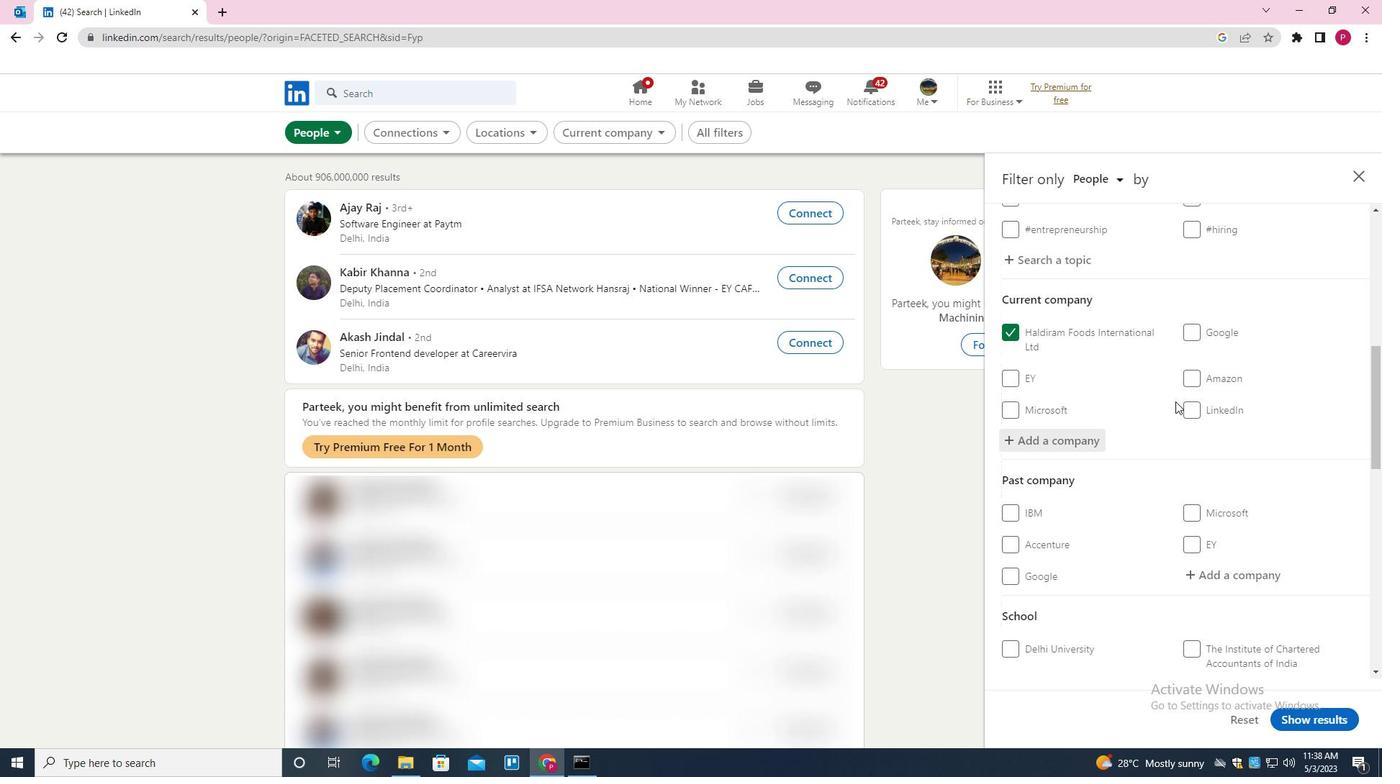 
Action: Mouse scrolled (1166, 402) with delta (0, 0)
Screenshot: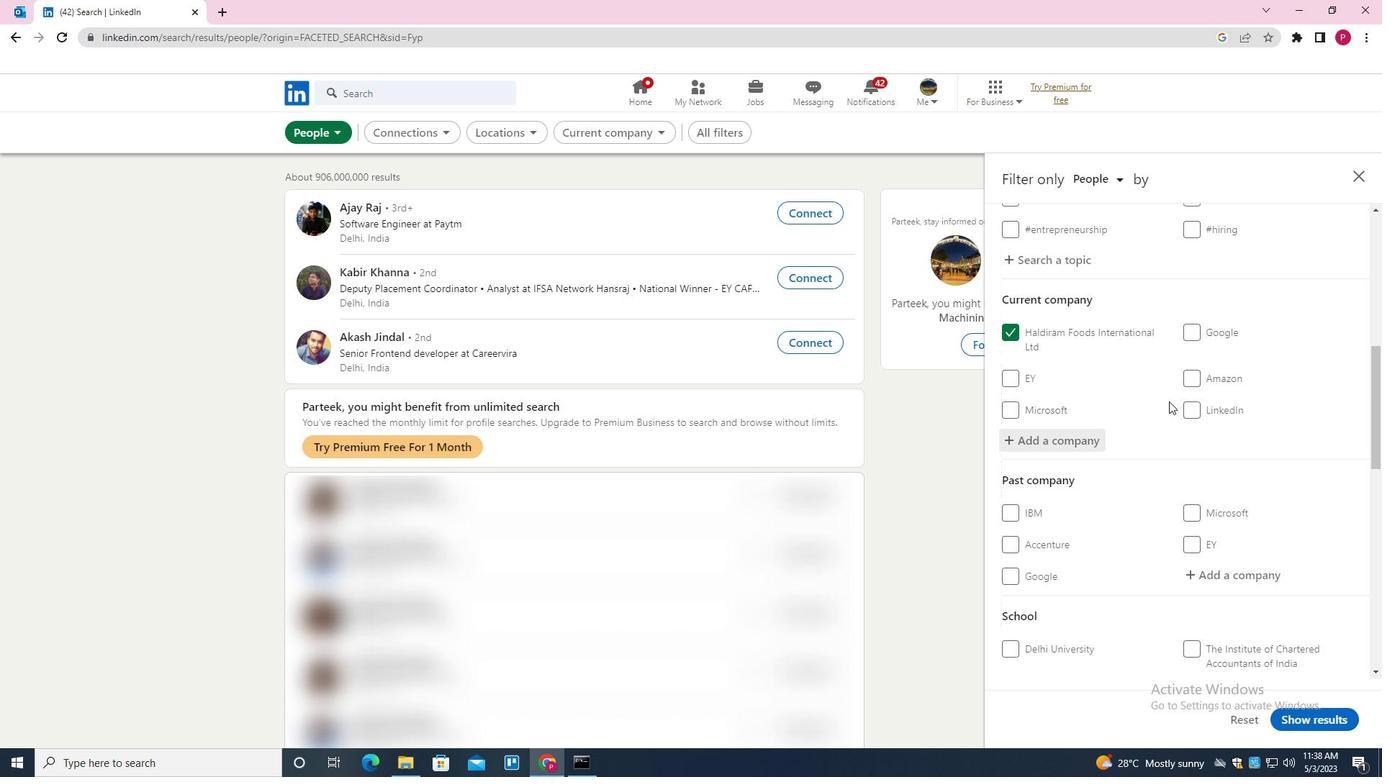 
Action: Mouse moved to (1213, 438)
Screenshot: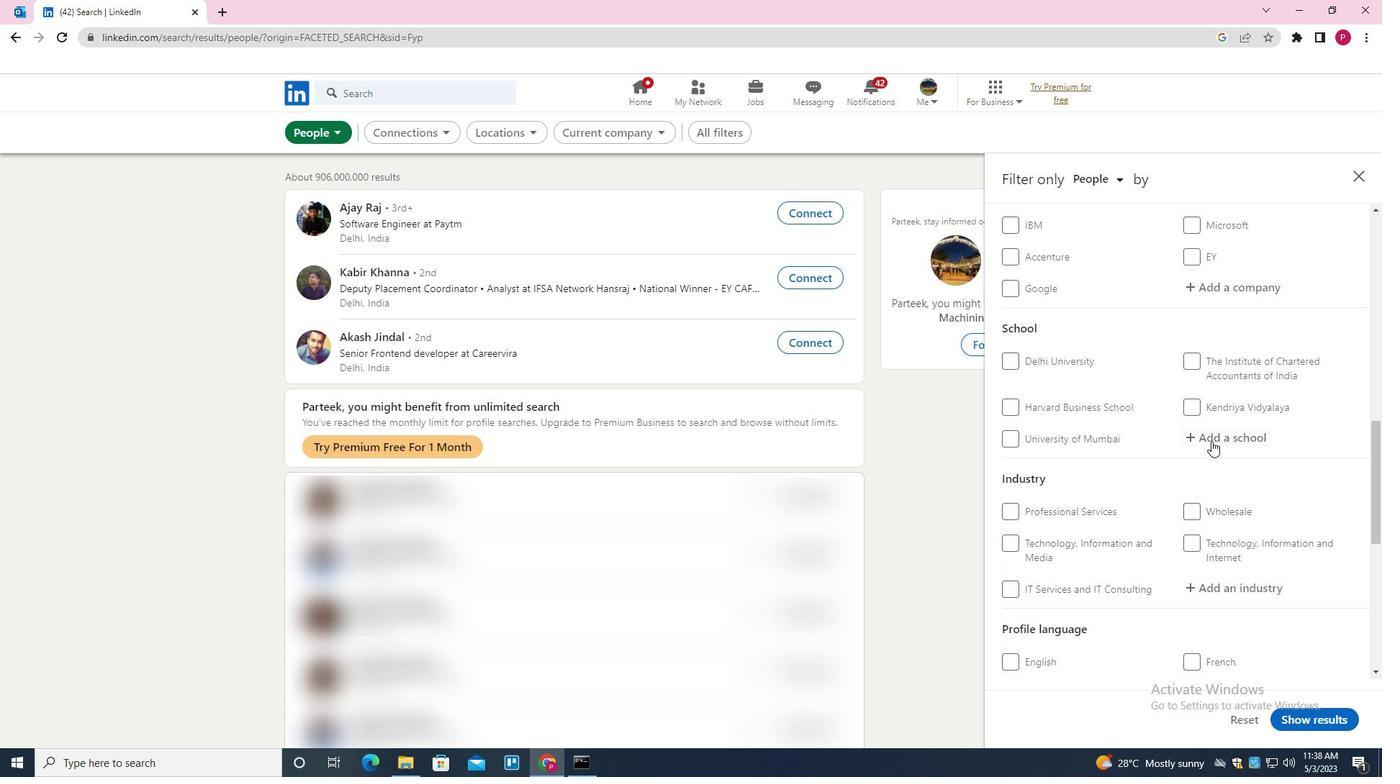
Action: Mouse pressed left at (1213, 438)
Screenshot: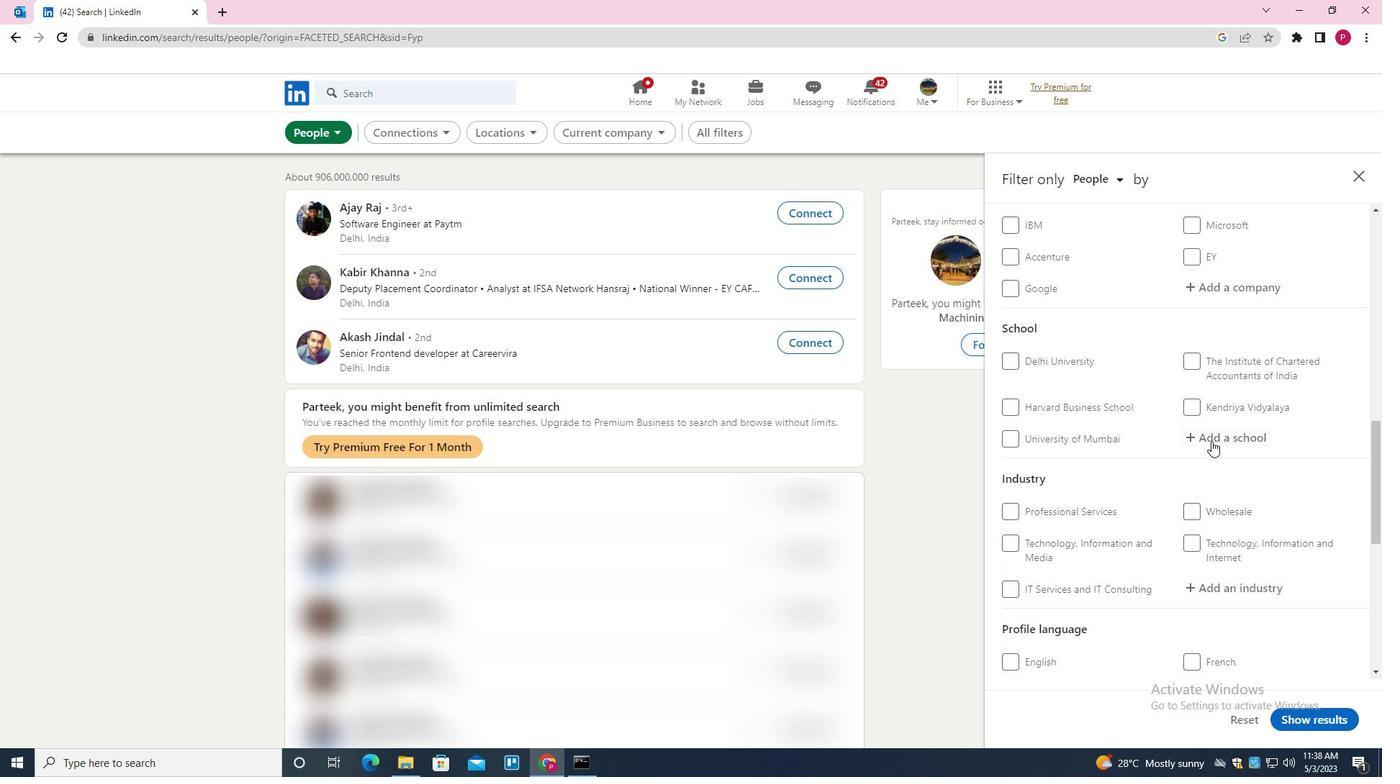 
Action: Key pressed <Key.shift><Key.shift><Key.shift>LALIT<Key.space><Key.shift><Key.shift>NARAYAN<Key.space><Key.shift><Key.shift><Key.shift><Key.shift><Key.shift><Key.shift><Key.shift><Key.shift><Key.shift>MITHILA<Key.space><Key.shift><Key.shift><Key.shift><Key.shift>UNIVERSITY<Key.space><Key.down><Key.enter>
Screenshot: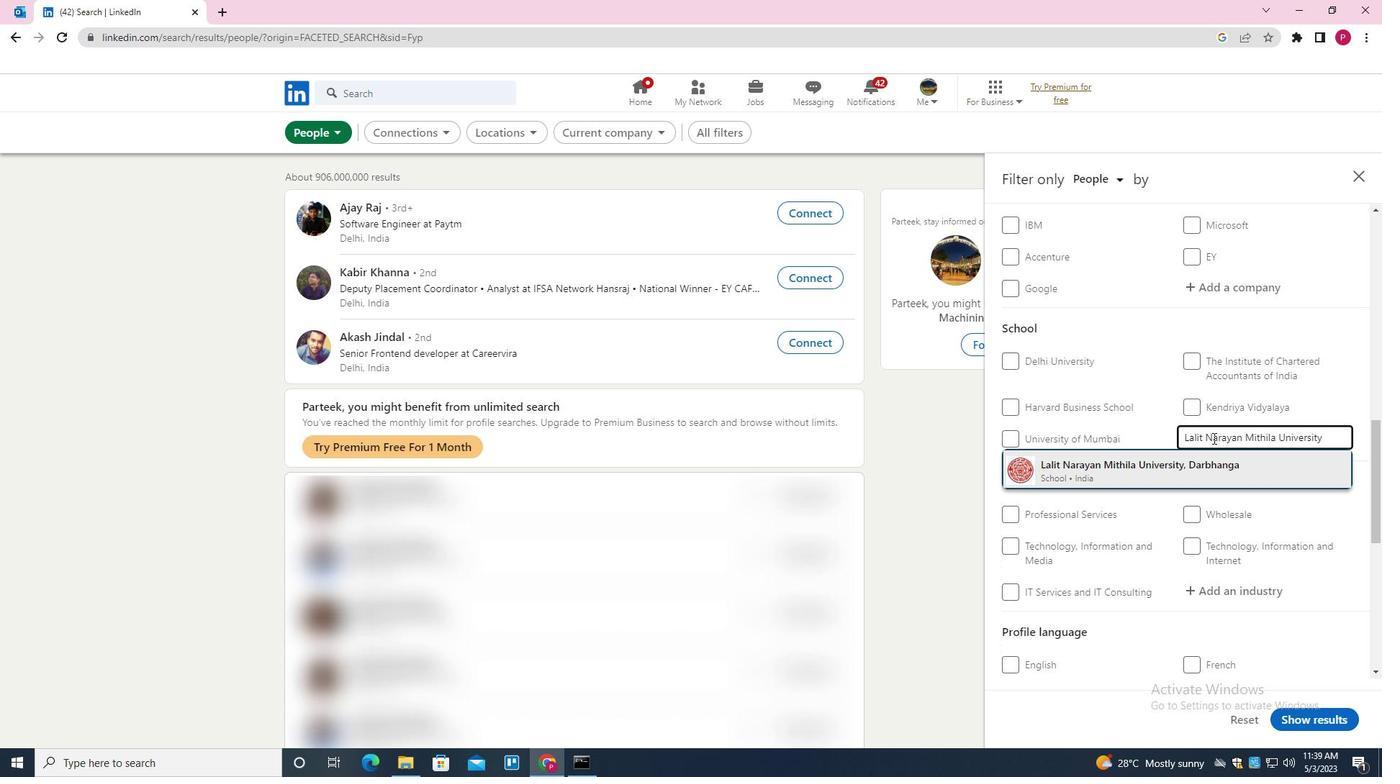 
Action: Mouse moved to (1193, 450)
Screenshot: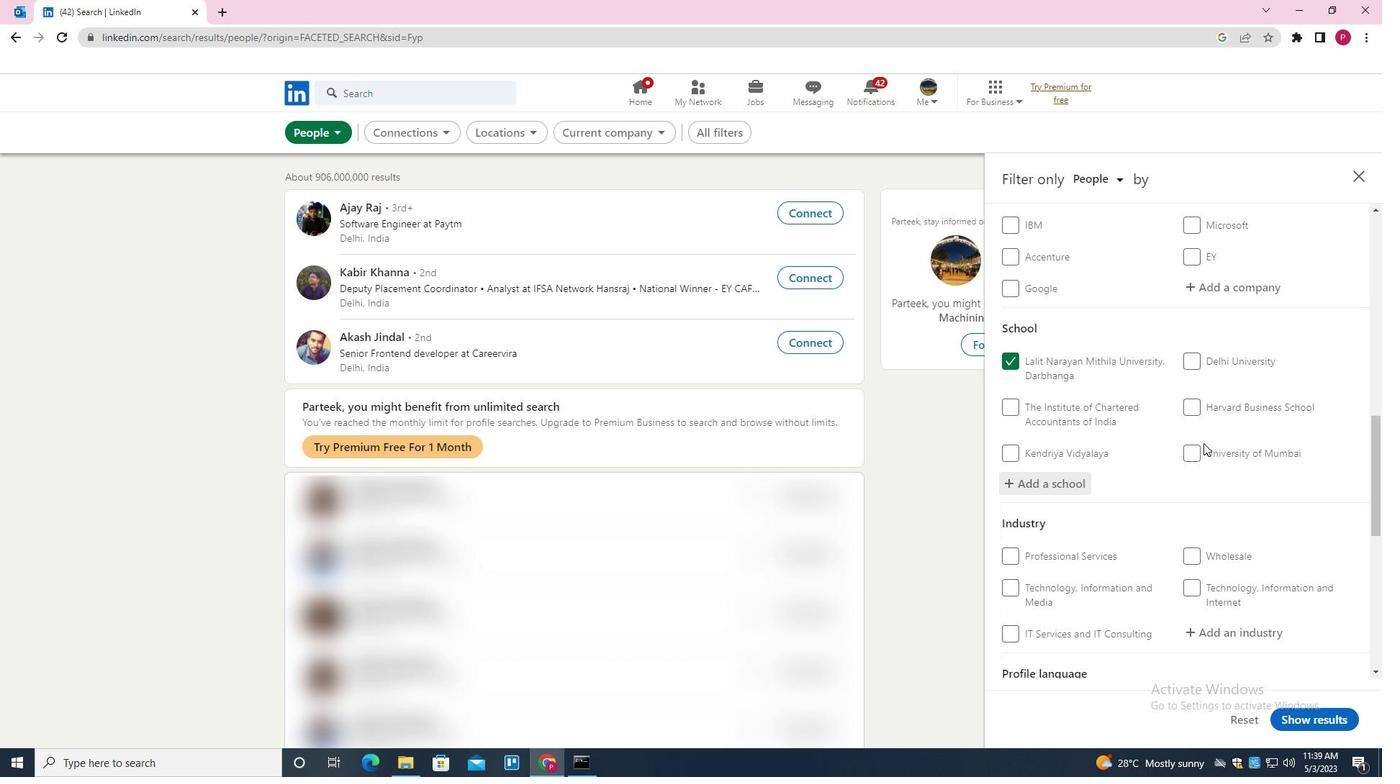 
Action: Mouse scrolled (1193, 449) with delta (0, 0)
Screenshot: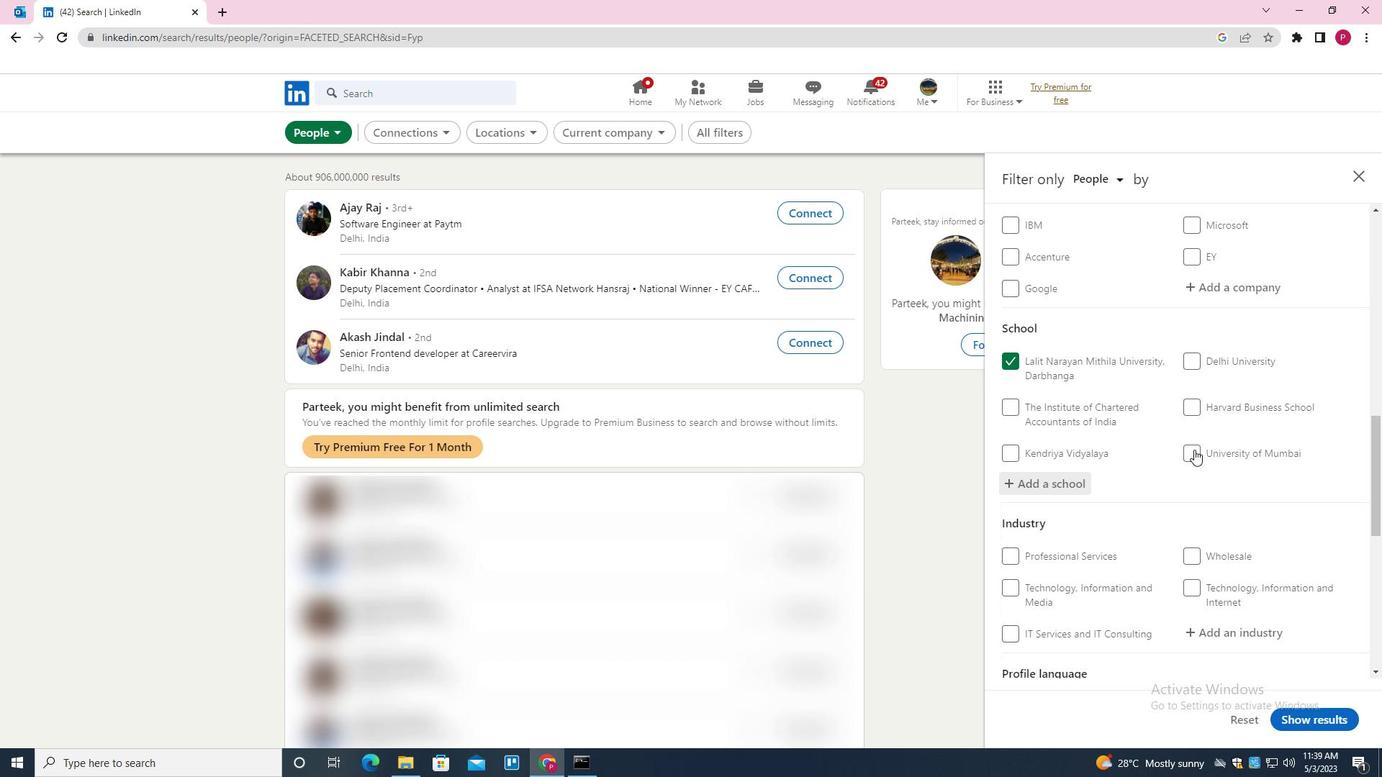 
Action: Mouse scrolled (1193, 449) with delta (0, 0)
Screenshot: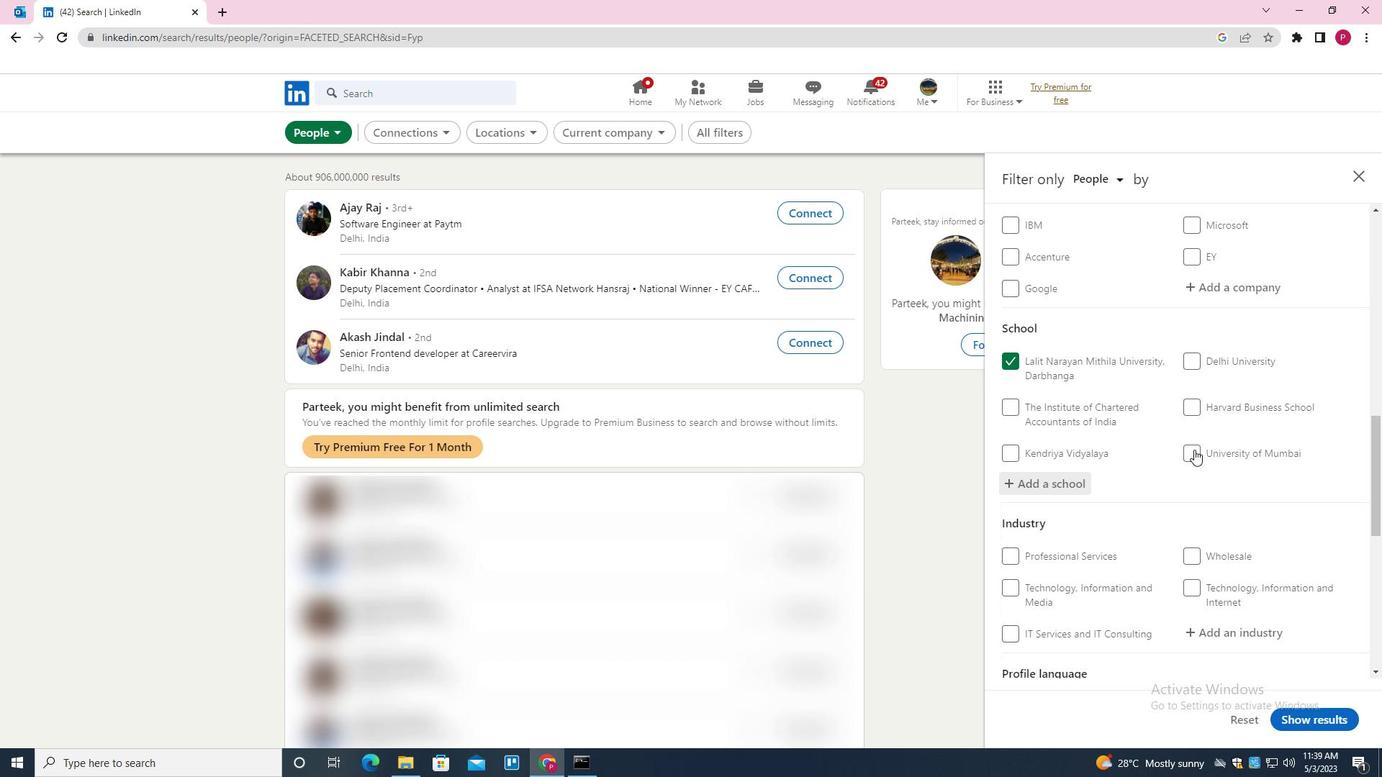 
Action: Mouse scrolled (1193, 449) with delta (0, 0)
Screenshot: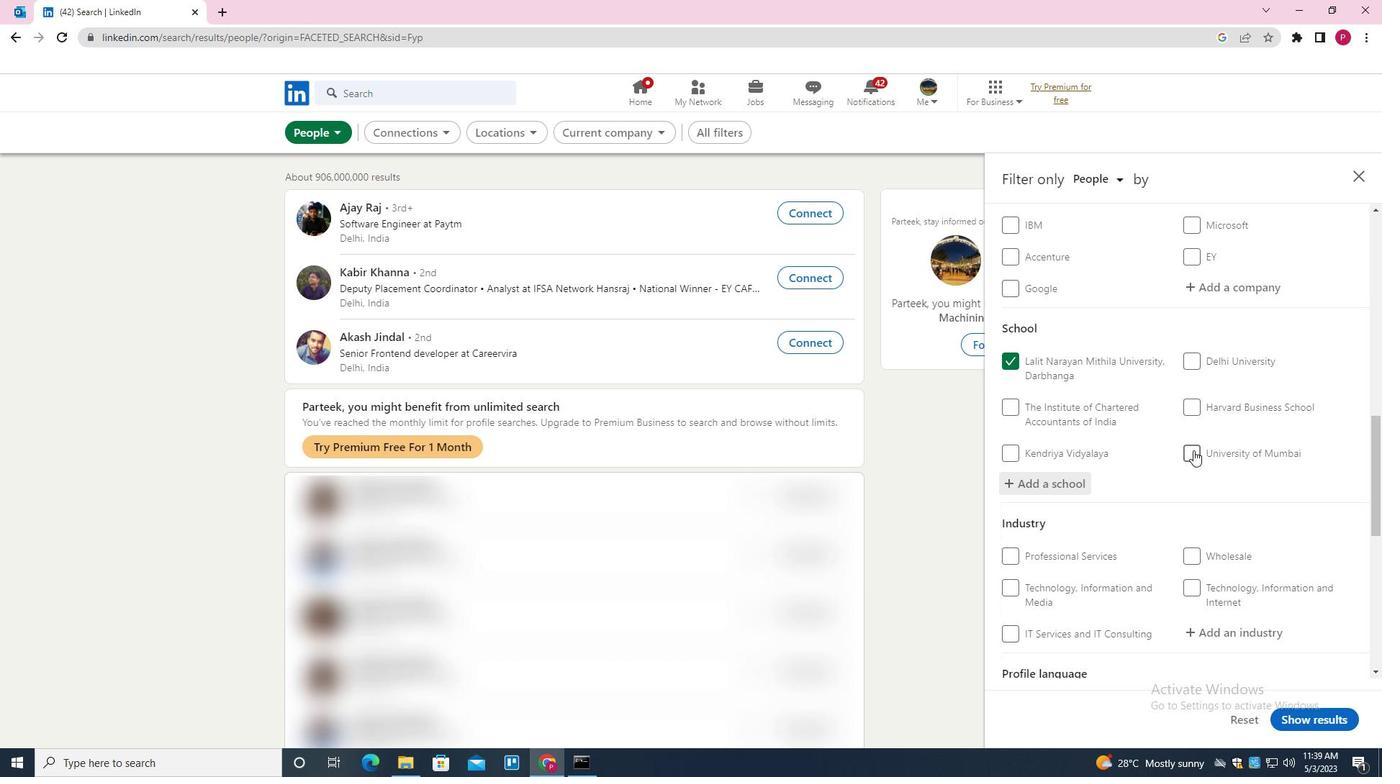 
Action: Mouse scrolled (1193, 449) with delta (0, 0)
Screenshot: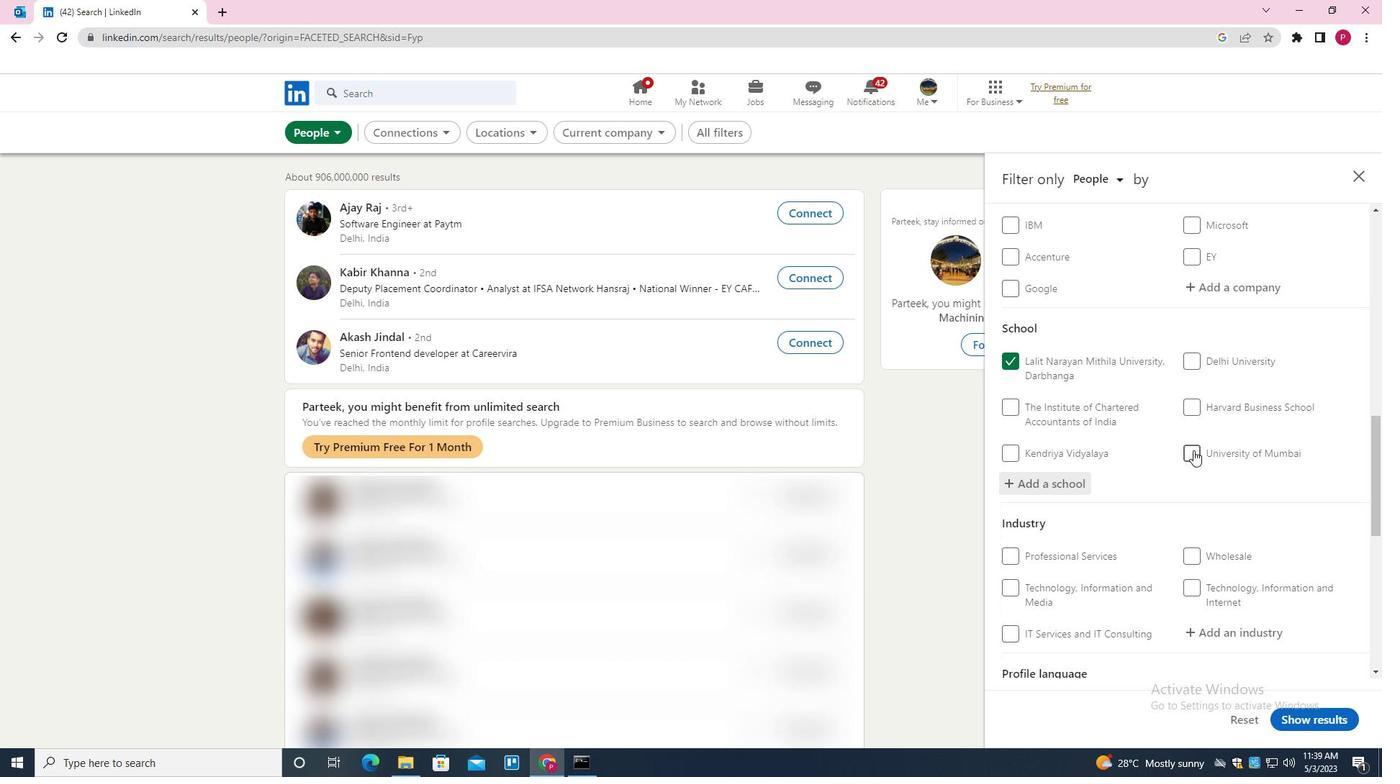 
Action: Mouse moved to (1261, 352)
Screenshot: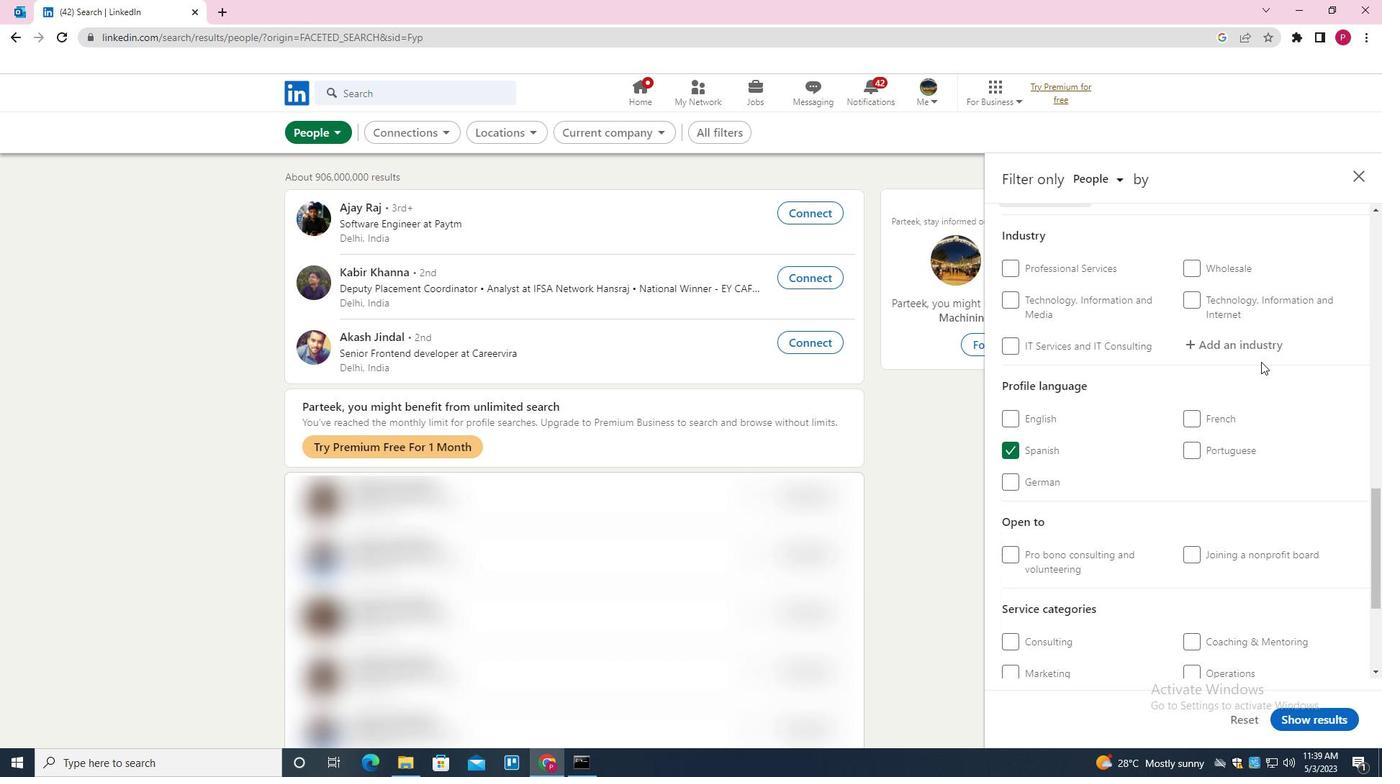 
Action: Mouse pressed left at (1261, 352)
Screenshot: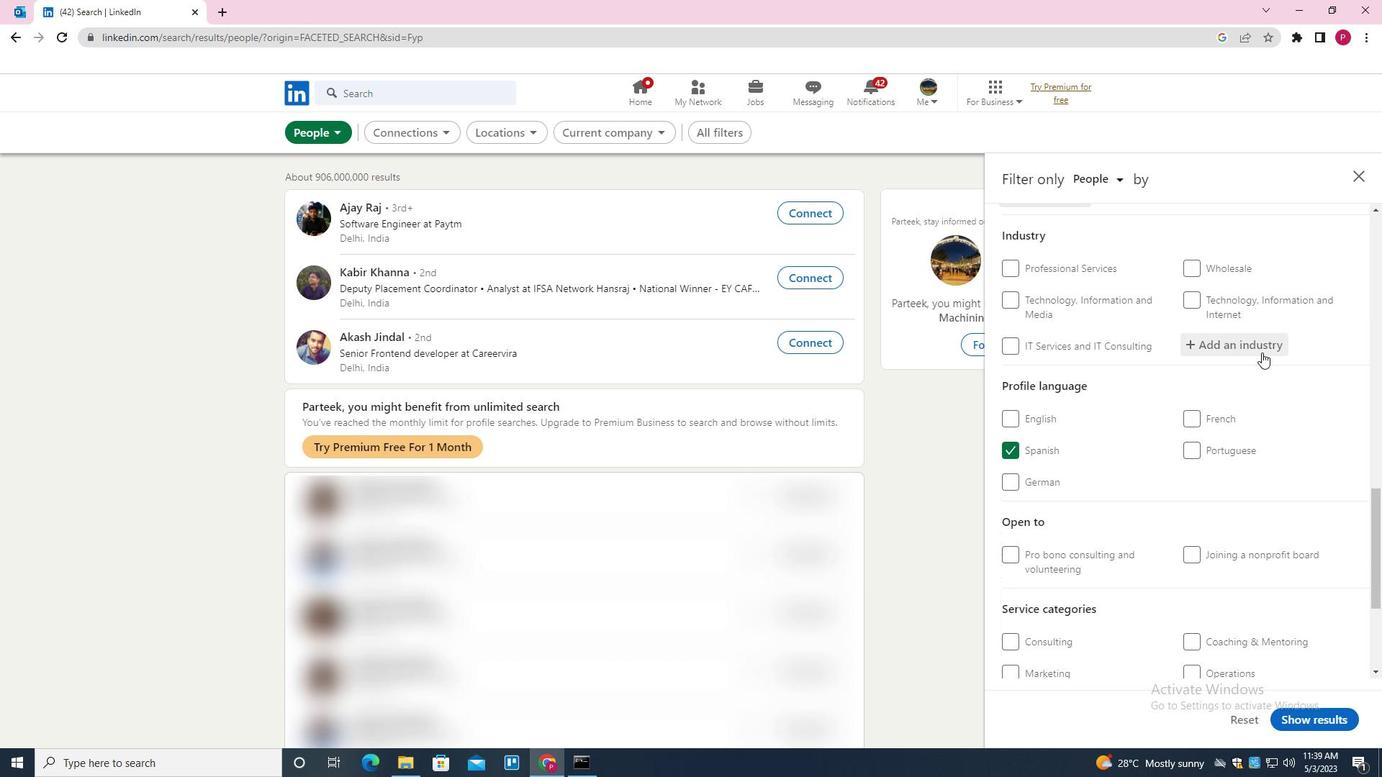 
Action: Key pressed <Key.shift><Key.shift><Key.shift><Key.shift><Key.shift><Key.shift><Key.shift><Key.shift><Key.shift><Key.shift><Key.shift><Key.shift><Key.shift><Key.shift><Key.shift>UTILLITIES<Key.space><Key.backspace><Key.backspace><Key.backspace><Key.backspace><Key.backspace><Key.backspace><Key.backspace><Key.down><Key.down><Key.enter>
Screenshot: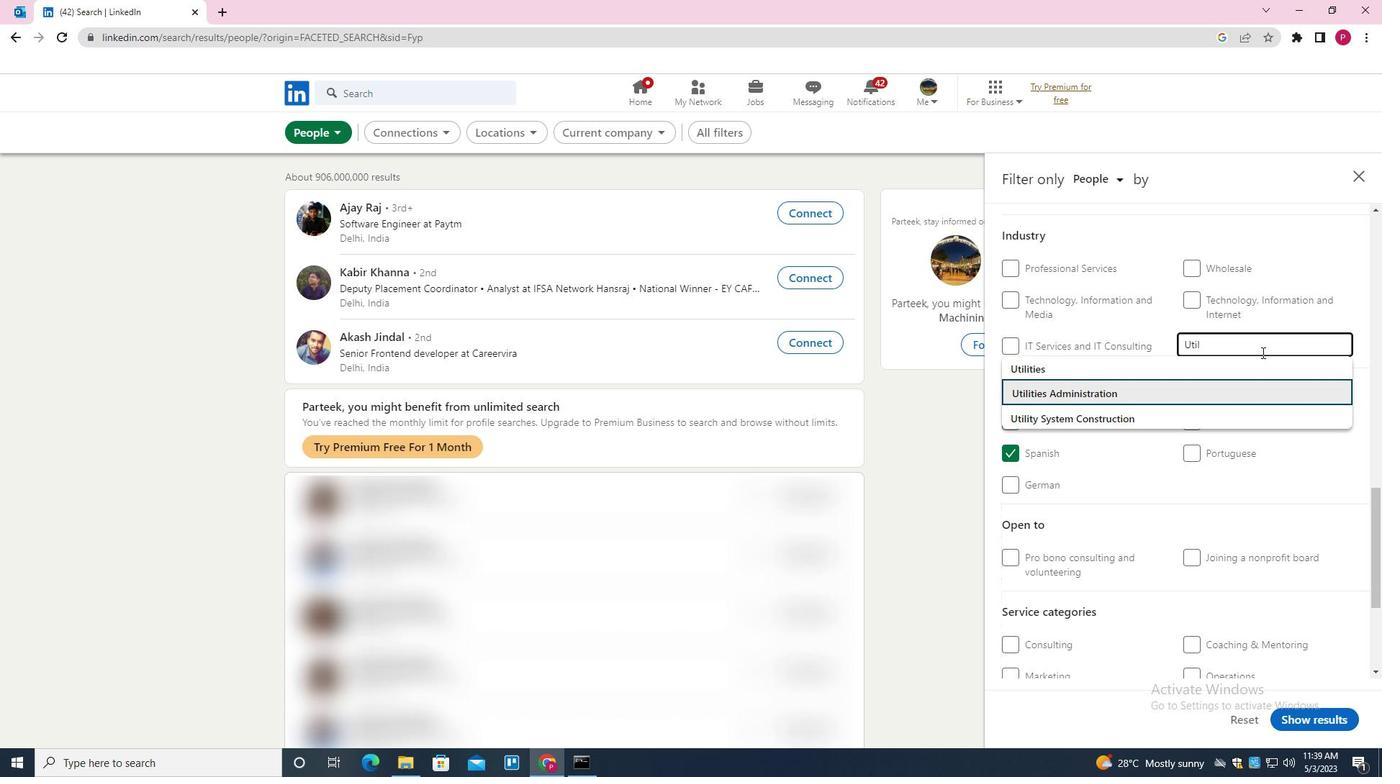 
Action: Mouse moved to (1189, 385)
Screenshot: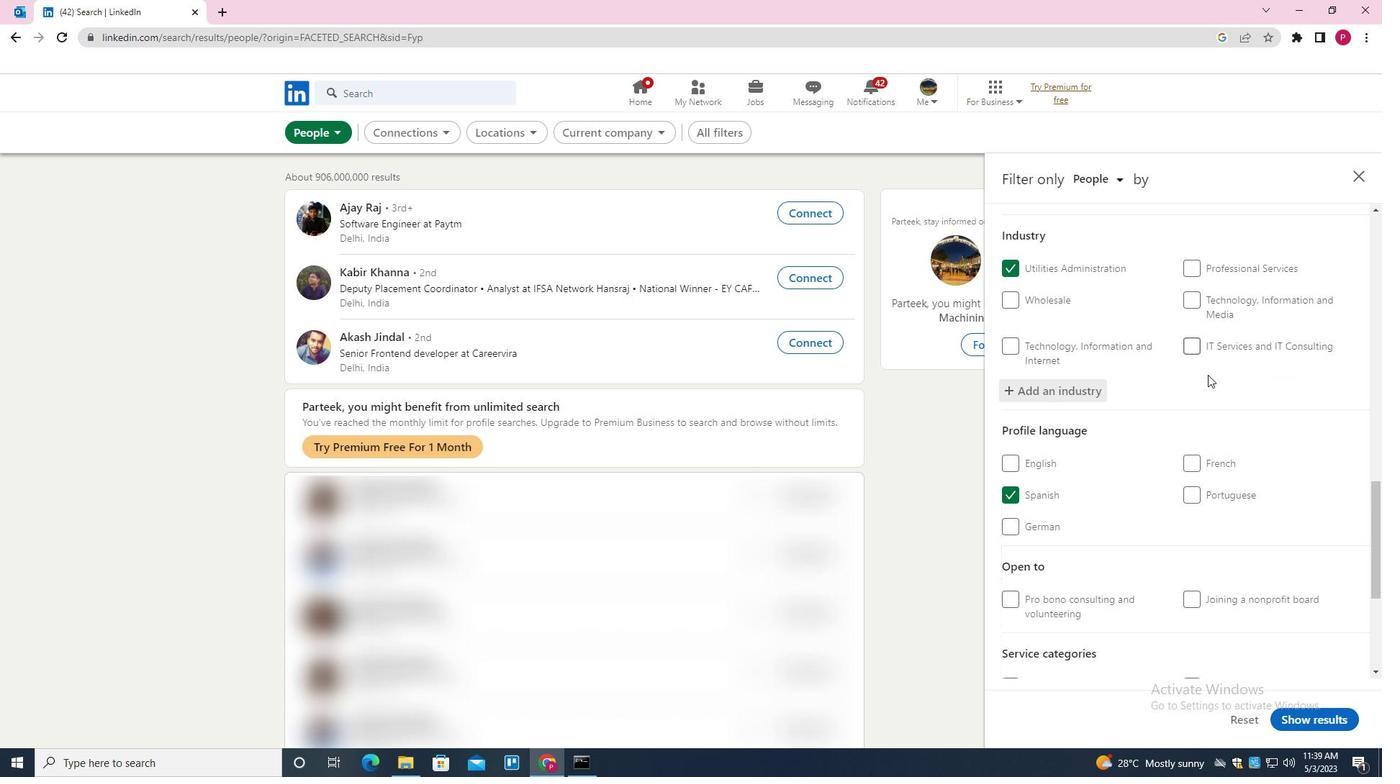 
Action: Mouse scrolled (1189, 384) with delta (0, 0)
Screenshot: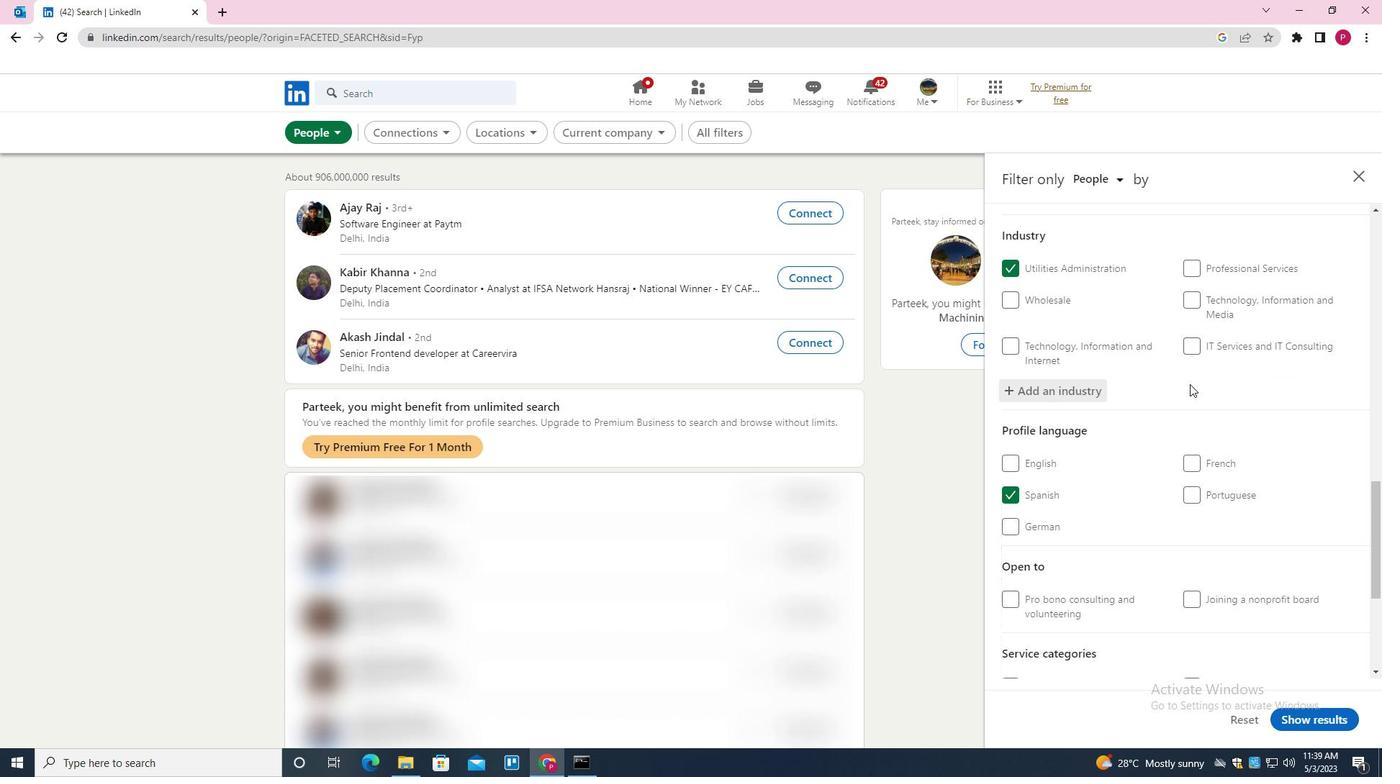 
Action: Mouse moved to (1188, 385)
Screenshot: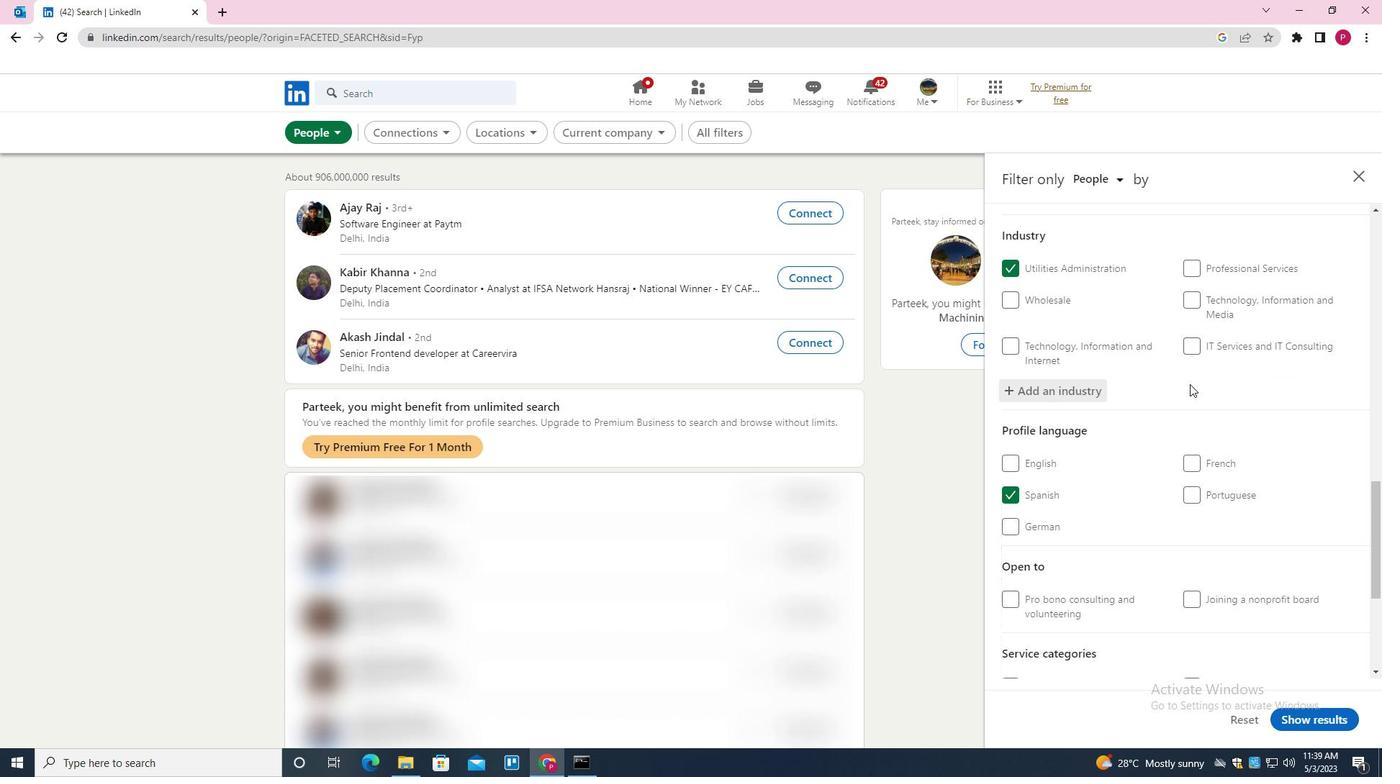 
Action: Mouse scrolled (1188, 385) with delta (0, 0)
Screenshot: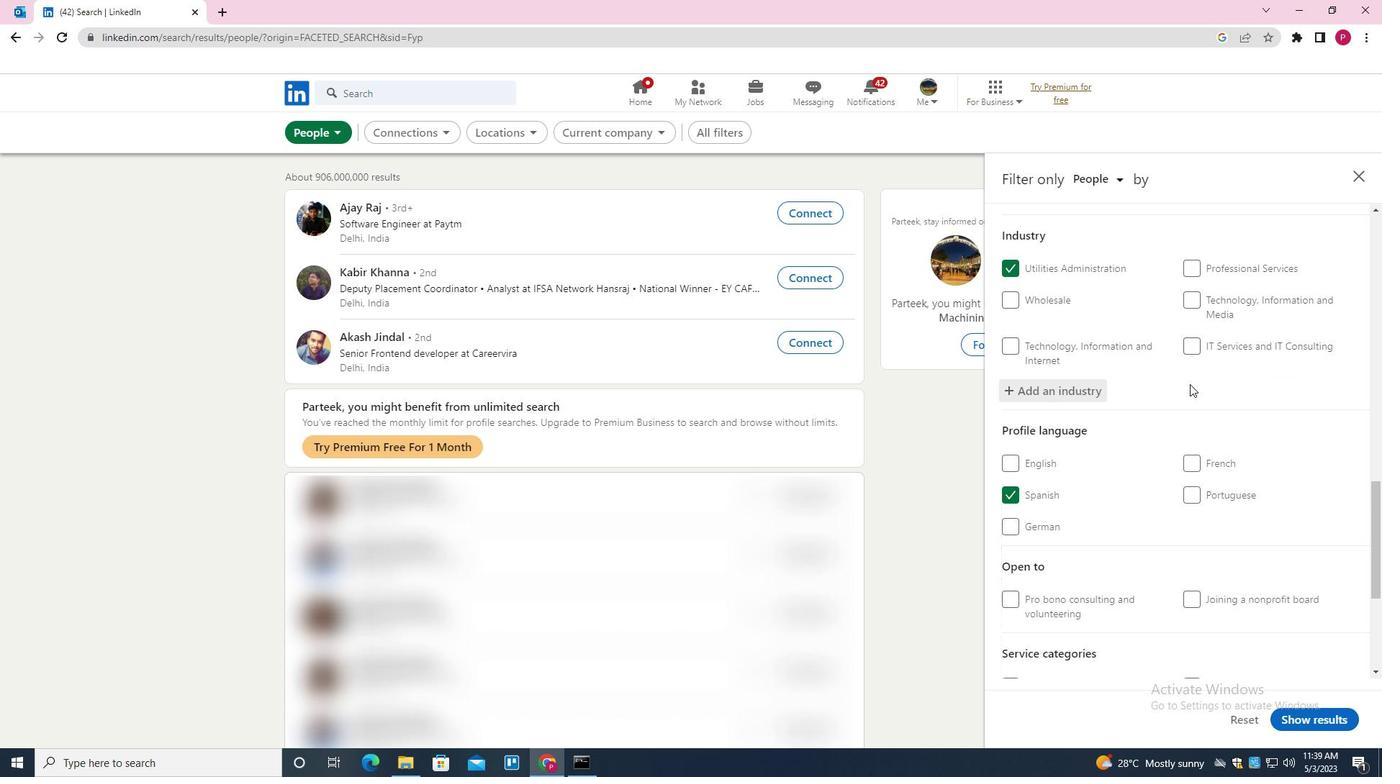 
Action: Mouse moved to (1187, 386)
Screenshot: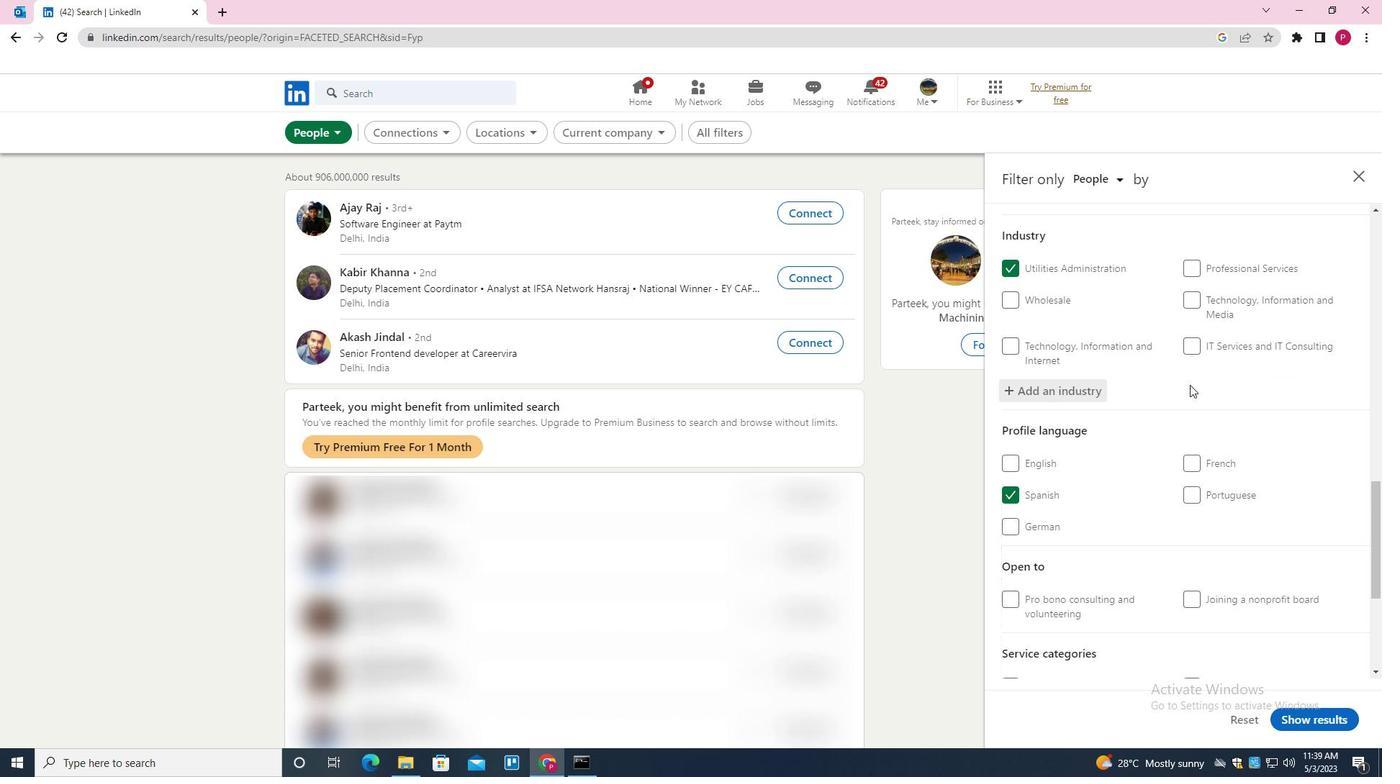 
Action: Mouse scrolled (1187, 385) with delta (0, 0)
Screenshot: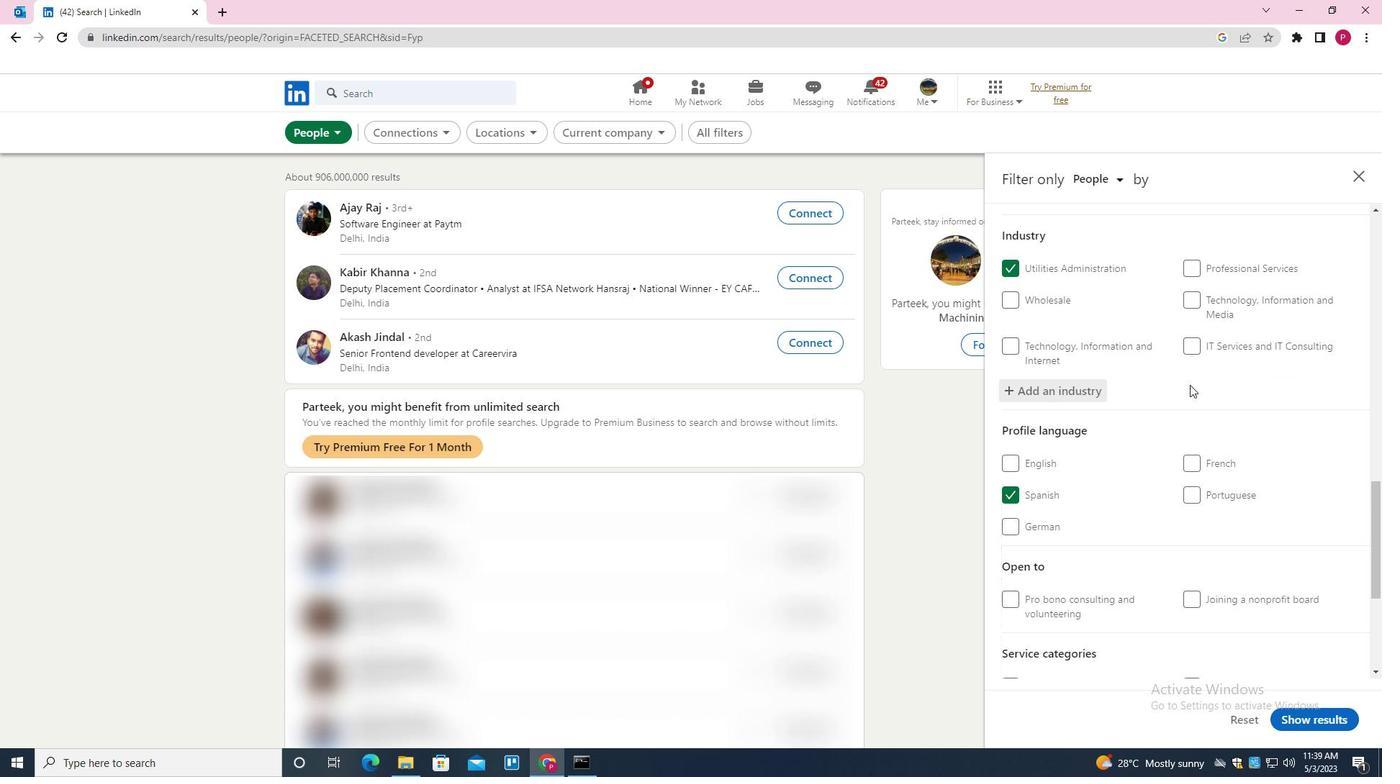 
Action: Mouse moved to (1187, 387)
Screenshot: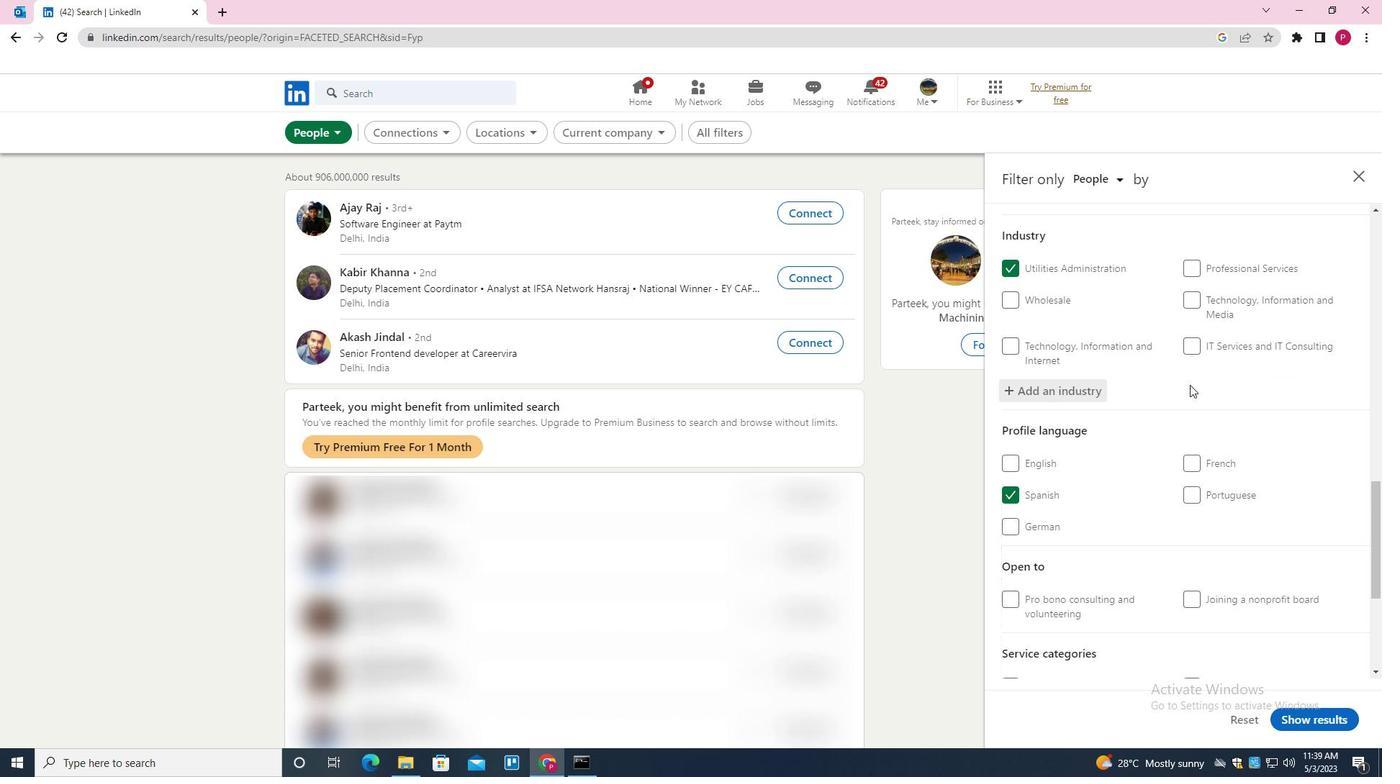 
Action: Mouse scrolled (1187, 386) with delta (0, 0)
Screenshot: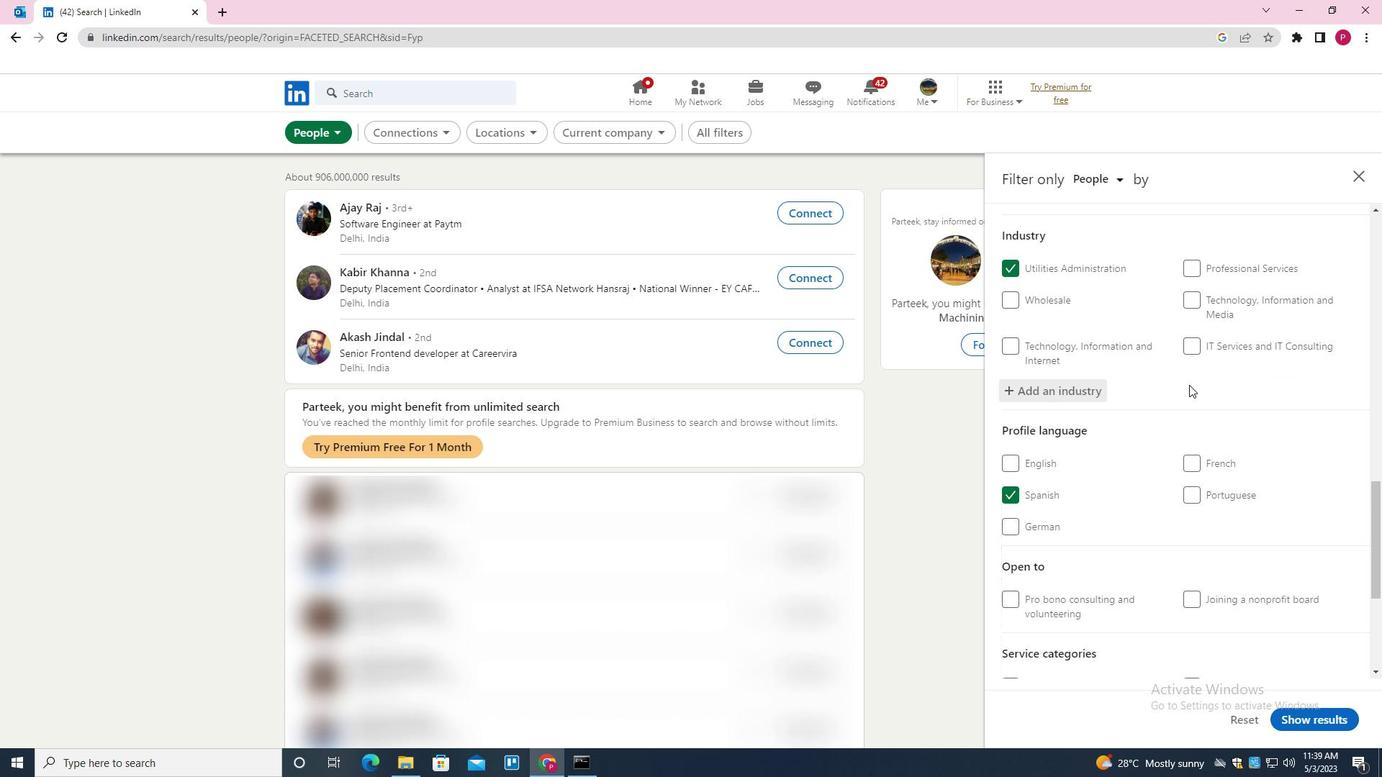 
Action: Mouse moved to (1220, 470)
Screenshot: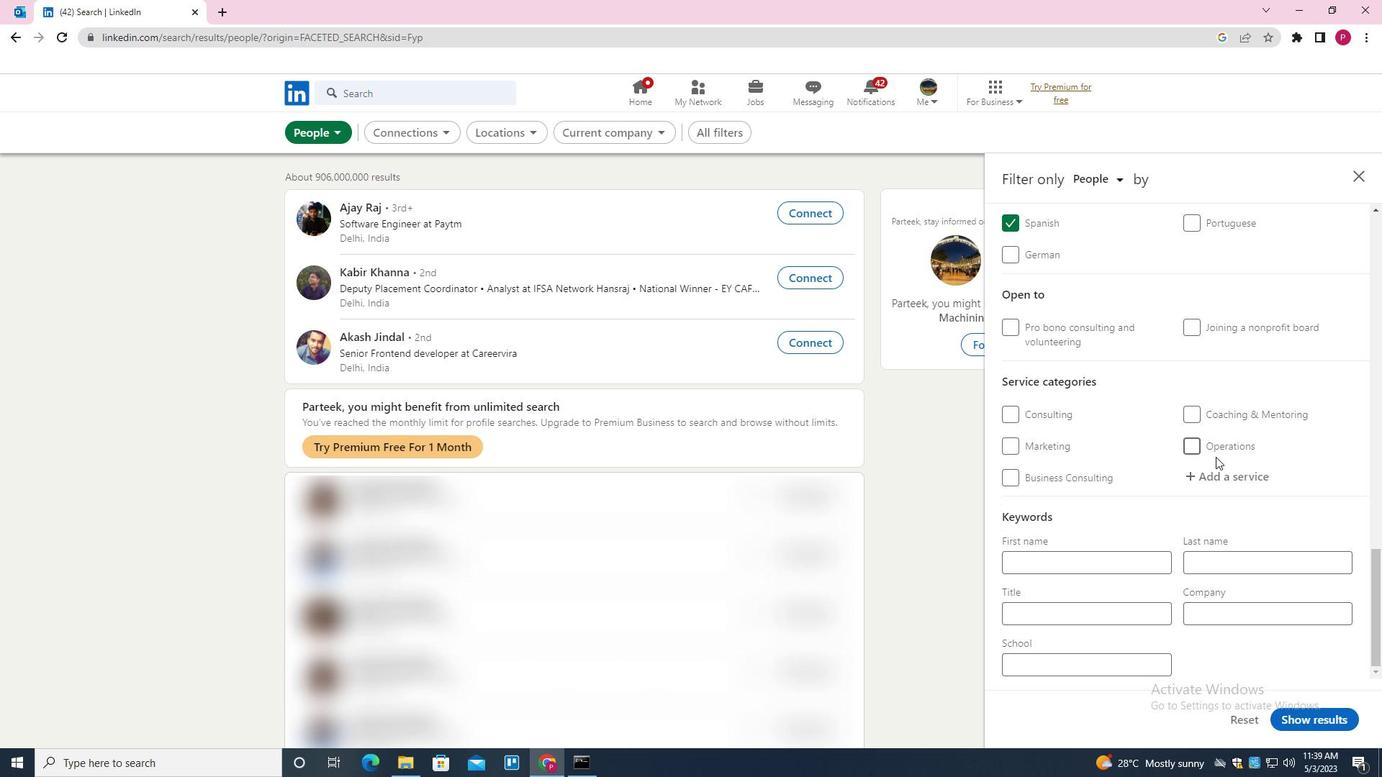 
Action: Mouse pressed left at (1220, 470)
Screenshot: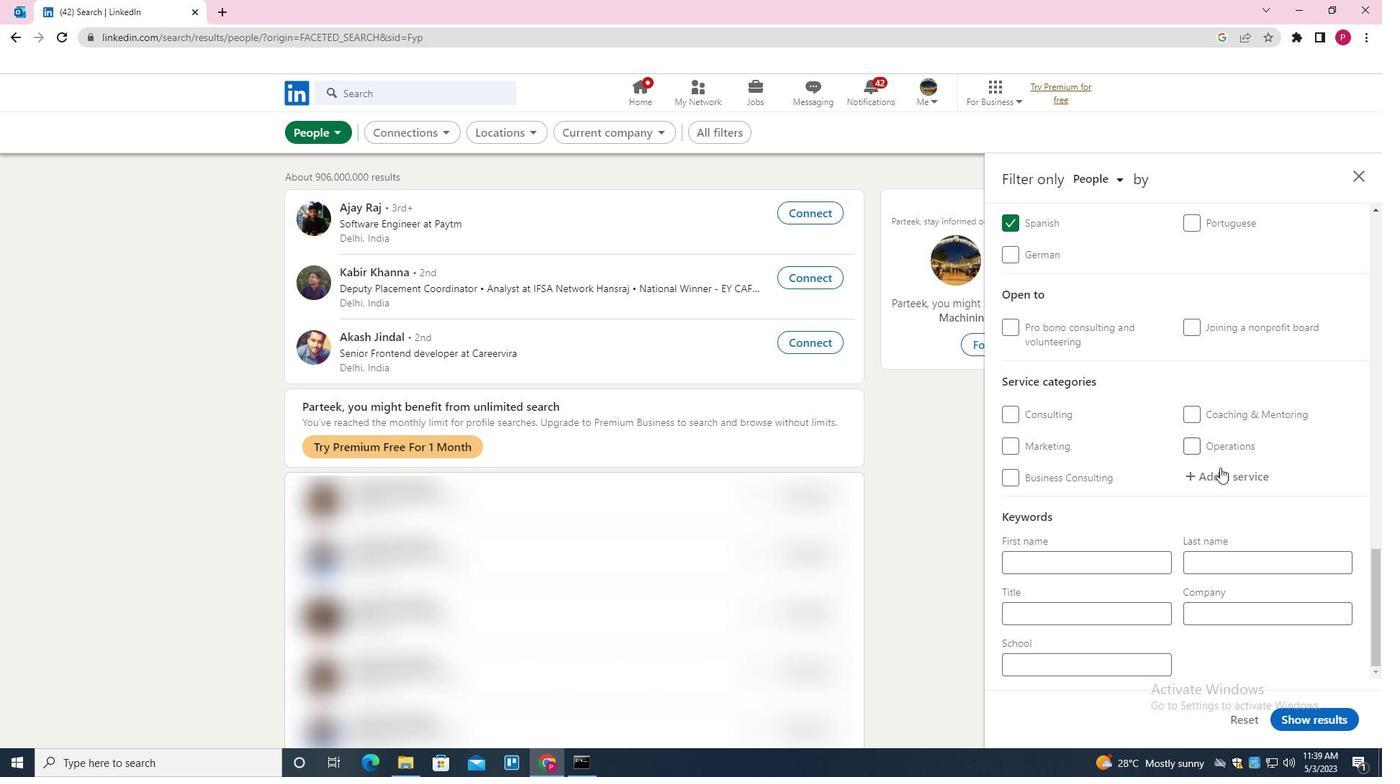 
Action: Key pressed <Key.shift><Key.shift><Key.shift><Key.shift><Key.shift><Key.shift><Key.shift><Key.shift>RESUME<Key.space><Key.shift>WRITING<Key.down><Key.enter>
Screenshot: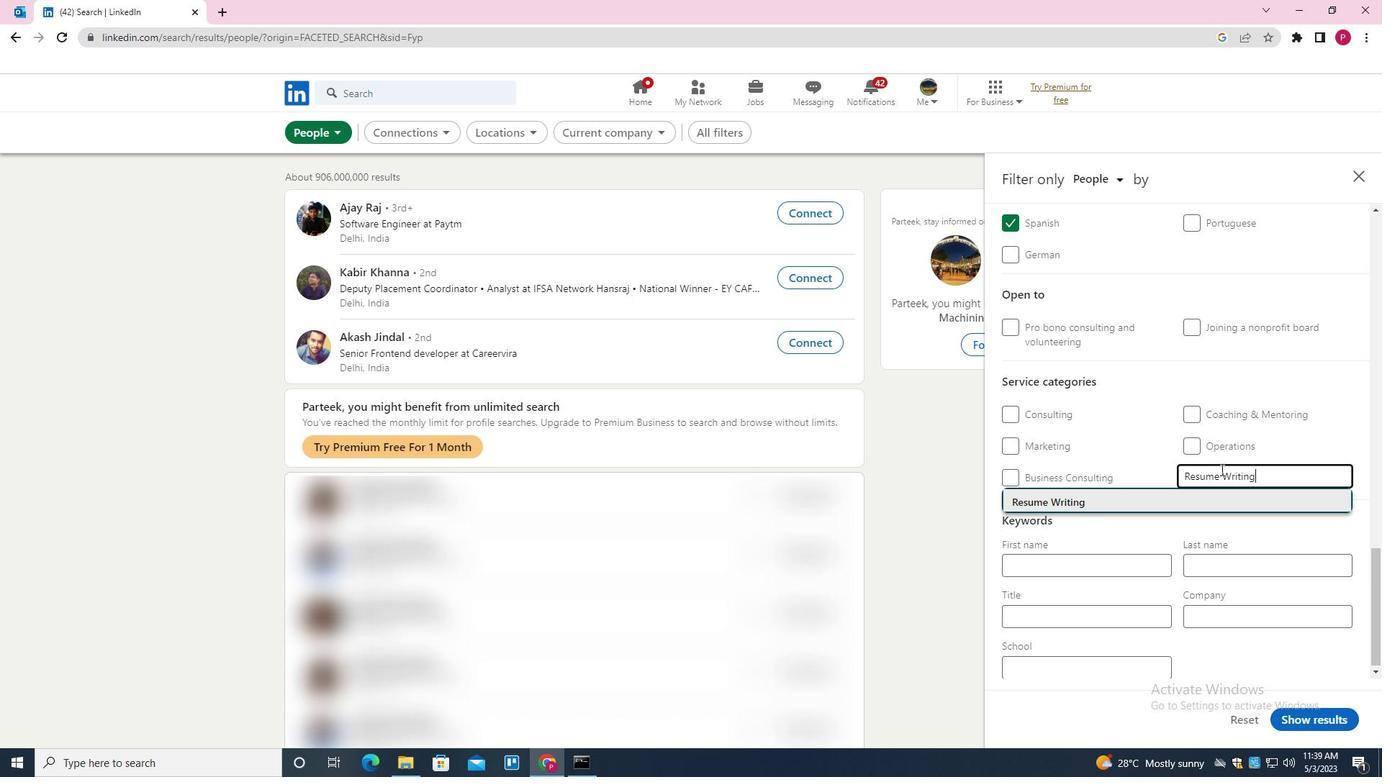 
Action: Mouse moved to (1218, 472)
Screenshot: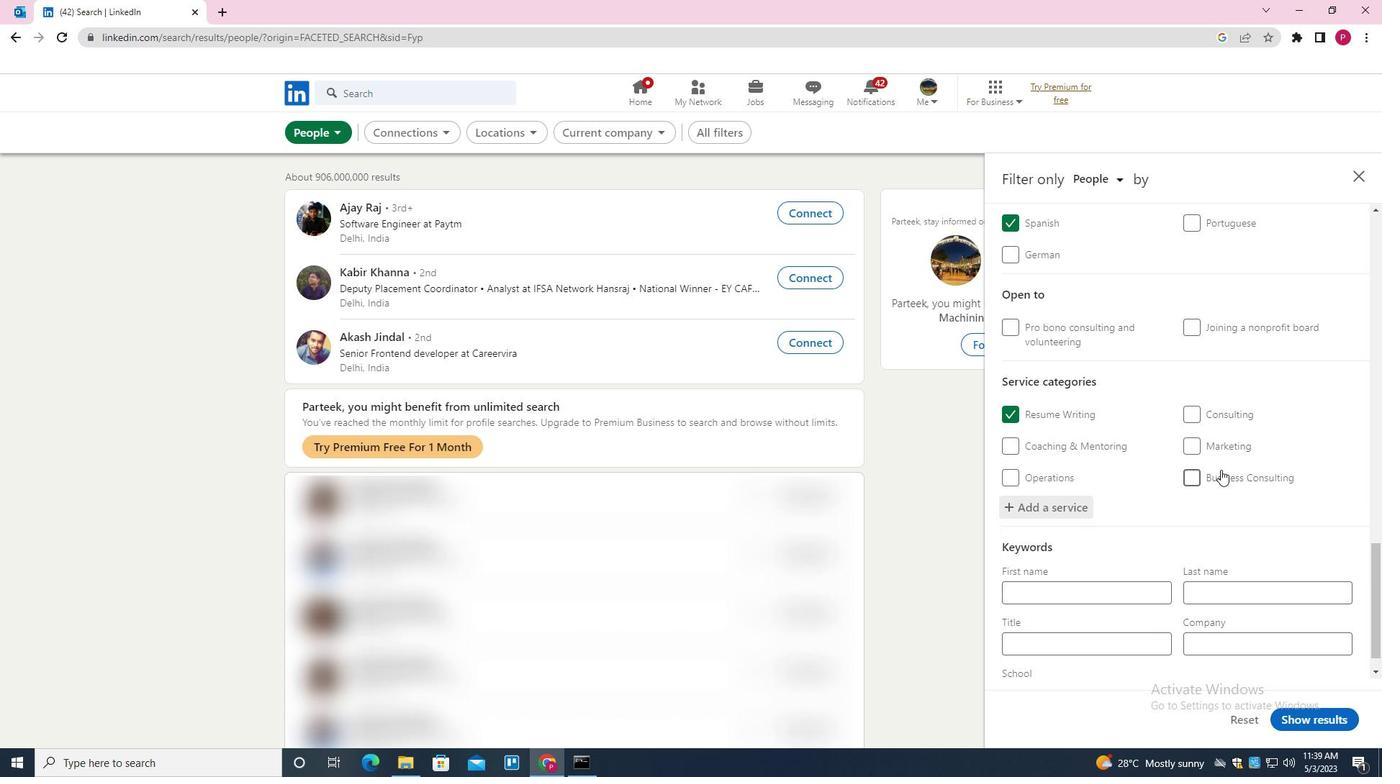 
Action: Mouse scrolled (1218, 471) with delta (0, 0)
Screenshot: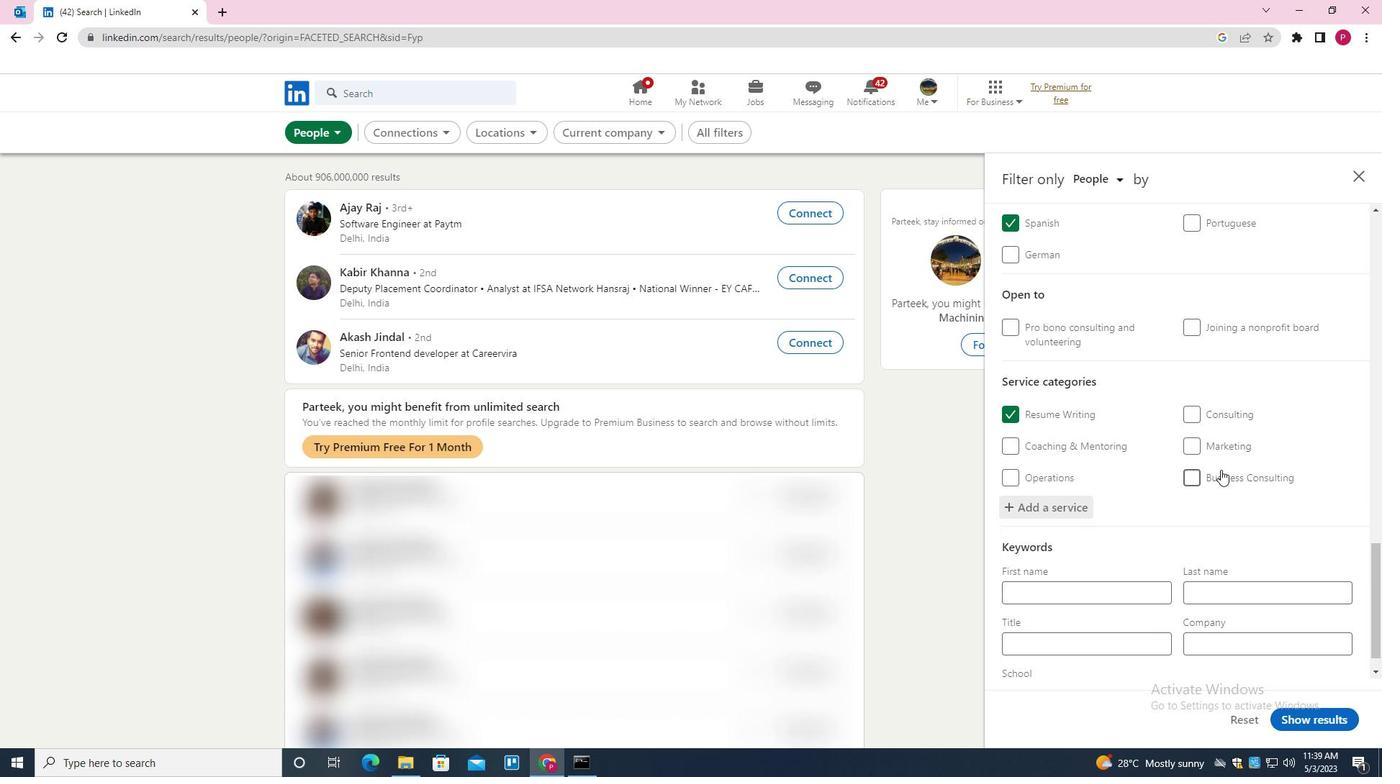 
Action: Mouse moved to (1215, 473)
Screenshot: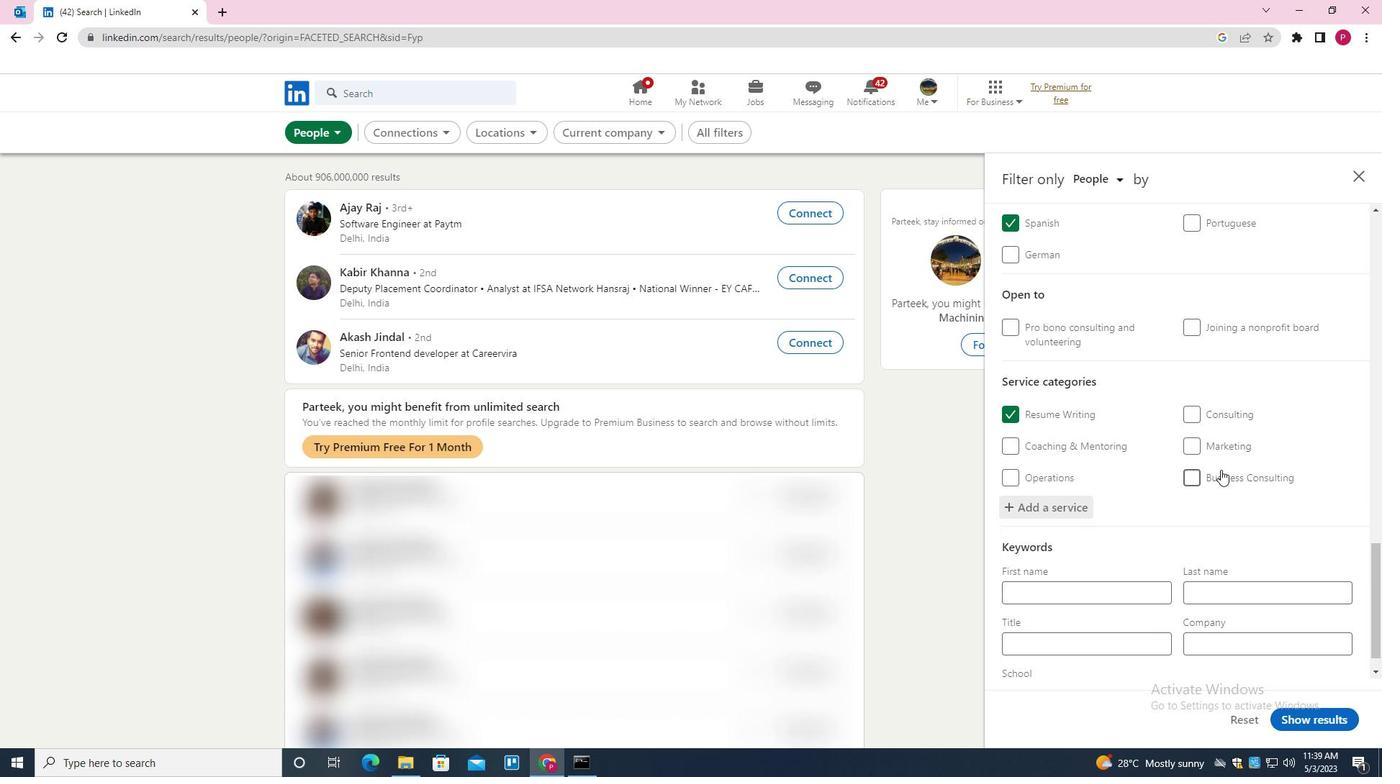 
Action: Mouse scrolled (1215, 472) with delta (0, 0)
Screenshot: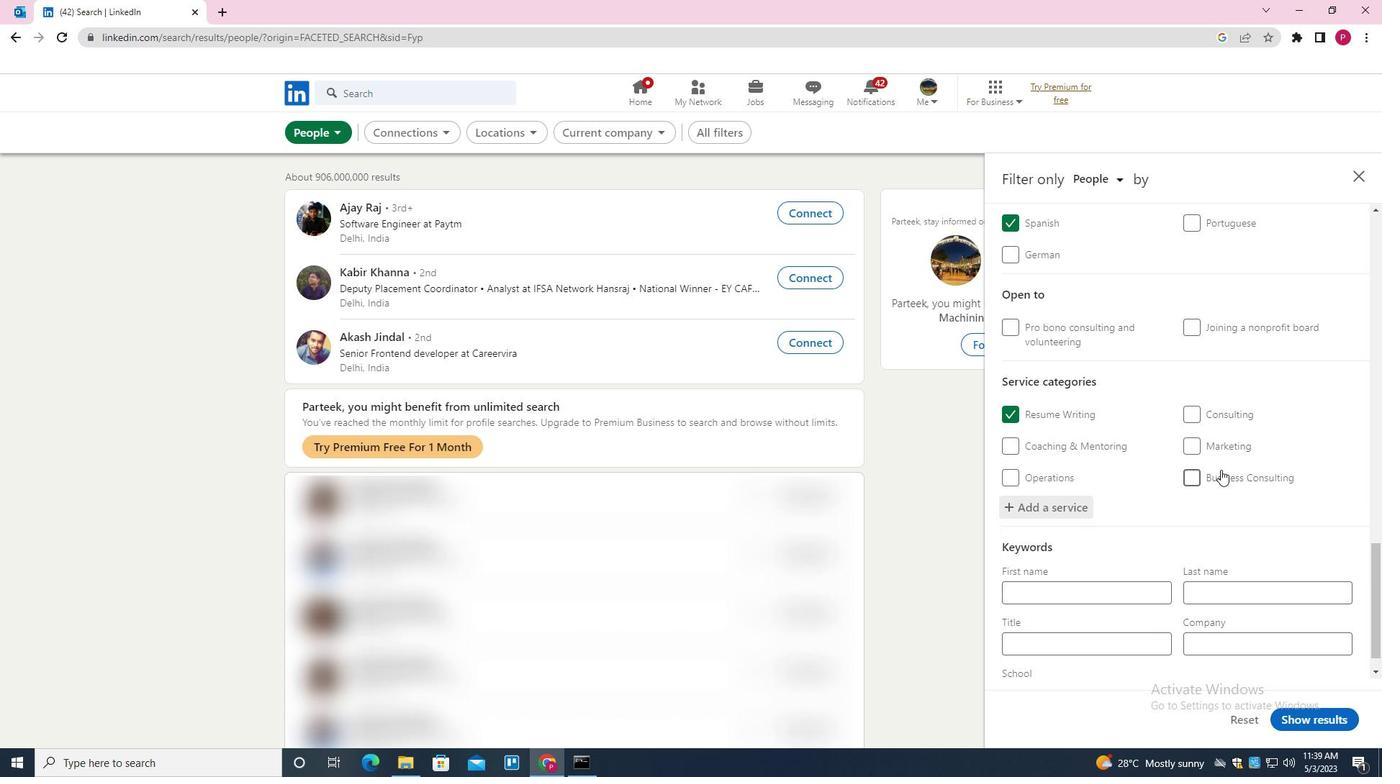 
Action: Mouse moved to (1205, 480)
Screenshot: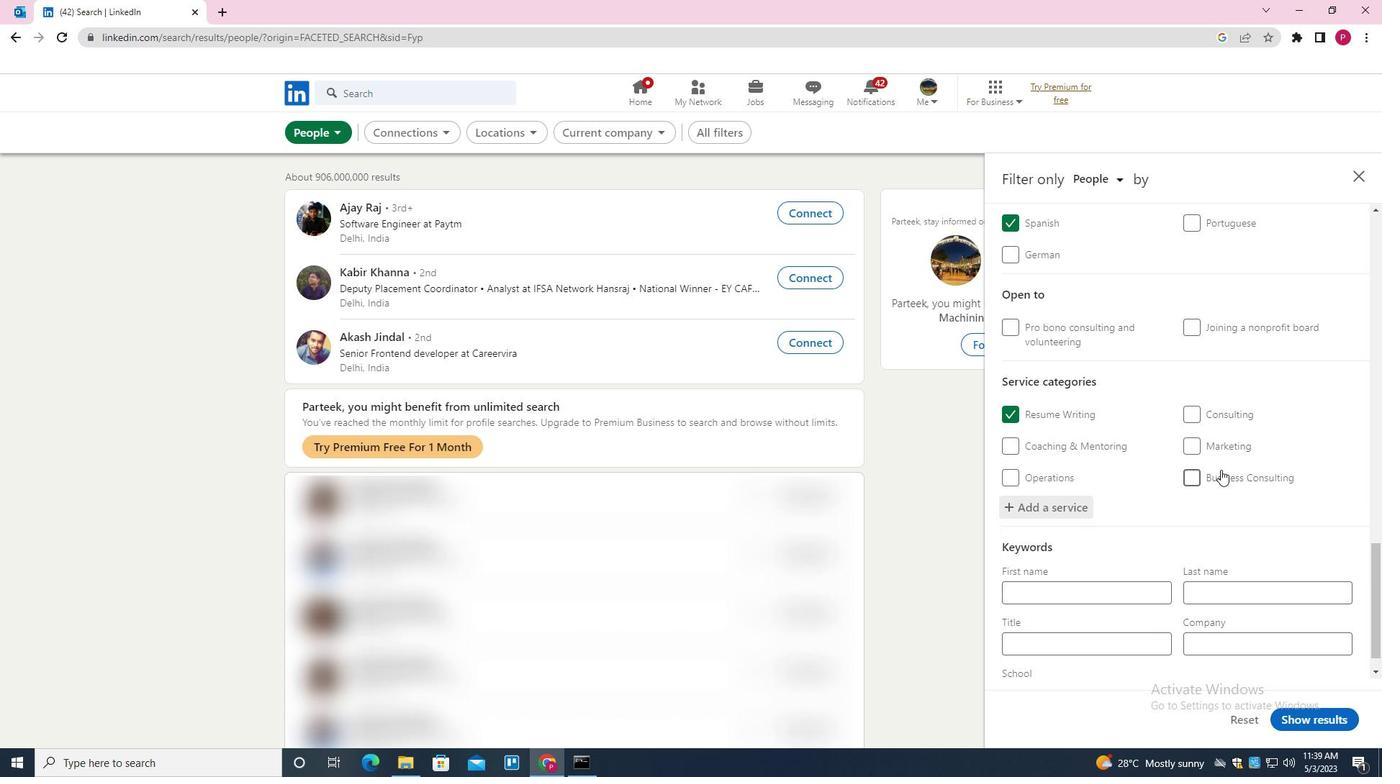 
Action: Mouse scrolled (1205, 480) with delta (0, 0)
Screenshot: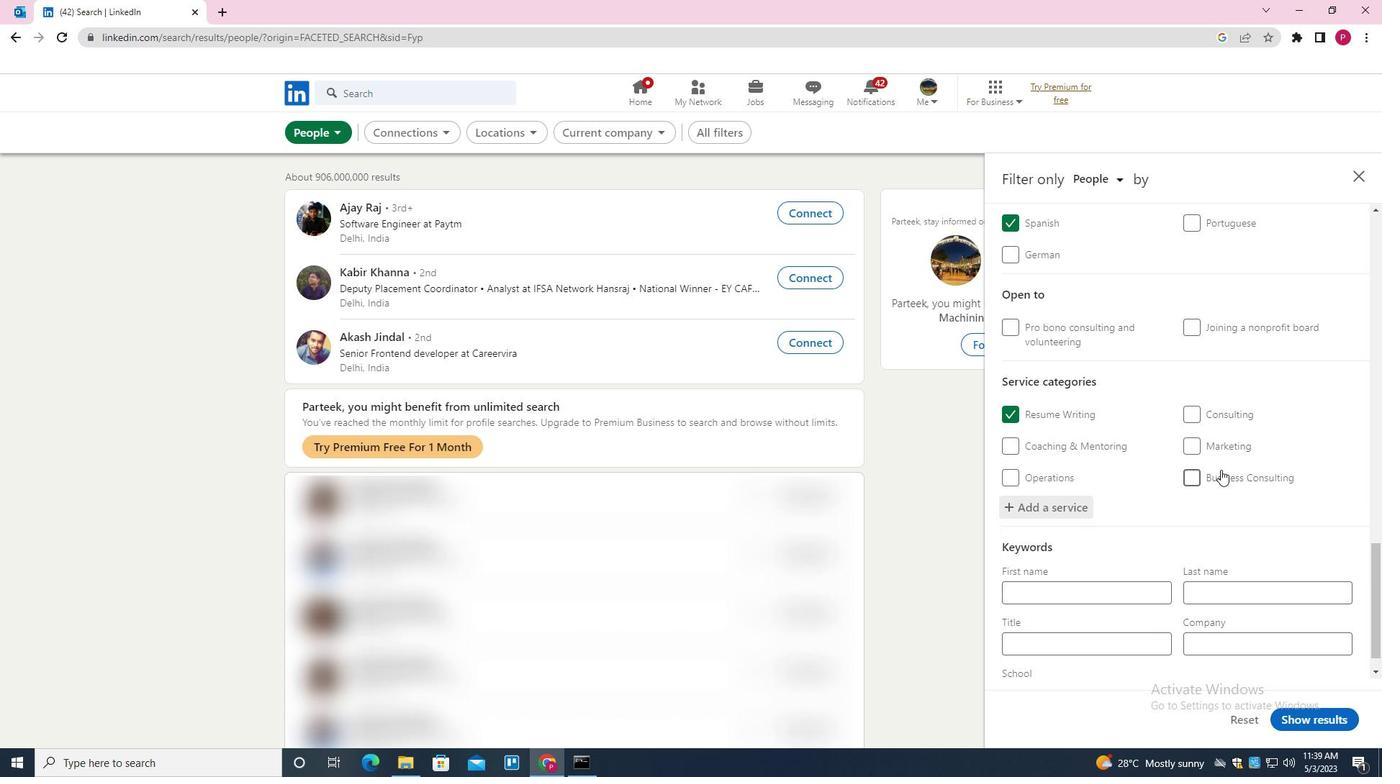 
Action: Mouse moved to (1201, 483)
Screenshot: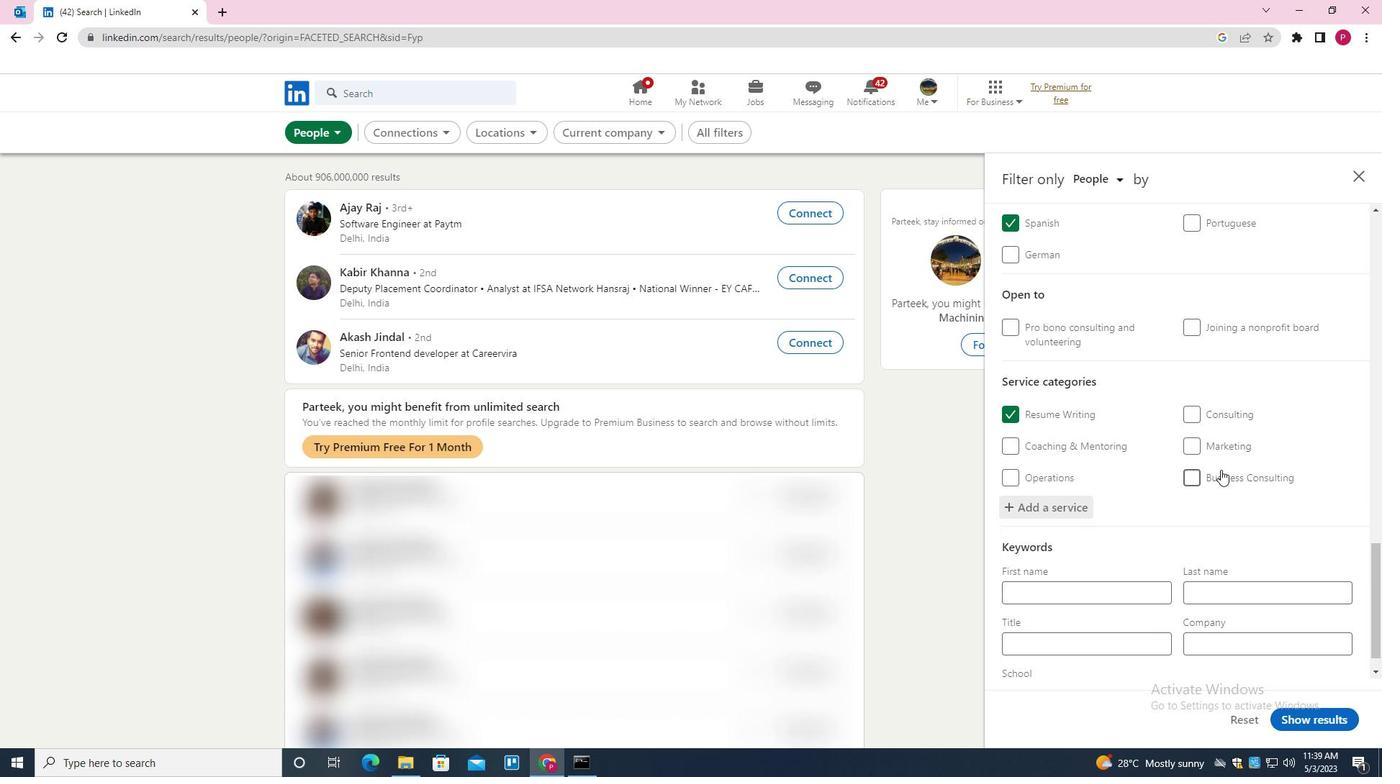 
Action: Mouse scrolled (1201, 483) with delta (0, 0)
Screenshot: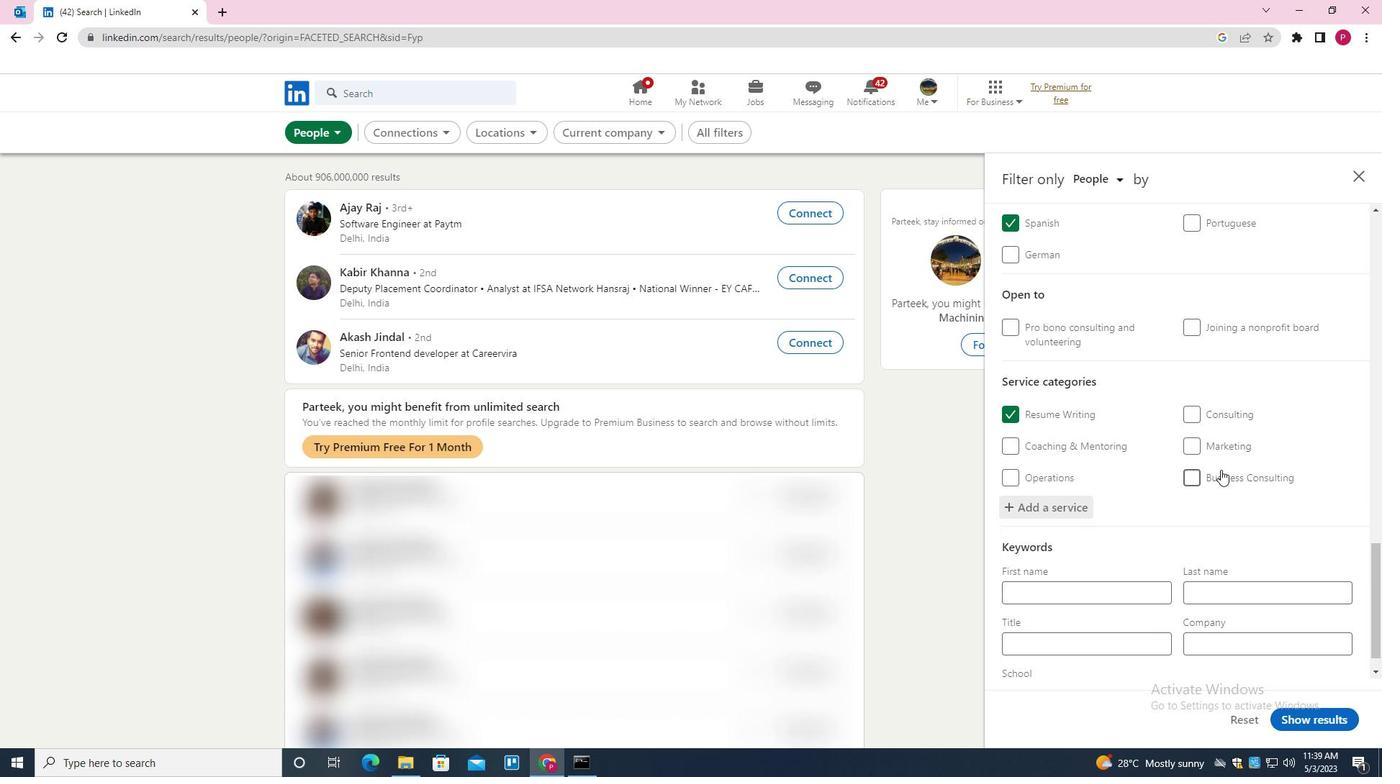 
Action: Mouse moved to (1190, 490)
Screenshot: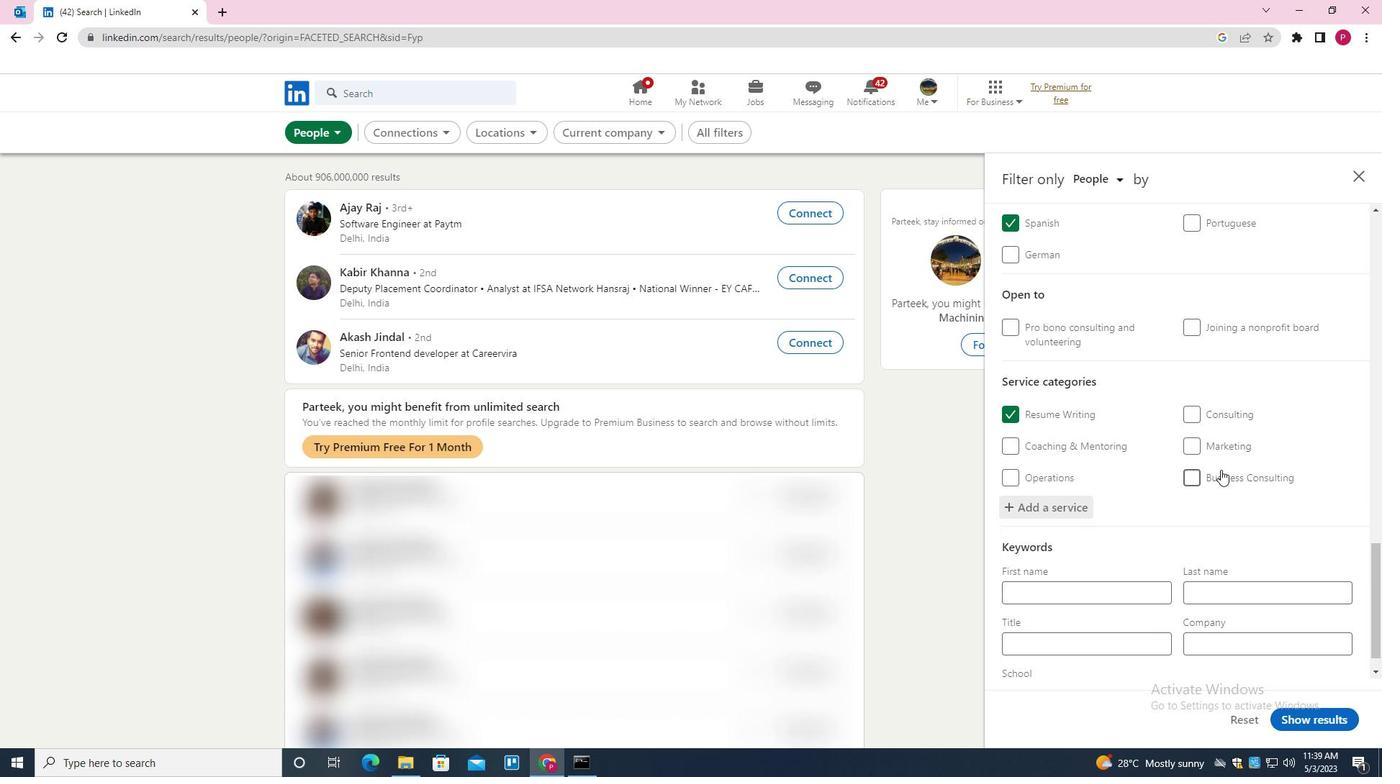 
Action: Mouse scrolled (1190, 490) with delta (0, 0)
Screenshot: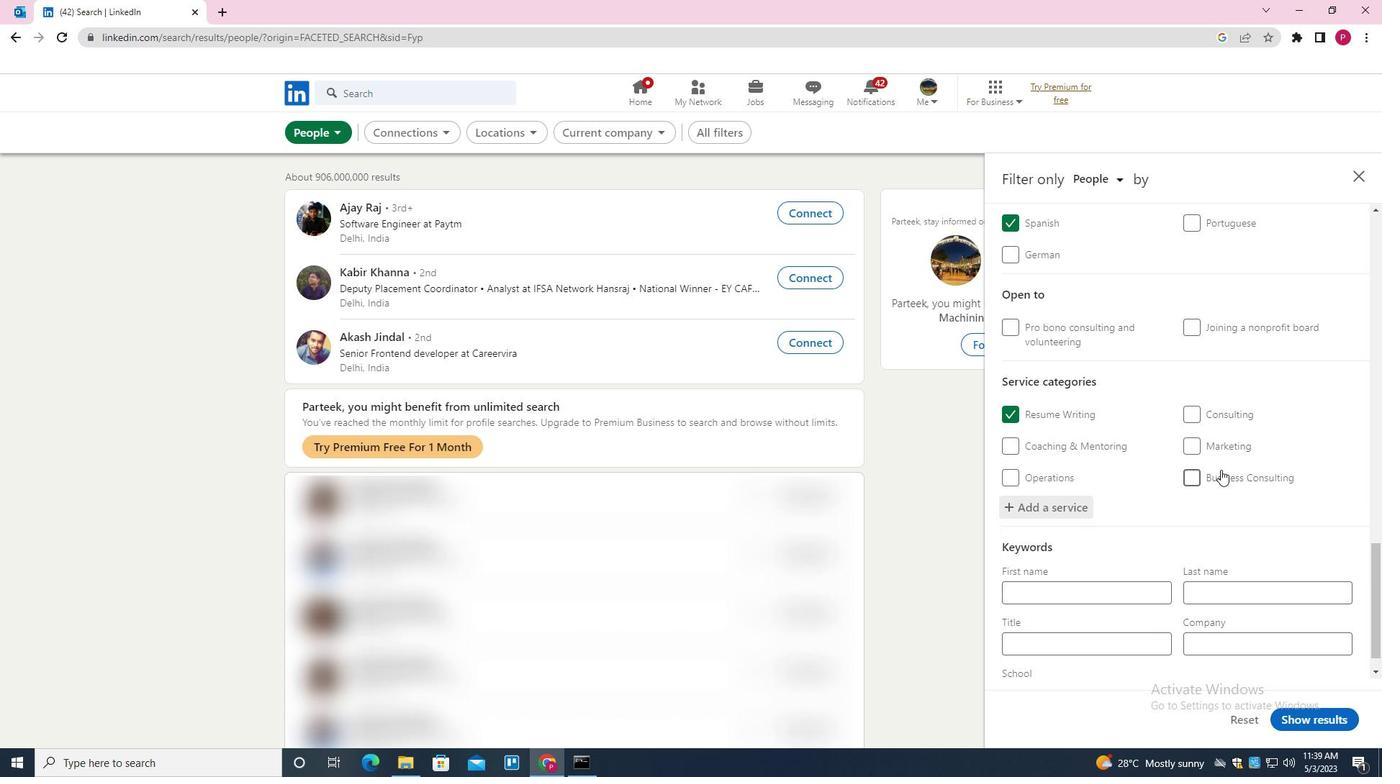 
Action: Mouse moved to (1185, 495)
Screenshot: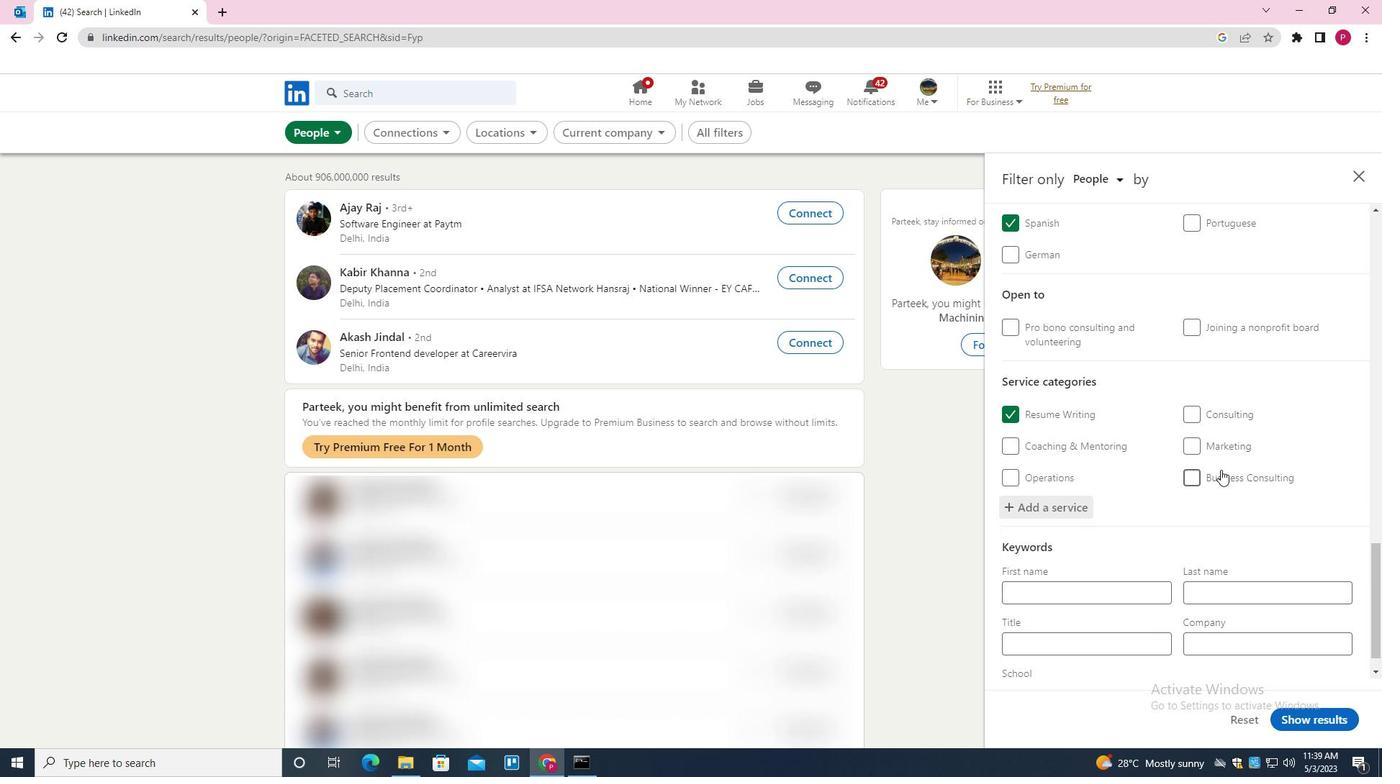 
Action: Mouse scrolled (1185, 494) with delta (0, 0)
Screenshot: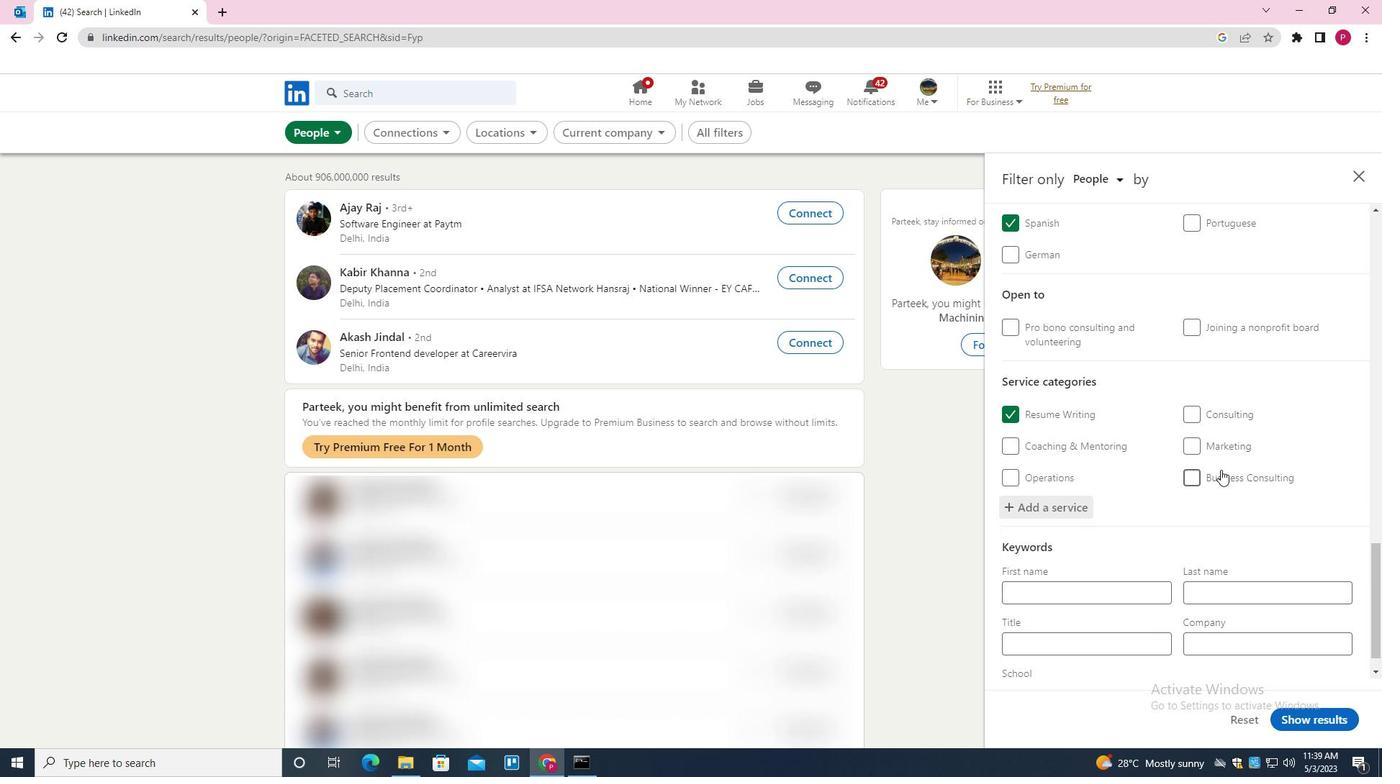 
Action: Mouse moved to (1121, 616)
Screenshot: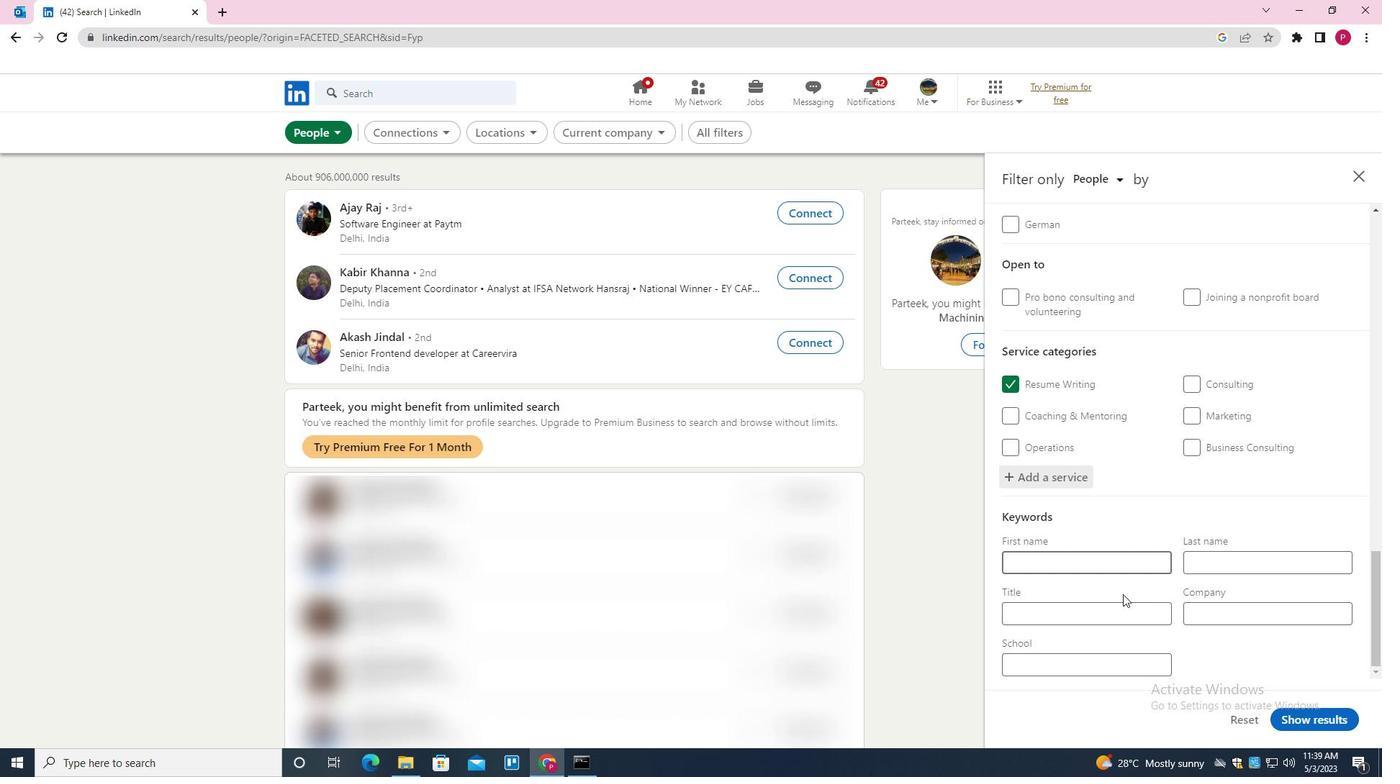 
Action: Mouse pressed left at (1121, 616)
Screenshot: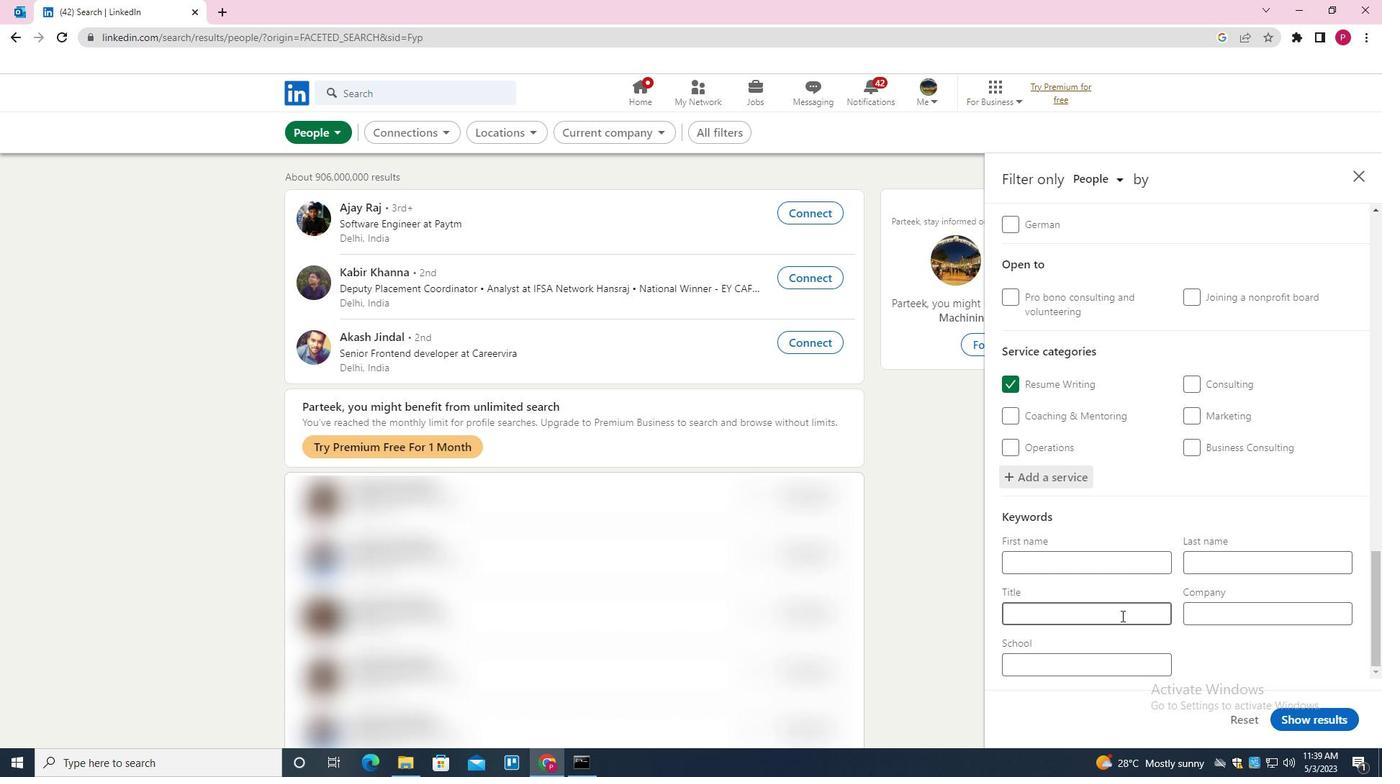 
Action: Key pressed <Key.shift>CUSTOMER<Key.space><Key.shift>SERVICE
Screenshot: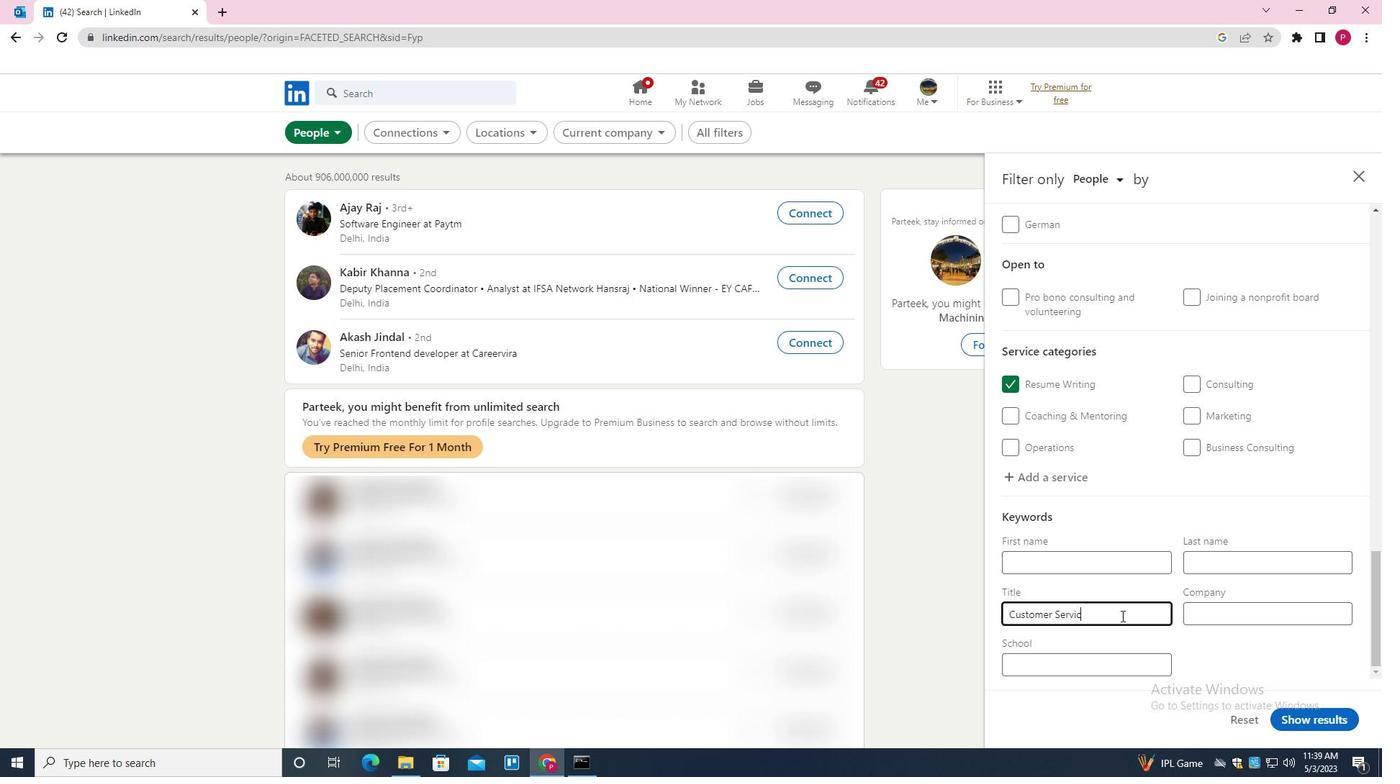 
Action: Mouse moved to (1308, 719)
Screenshot: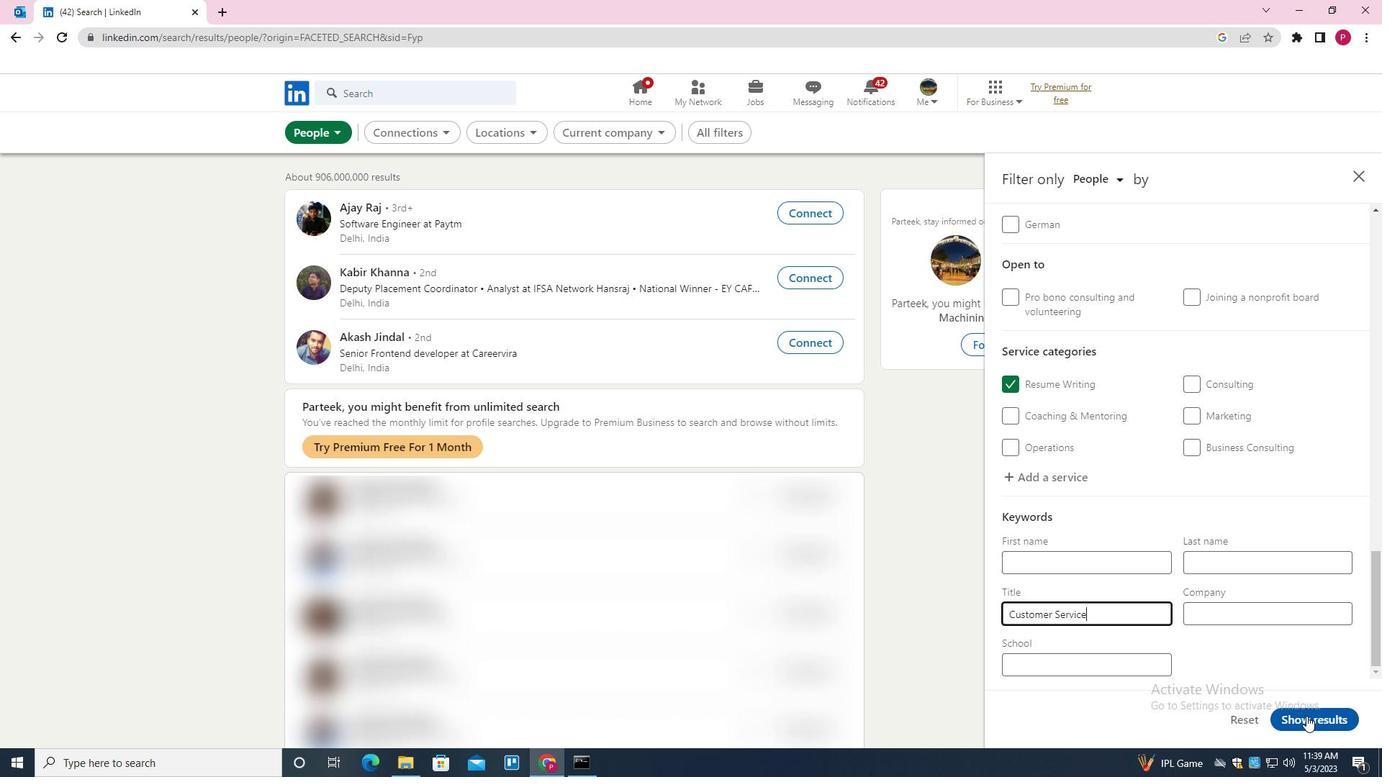 
Action: Mouse pressed left at (1308, 719)
Screenshot: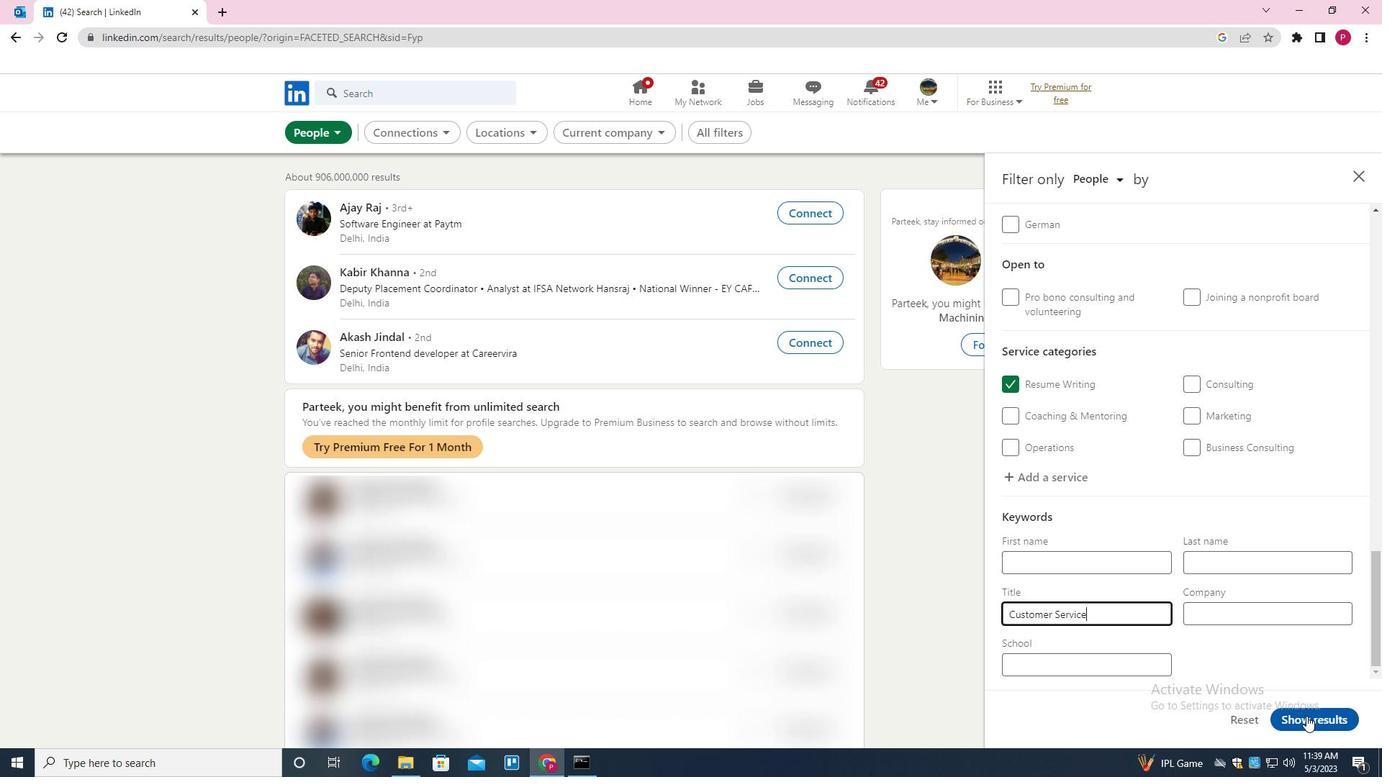 
Action: Mouse moved to (747, 303)
Screenshot: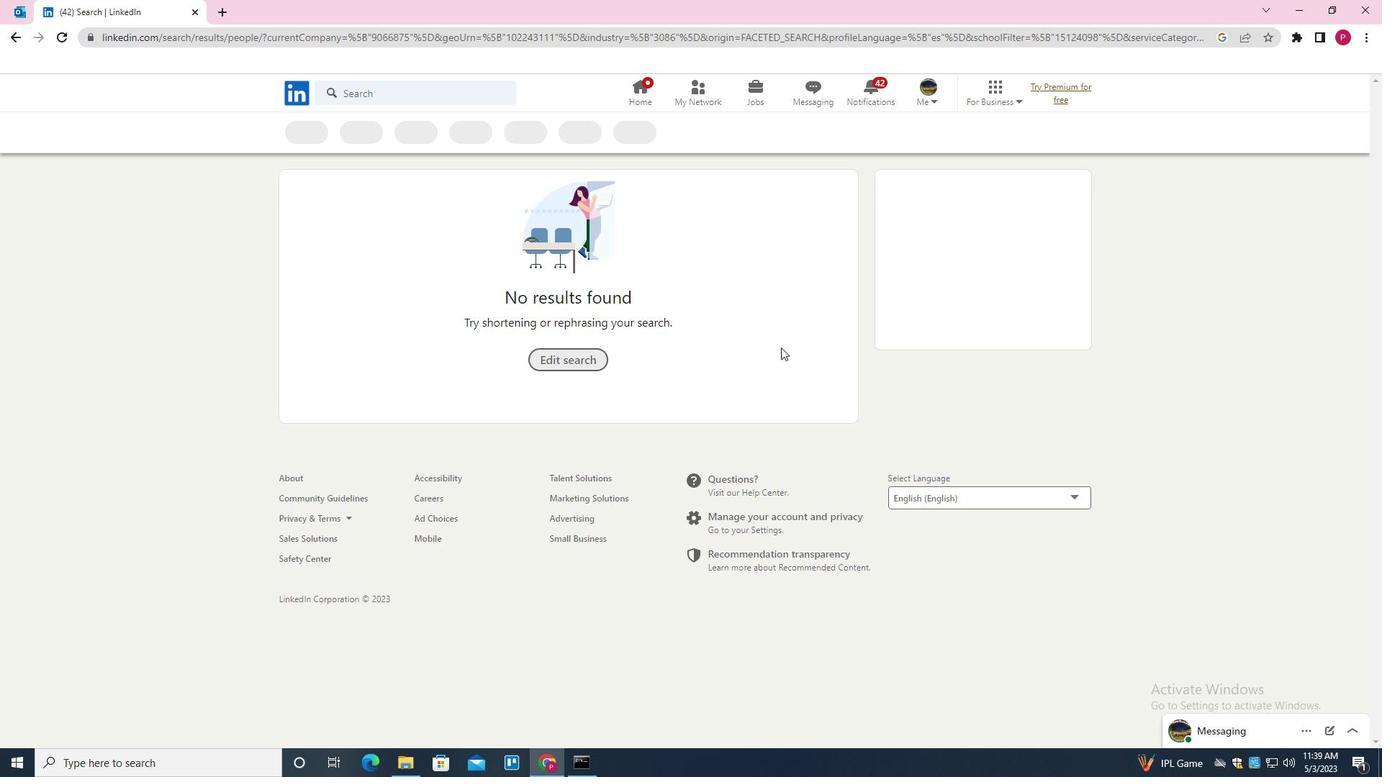 
